 Task: Look for space in Luzern, Switzerland from 2nd June, 2023 to 9th June, 2023 for 5 adults in price range Rs.7000 to Rs.13000. Place can be shared room with 2 bedrooms having 5 beds and 2 bathrooms. Property type can be house, flat, guest house. Amenities needed are: wifi. Booking option can be shelf check-in. Required host language is English.
Action: Mouse moved to (550, 122)
Screenshot: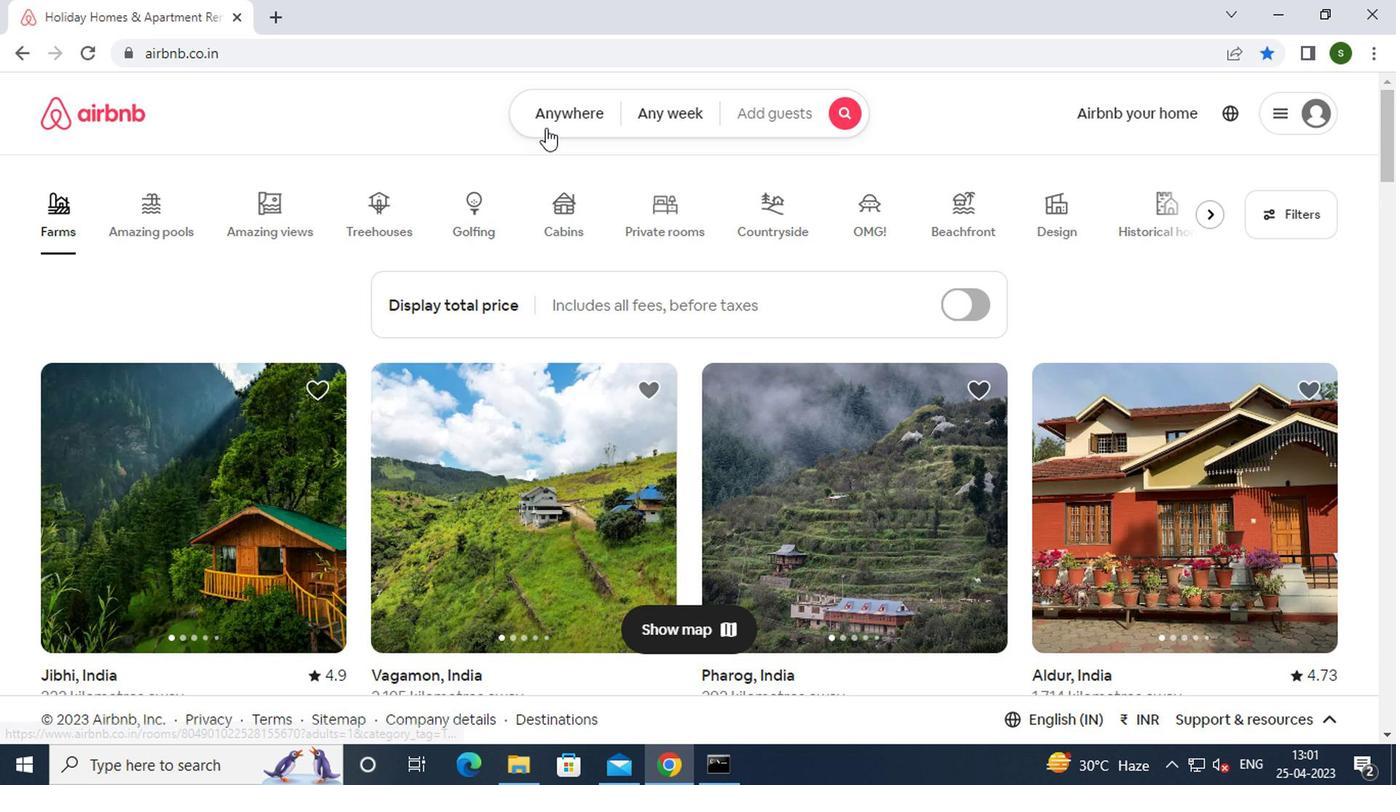 
Action: Mouse pressed left at (550, 122)
Screenshot: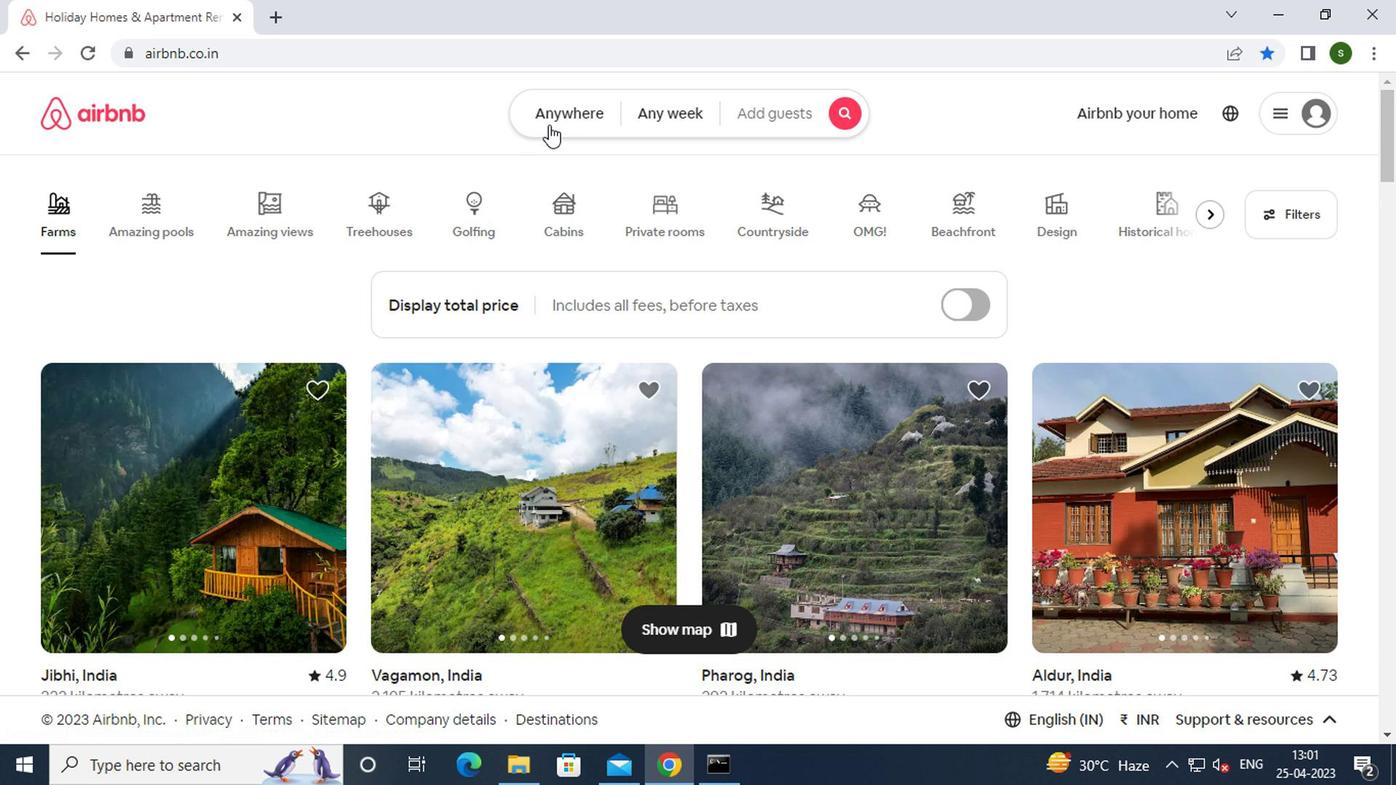 
Action: Mouse moved to (401, 205)
Screenshot: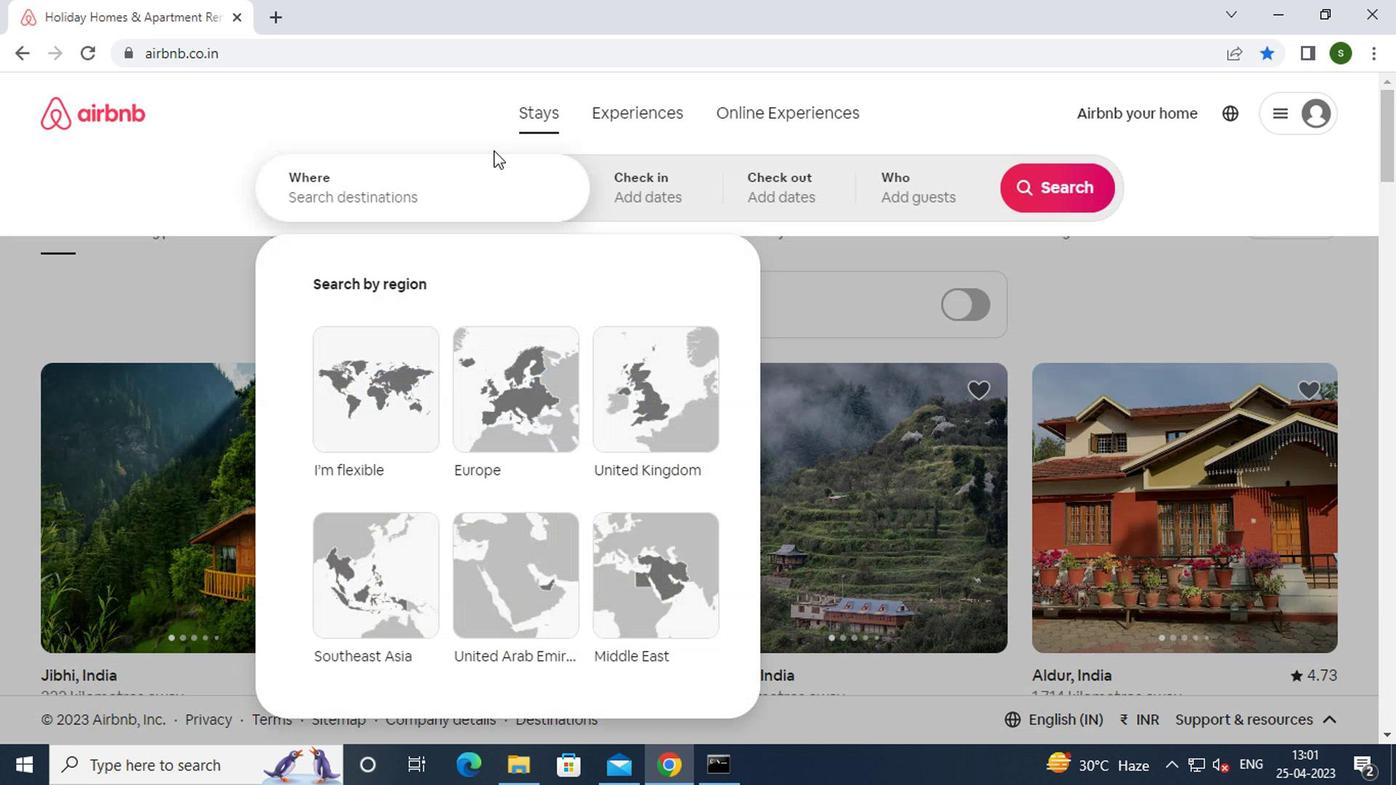 
Action: Mouse pressed left at (401, 205)
Screenshot: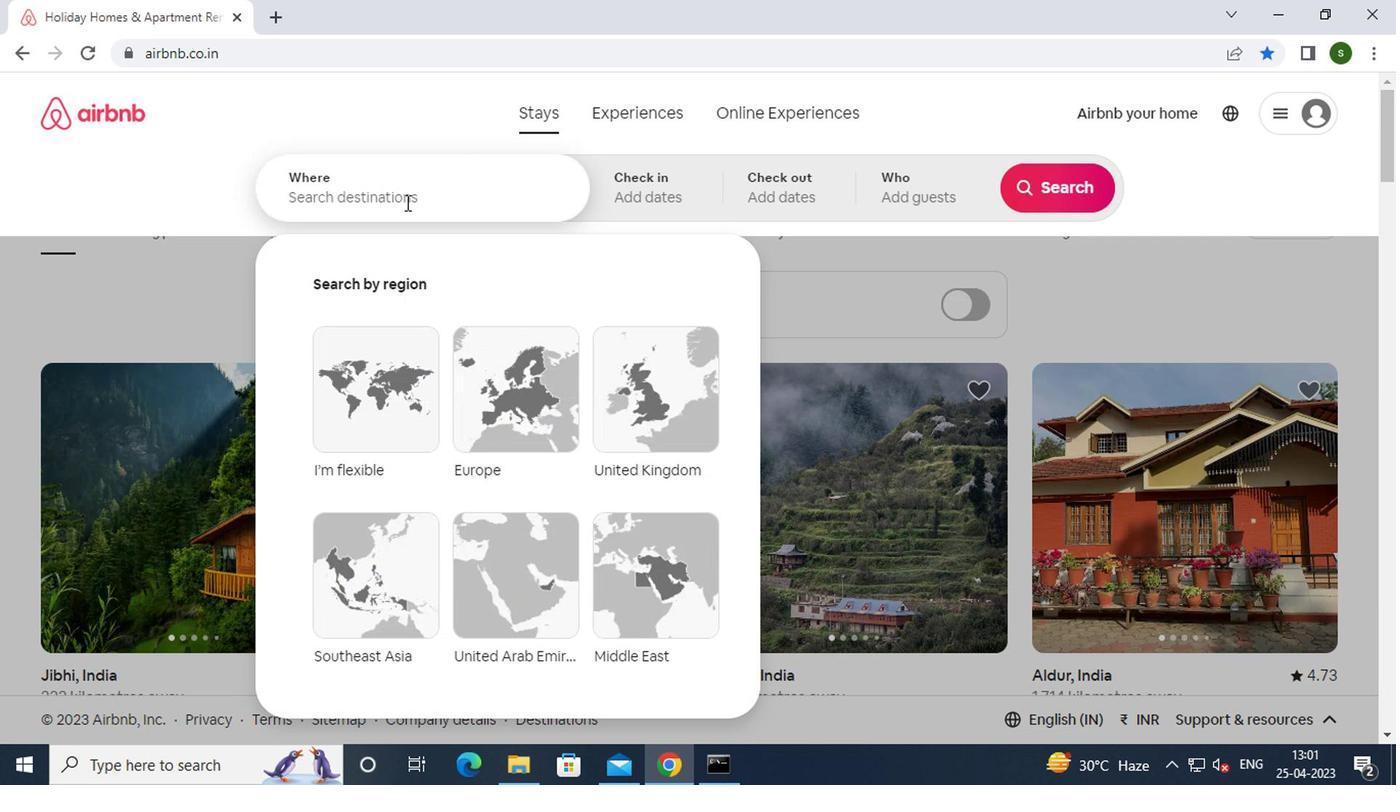
Action: Key pressed l<Key.caps_lock>uzern
Screenshot: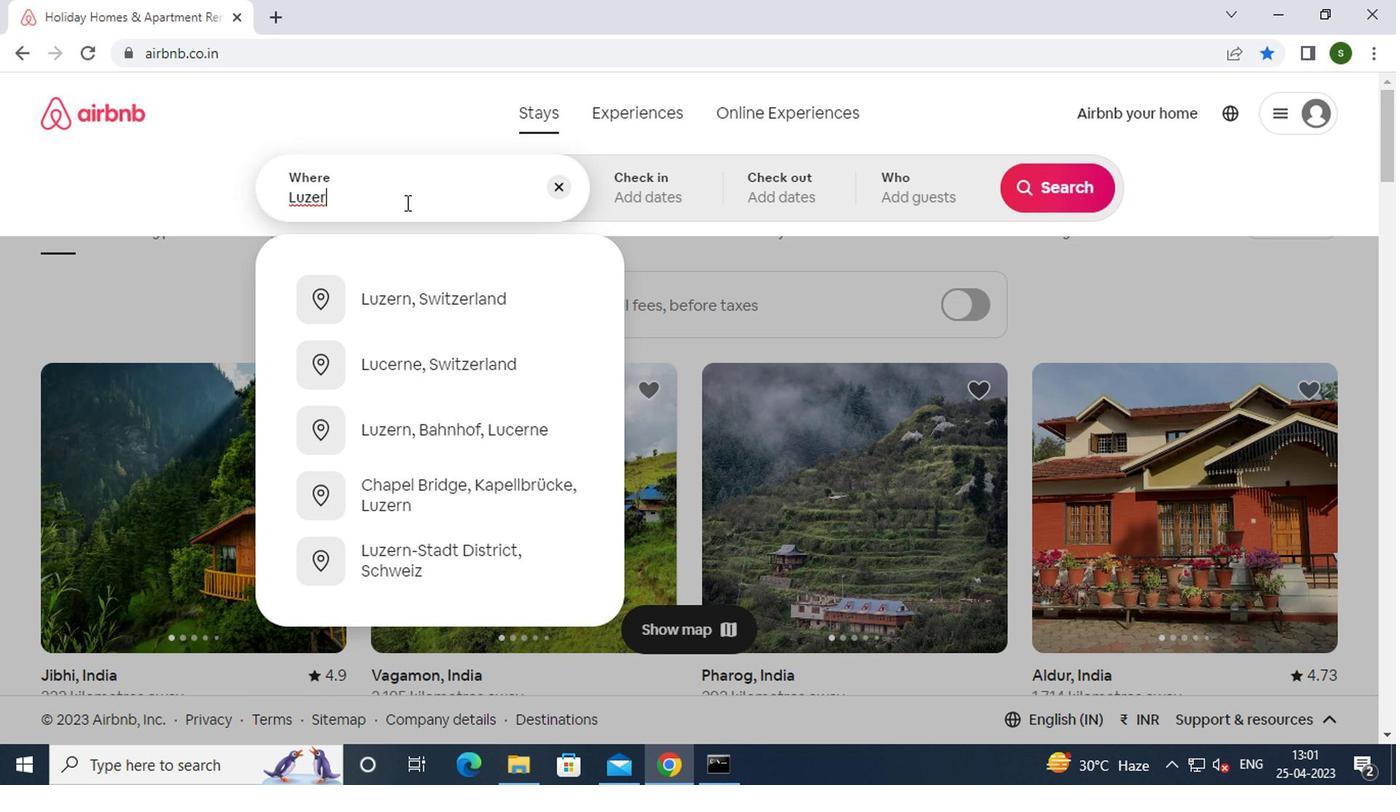 
Action: Mouse moved to (423, 290)
Screenshot: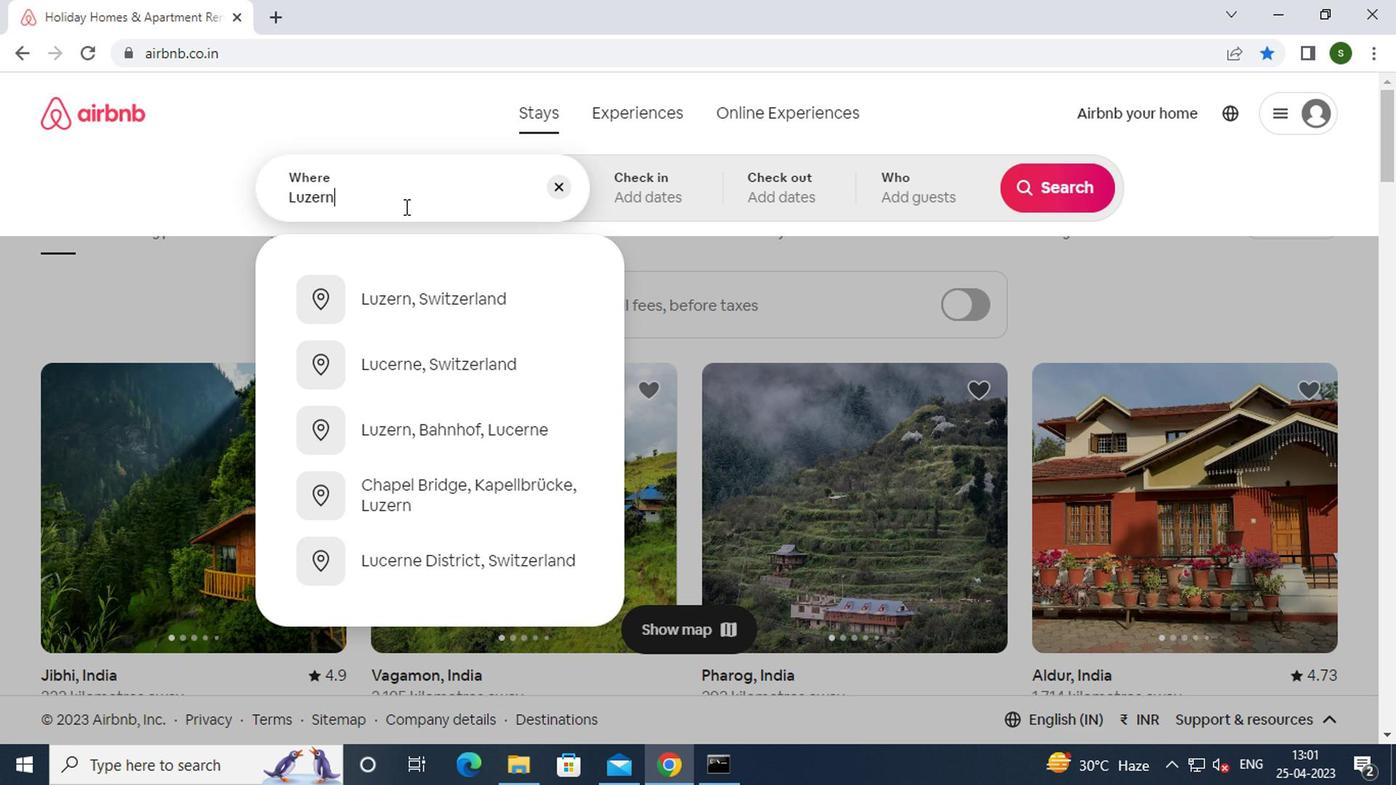 
Action: Mouse pressed left at (423, 290)
Screenshot: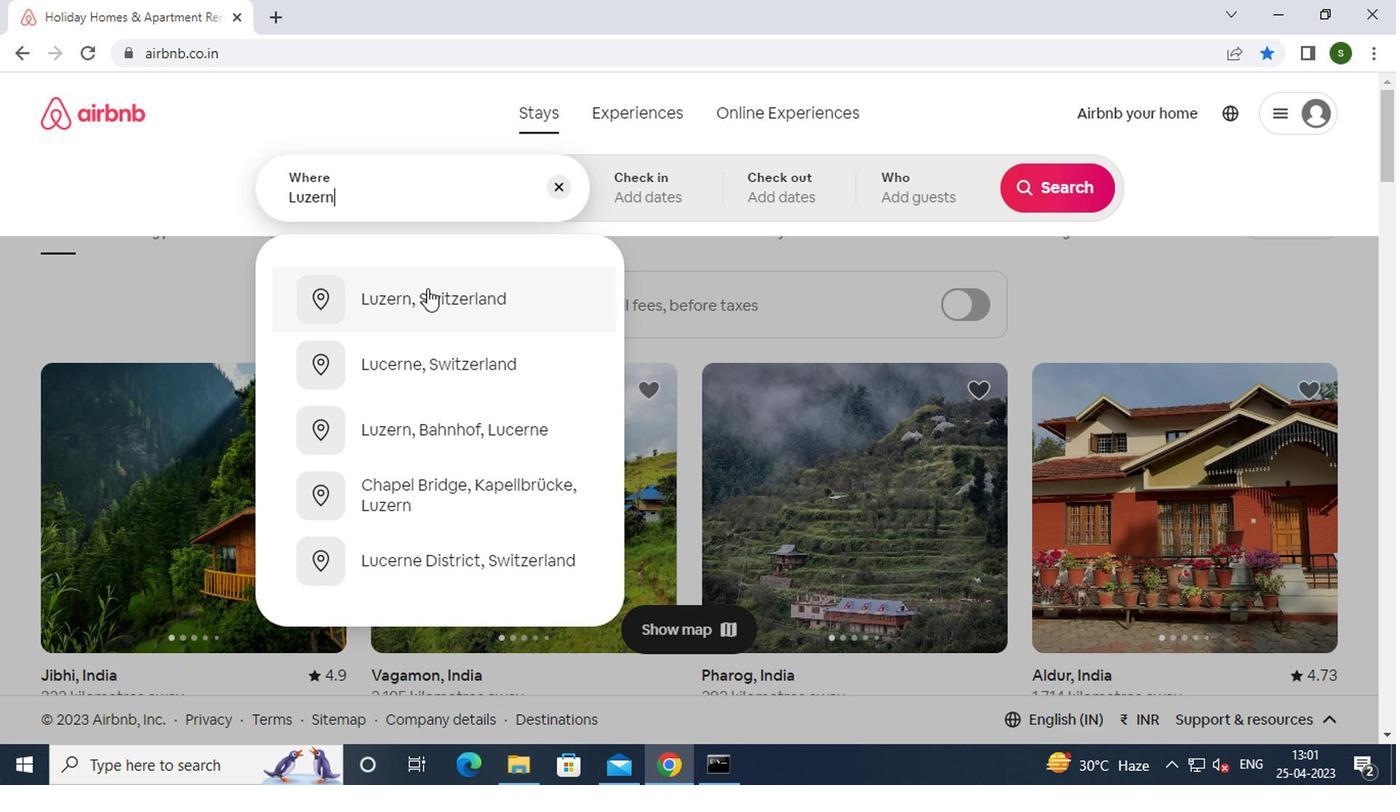 
Action: Mouse moved to (1037, 349)
Screenshot: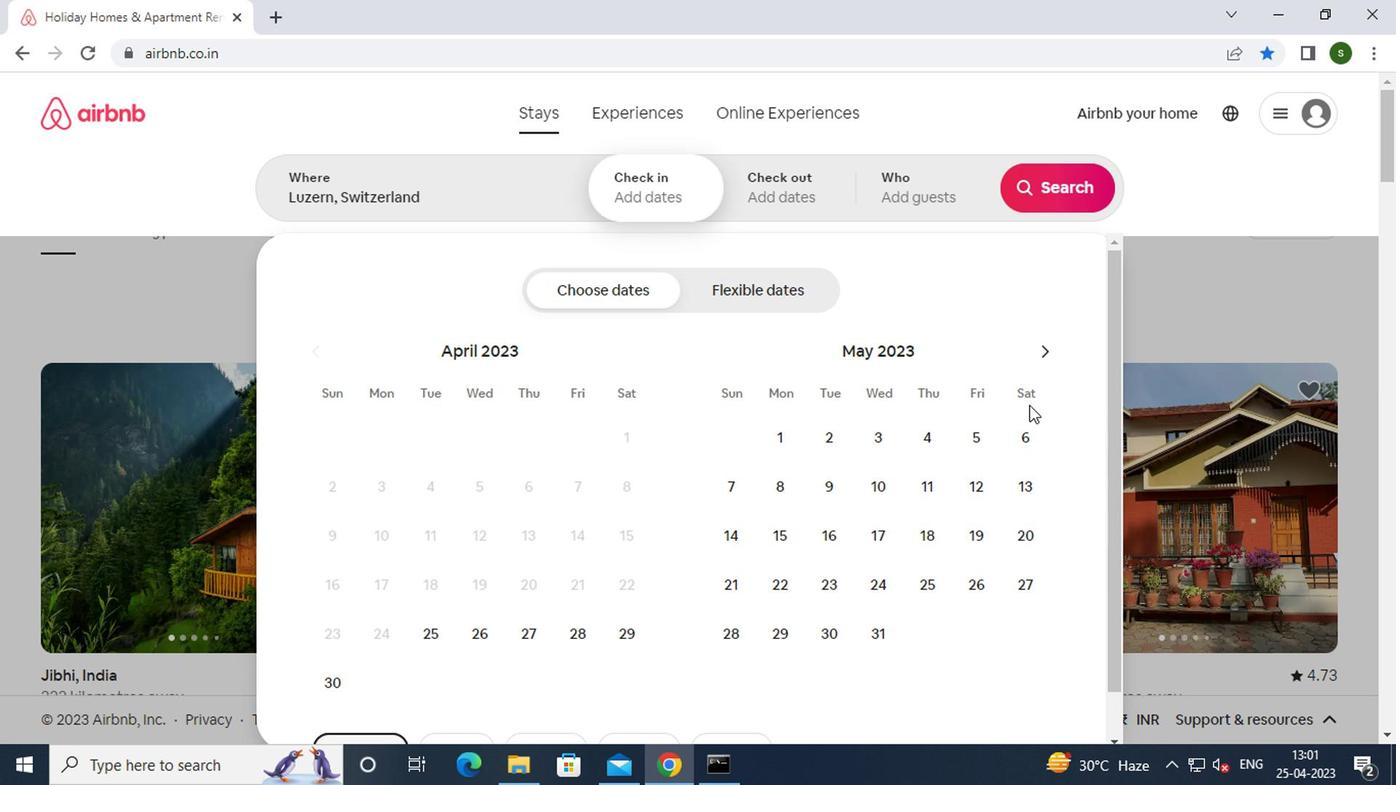 
Action: Mouse pressed left at (1037, 349)
Screenshot: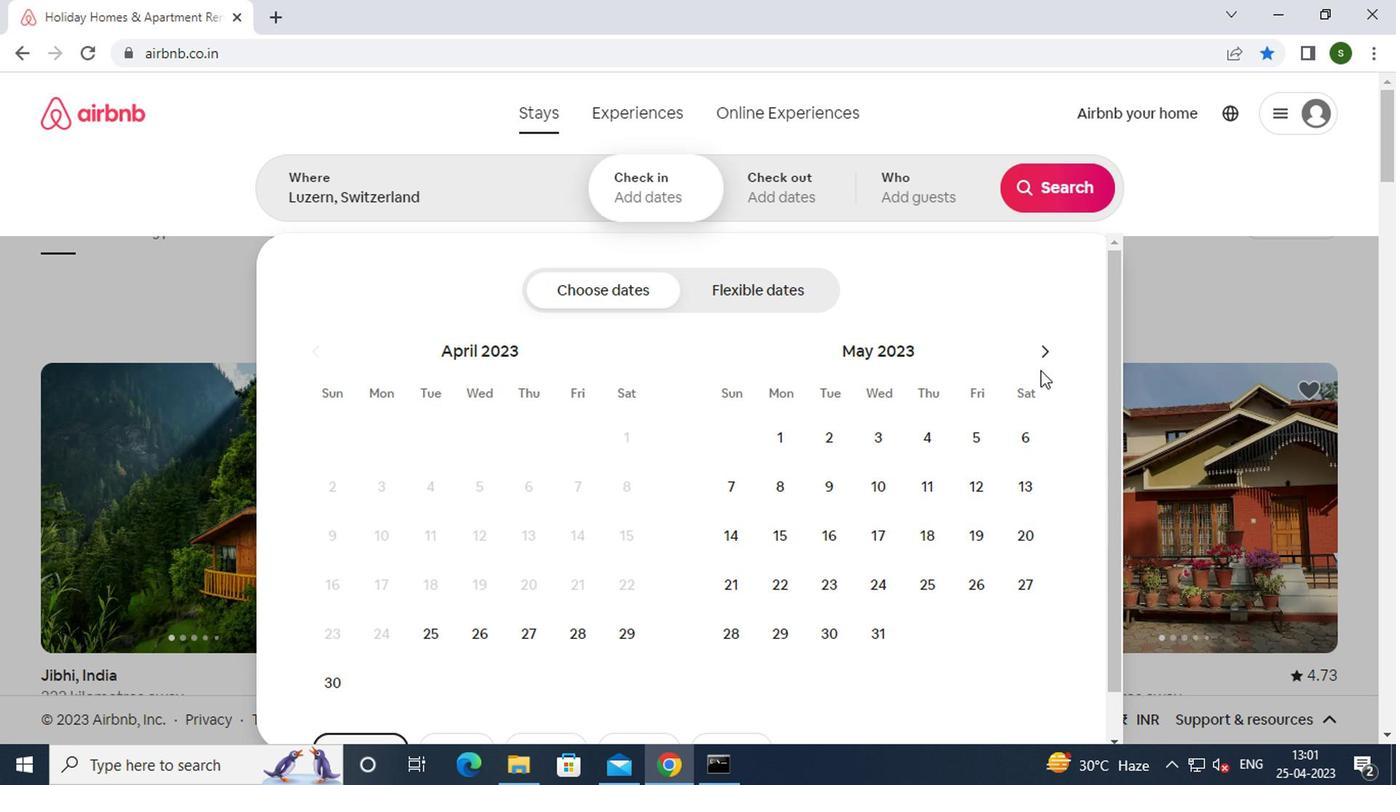 
Action: Mouse moved to (980, 430)
Screenshot: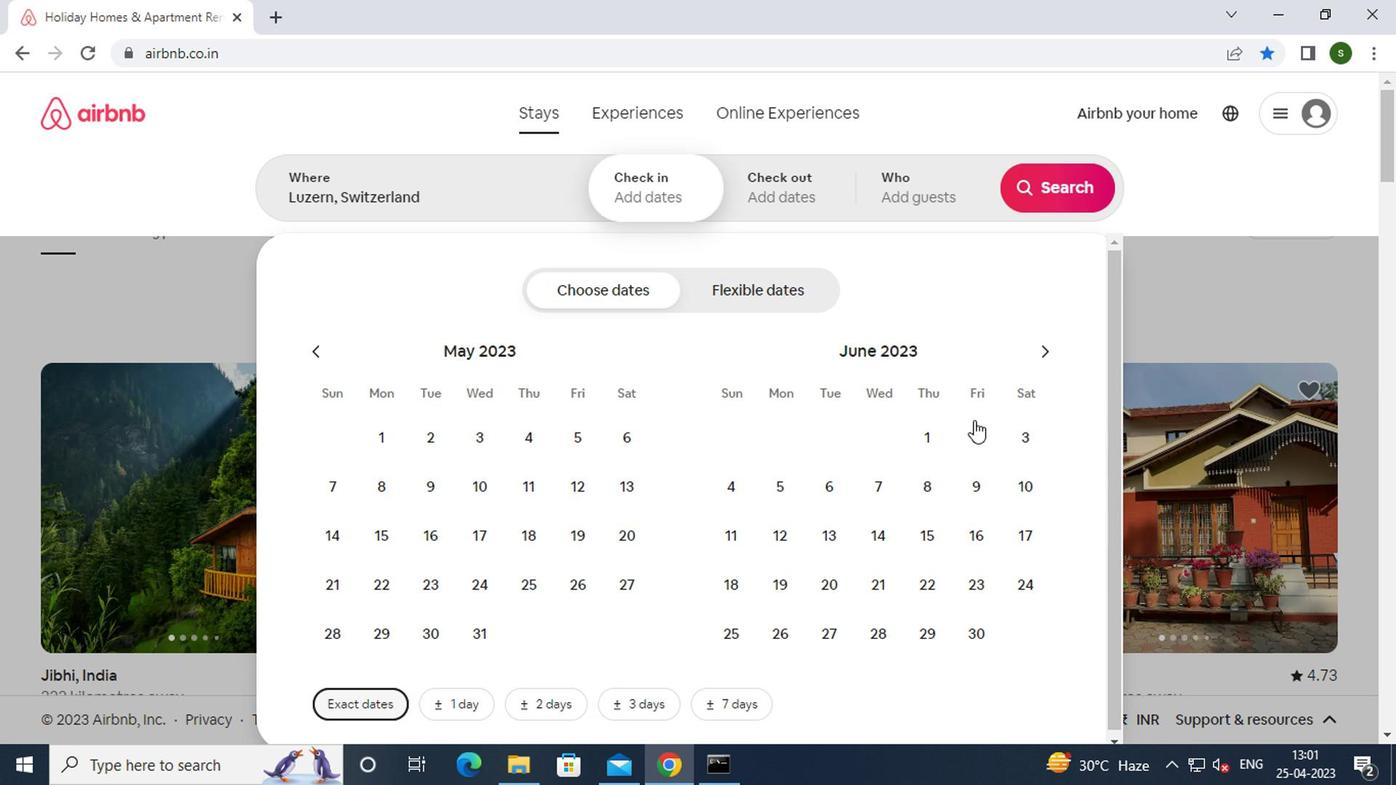
Action: Mouse pressed left at (980, 430)
Screenshot: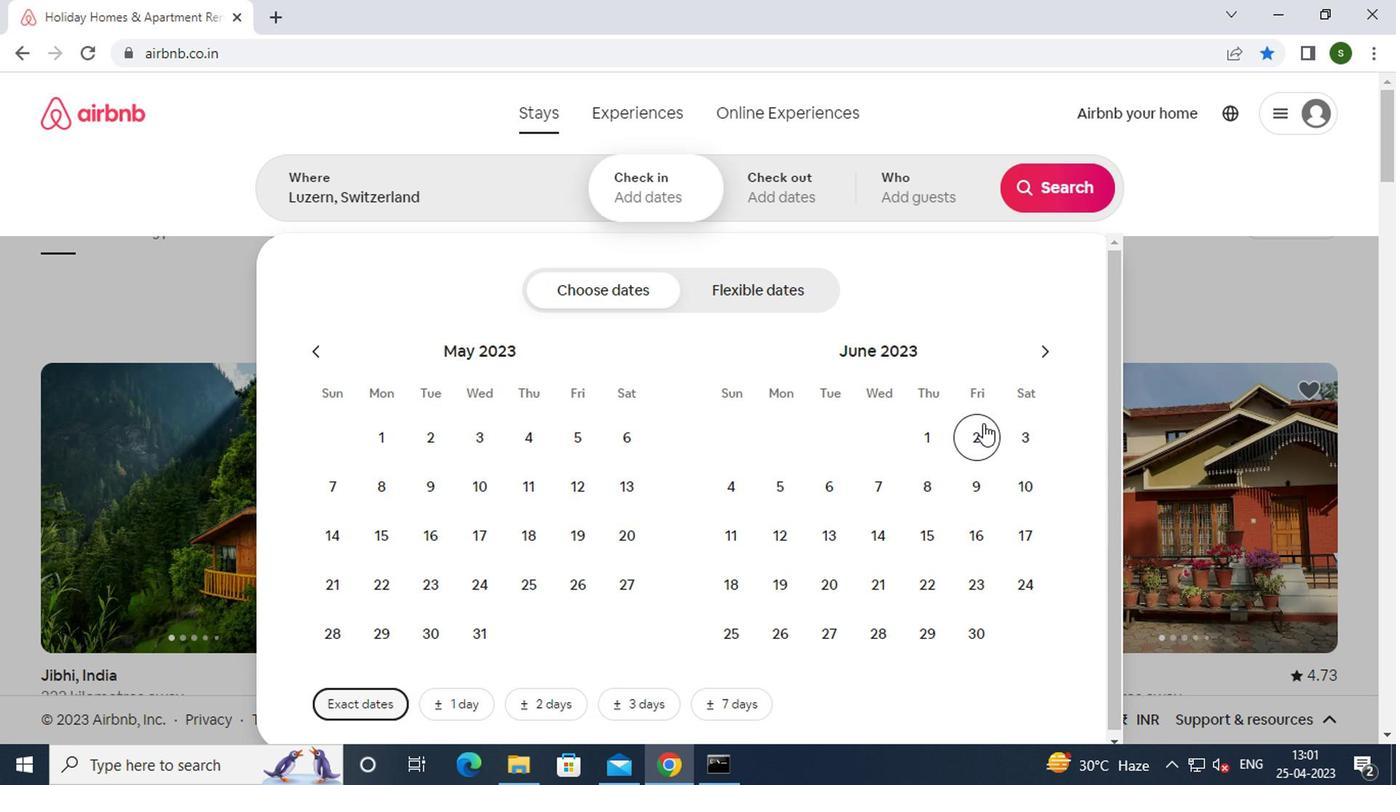 
Action: Mouse moved to (974, 490)
Screenshot: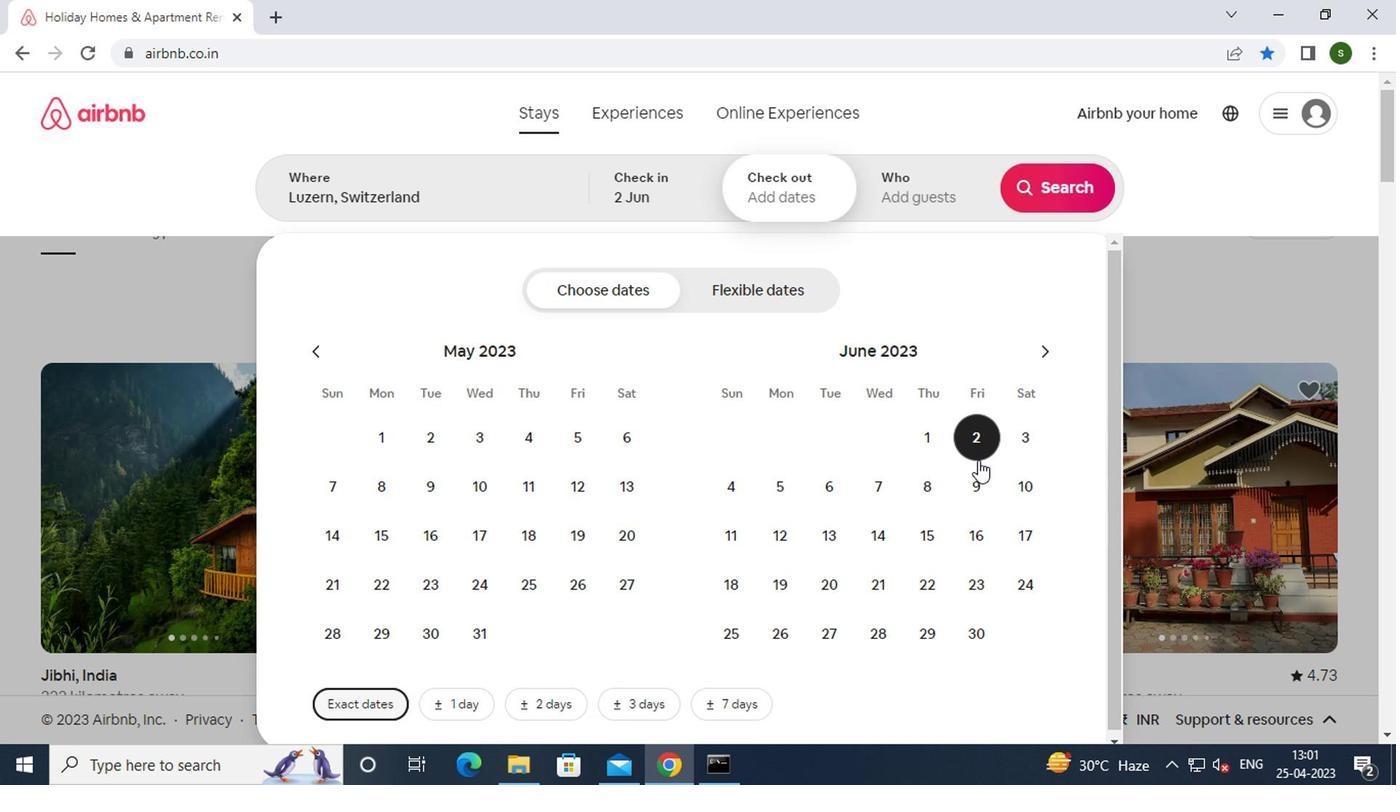 
Action: Mouse pressed left at (974, 490)
Screenshot: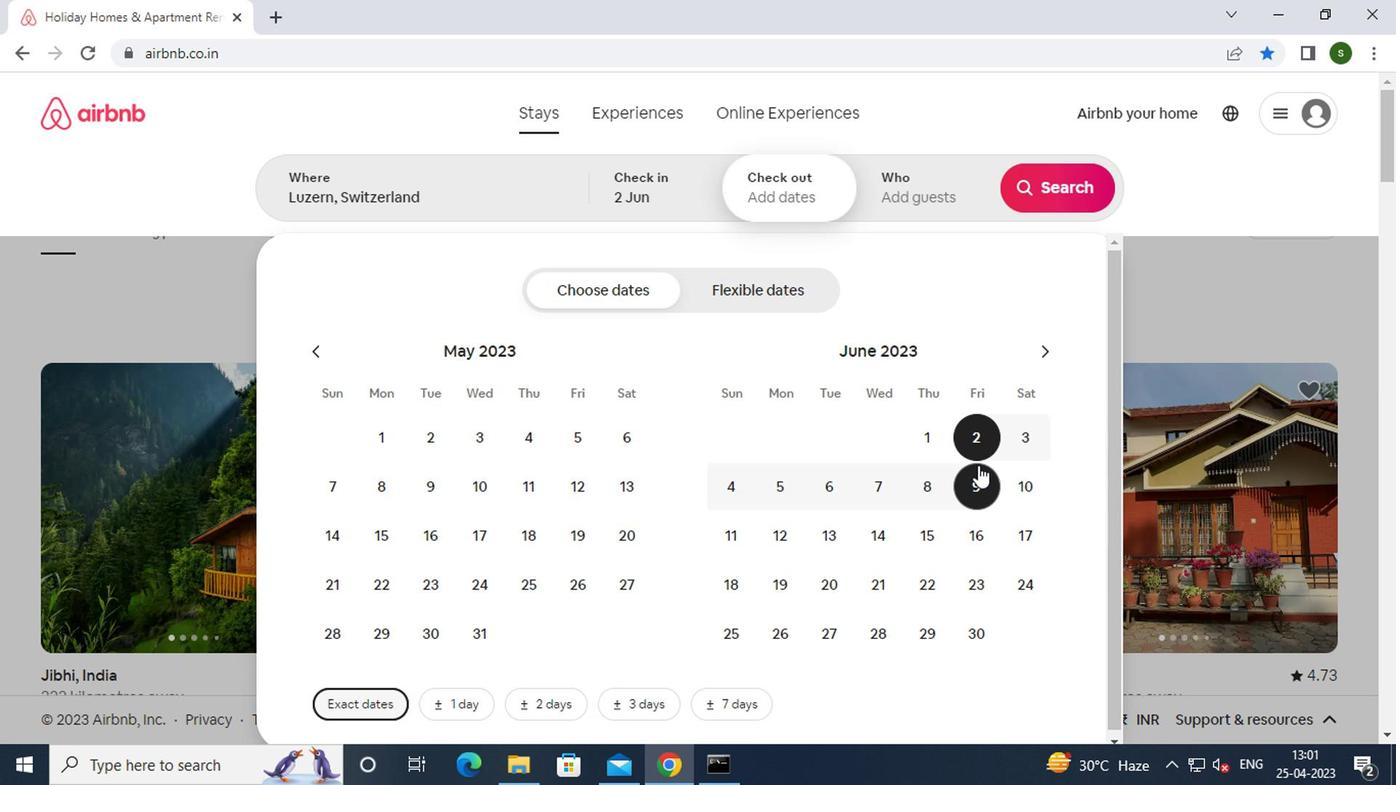 
Action: Mouse moved to (934, 198)
Screenshot: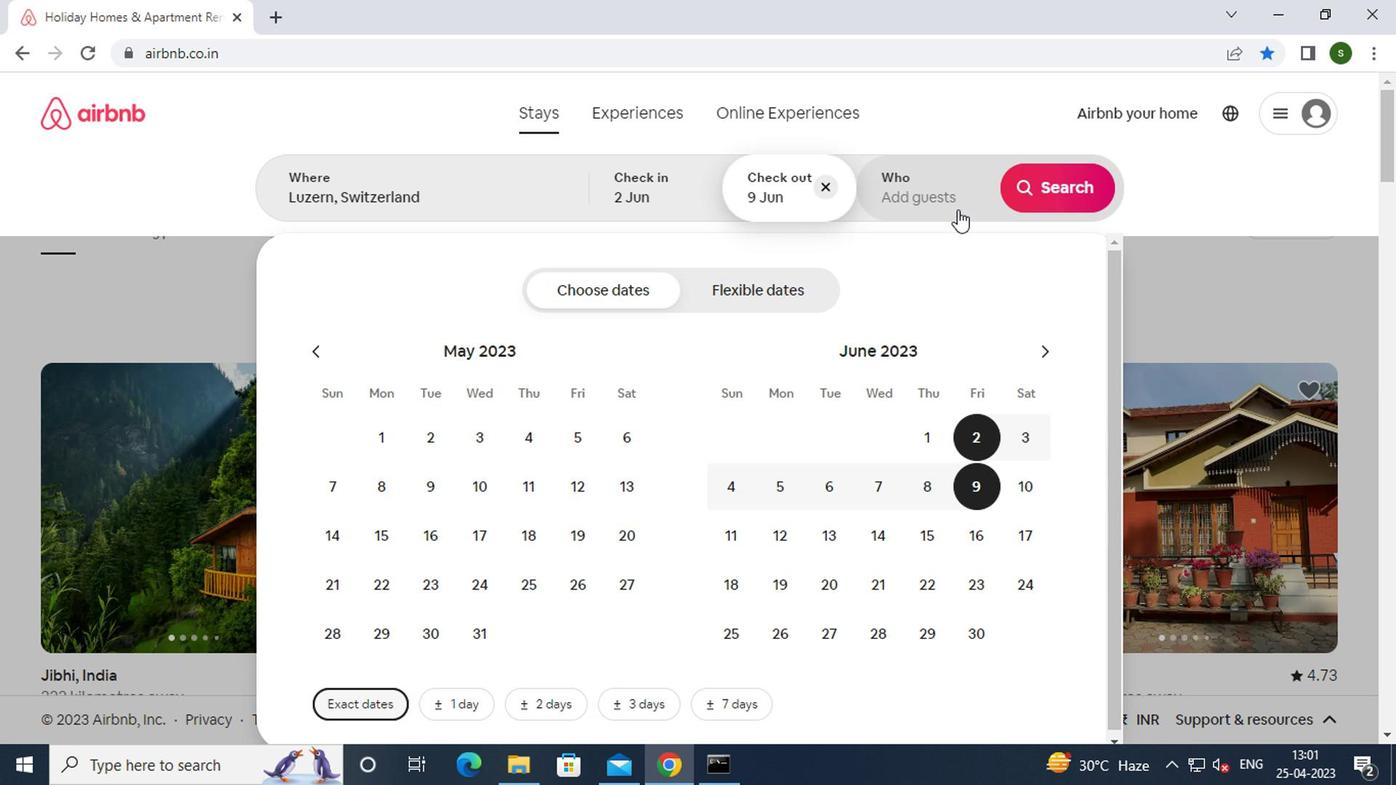 
Action: Mouse pressed left at (934, 198)
Screenshot: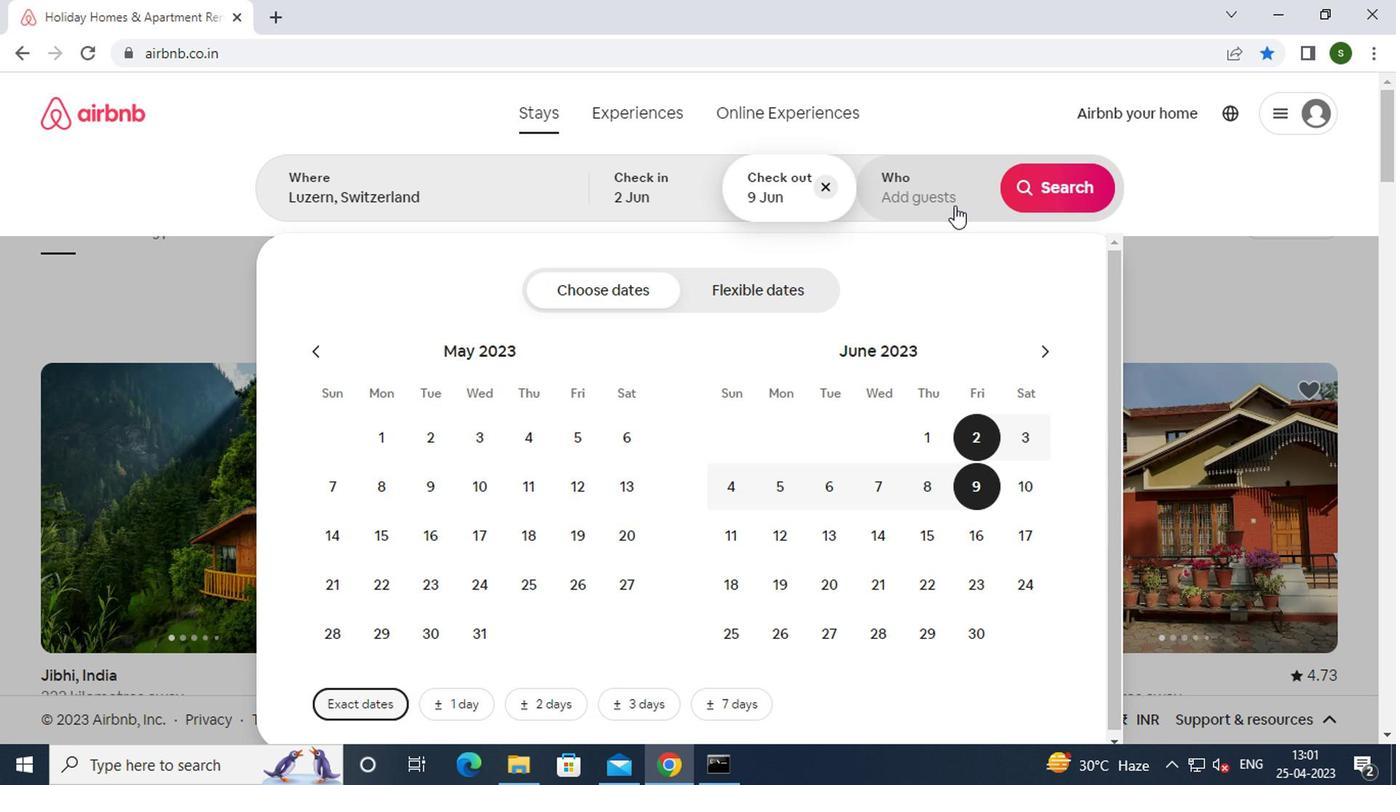 
Action: Mouse moved to (1060, 297)
Screenshot: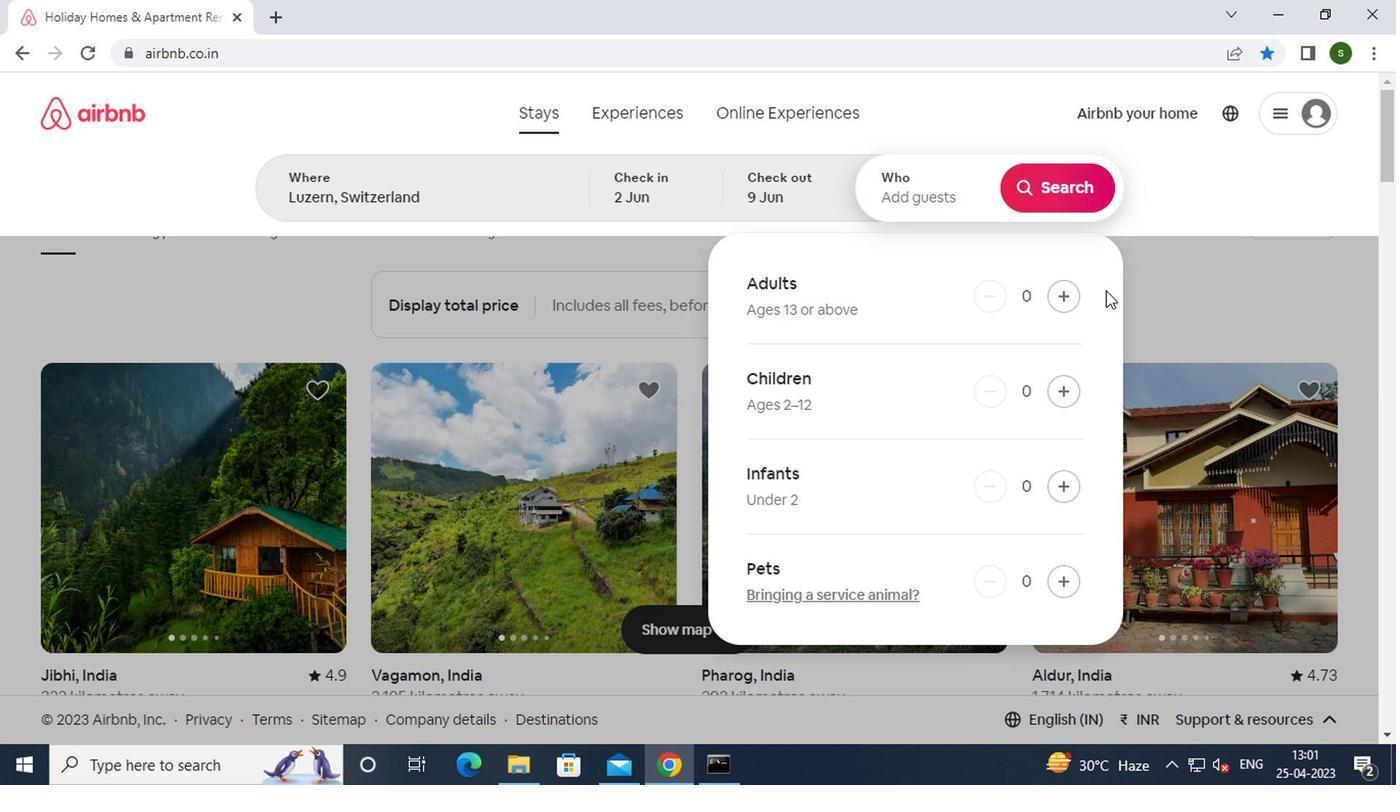 
Action: Mouse pressed left at (1060, 297)
Screenshot: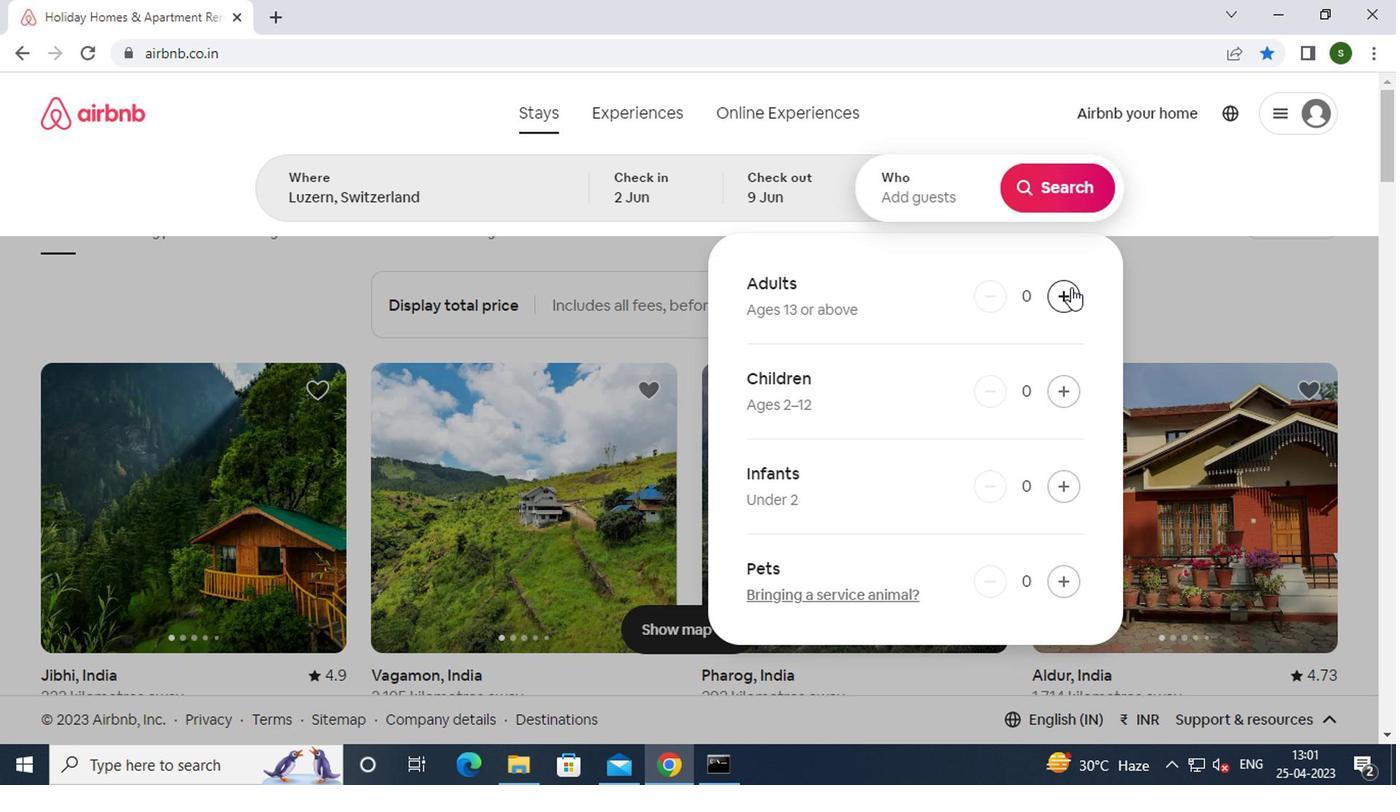 
Action: Mouse pressed left at (1060, 297)
Screenshot: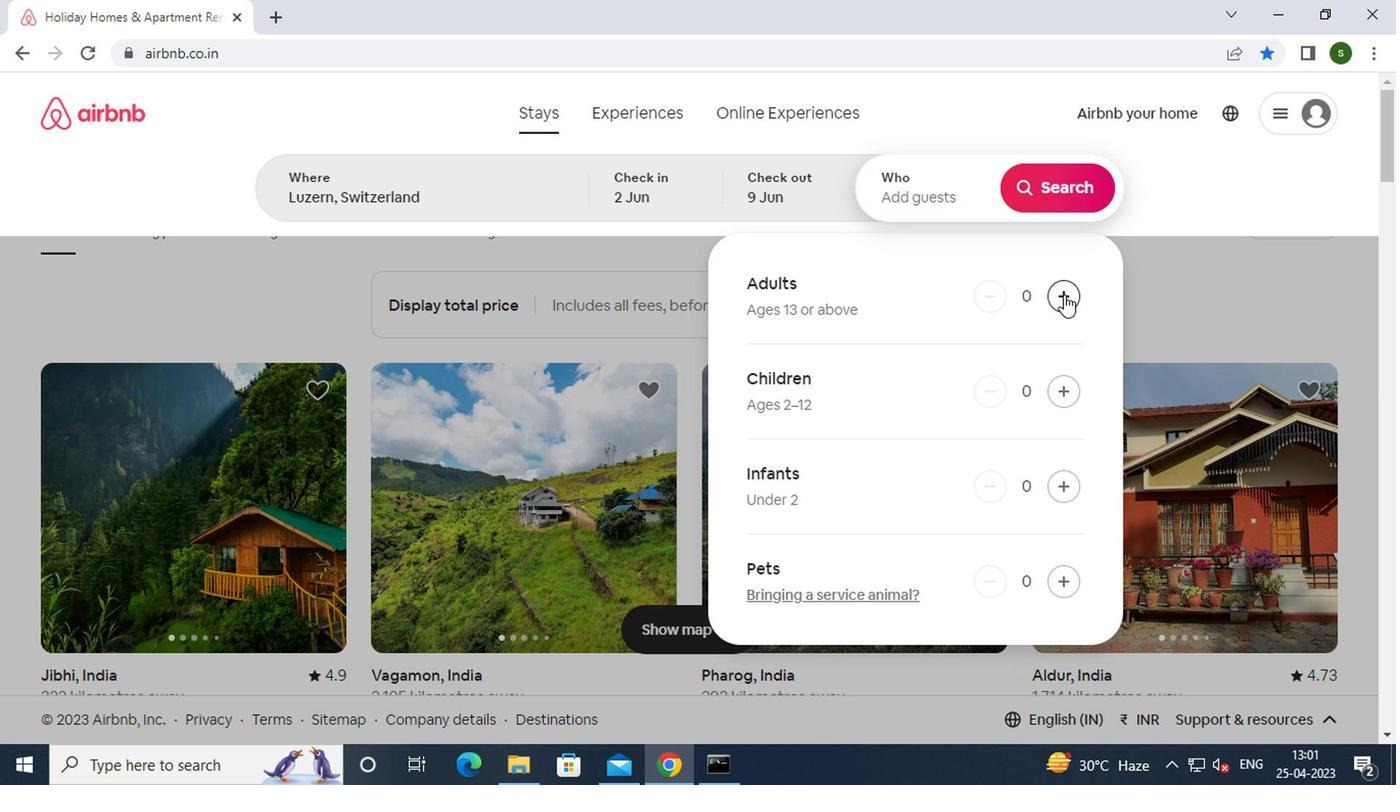 
Action: Mouse pressed left at (1060, 297)
Screenshot: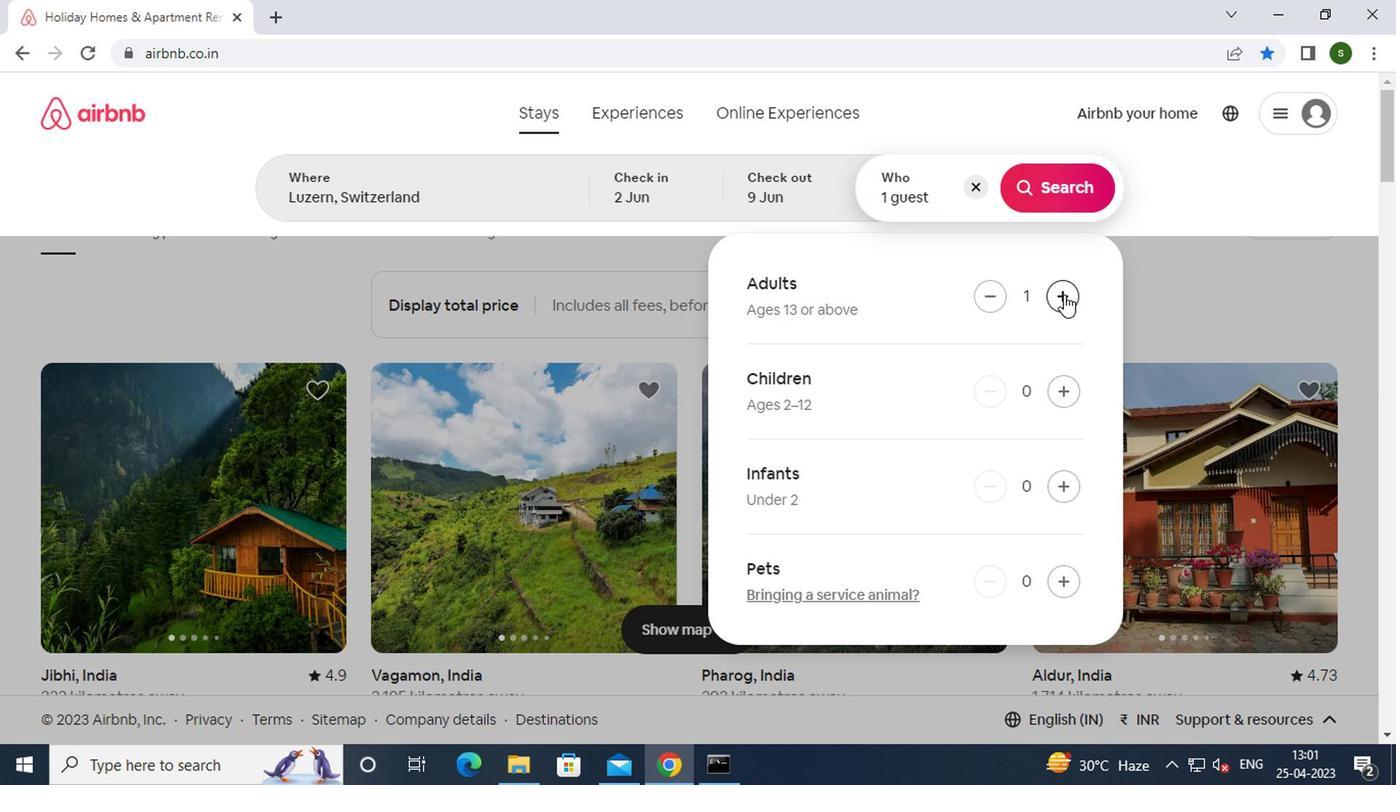 
Action: Mouse pressed left at (1060, 297)
Screenshot: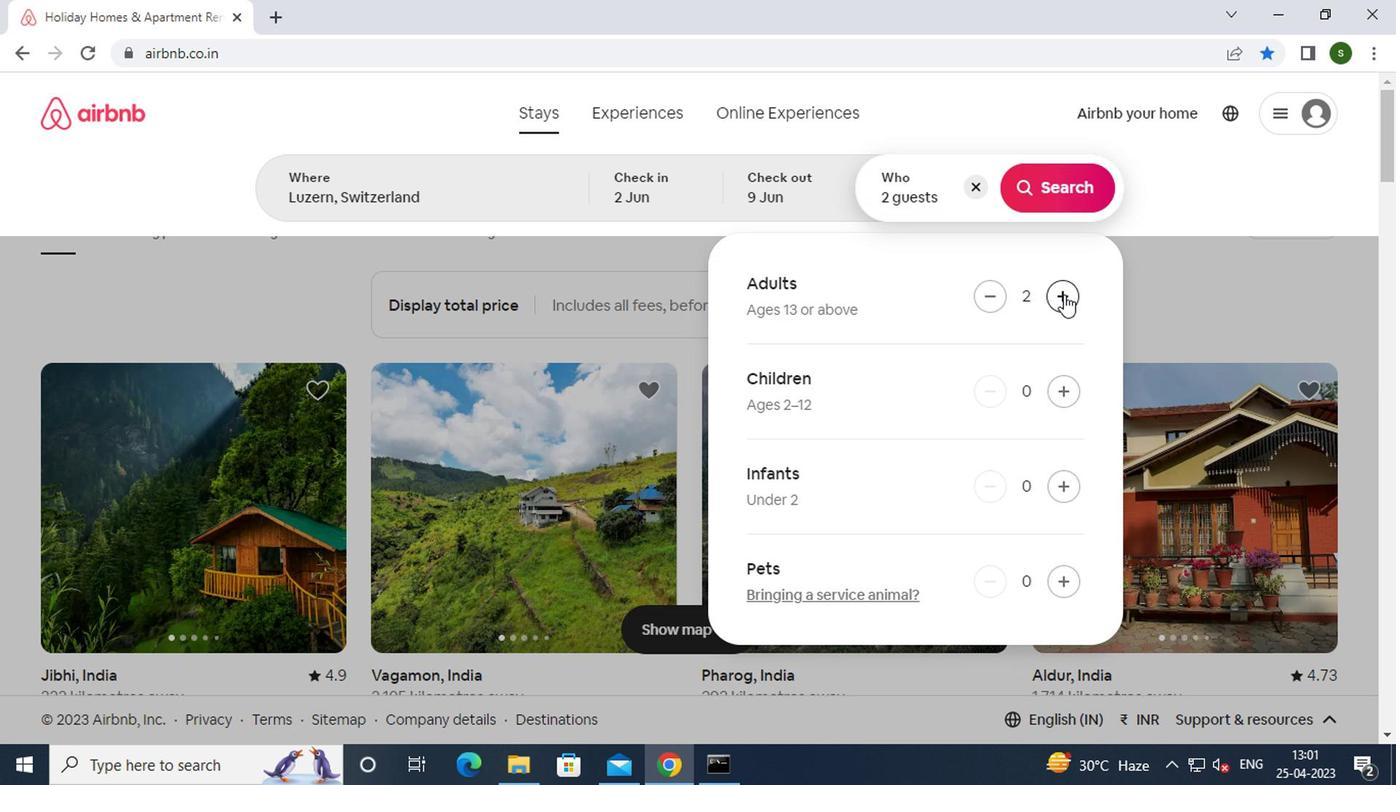 
Action: Mouse pressed left at (1060, 297)
Screenshot: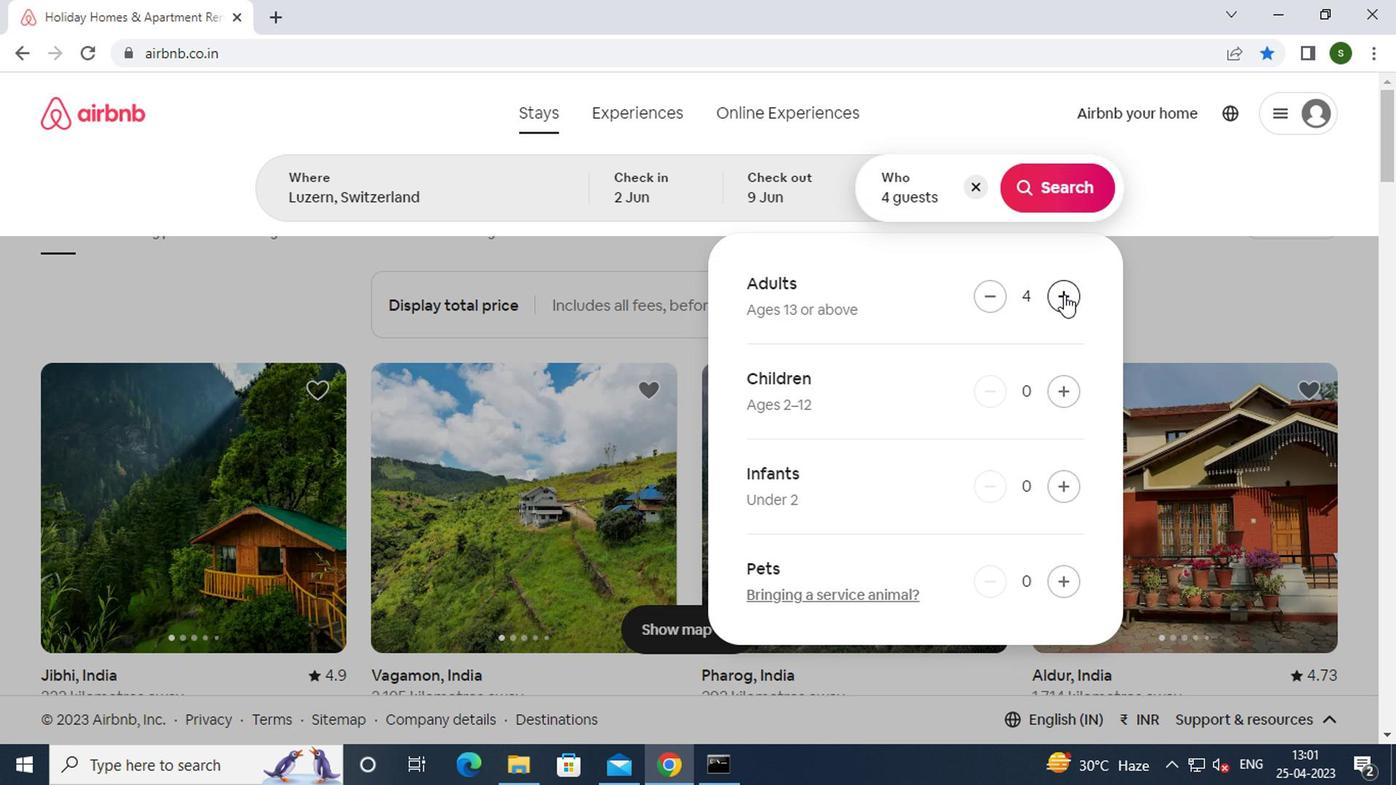 
Action: Mouse moved to (1050, 172)
Screenshot: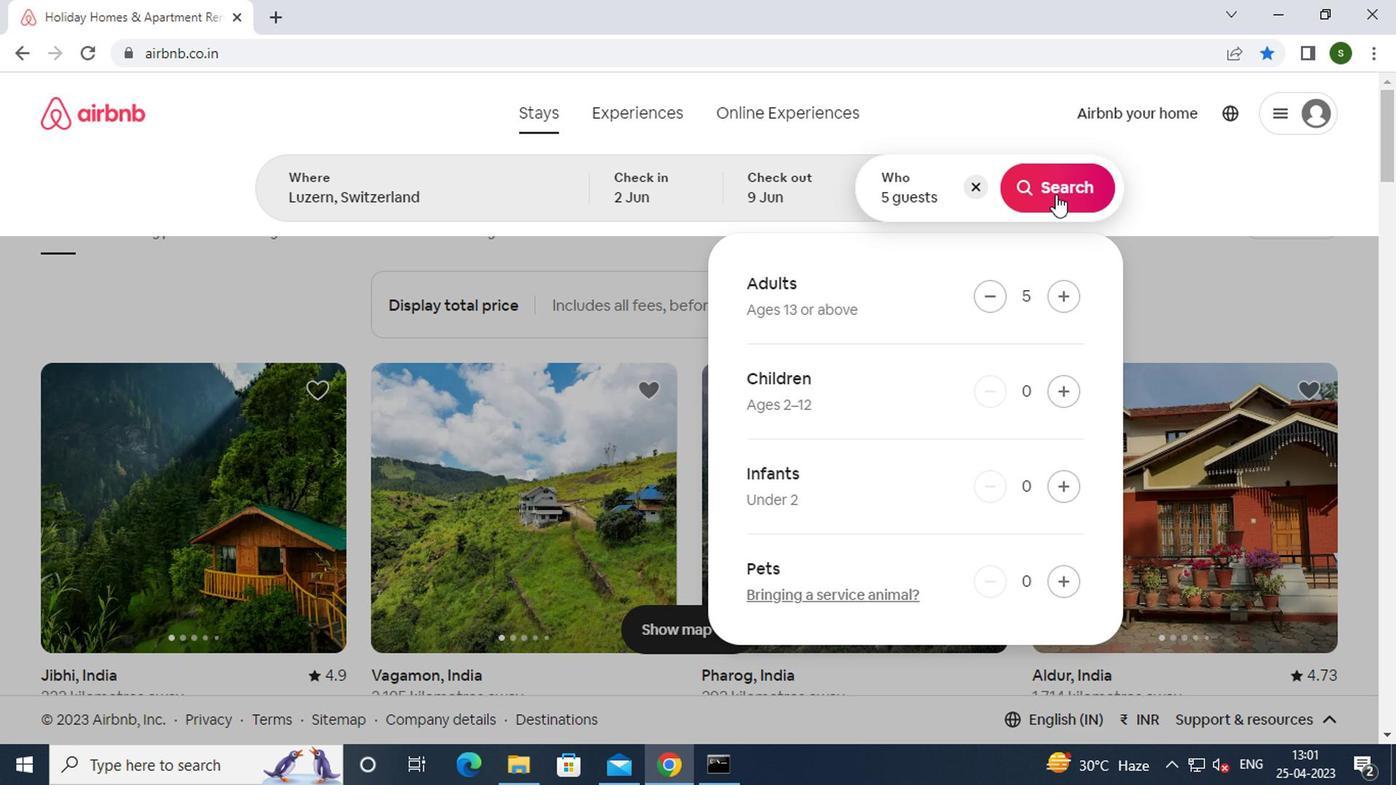 
Action: Mouse pressed left at (1050, 172)
Screenshot: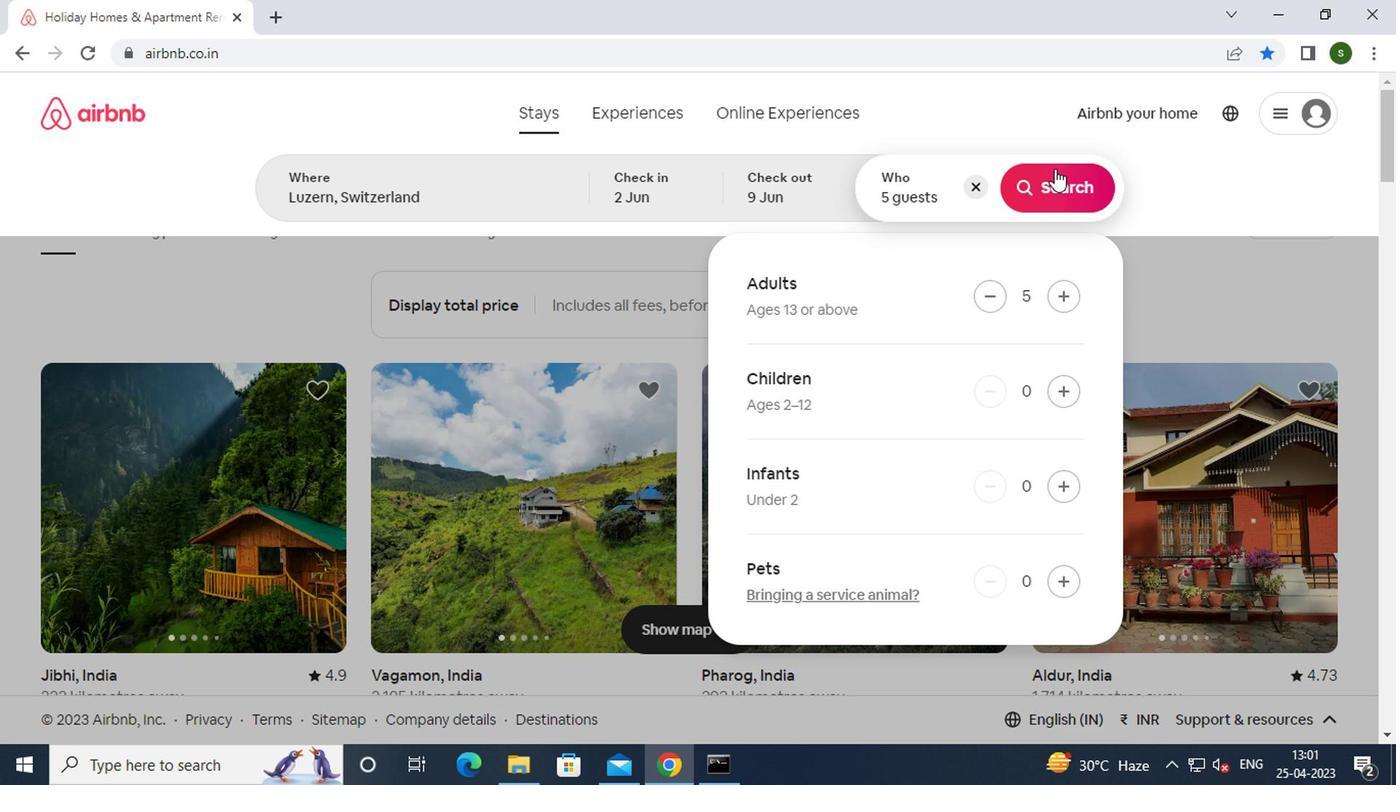 
Action: Mouse moved to (1288, 204)
Screenshot: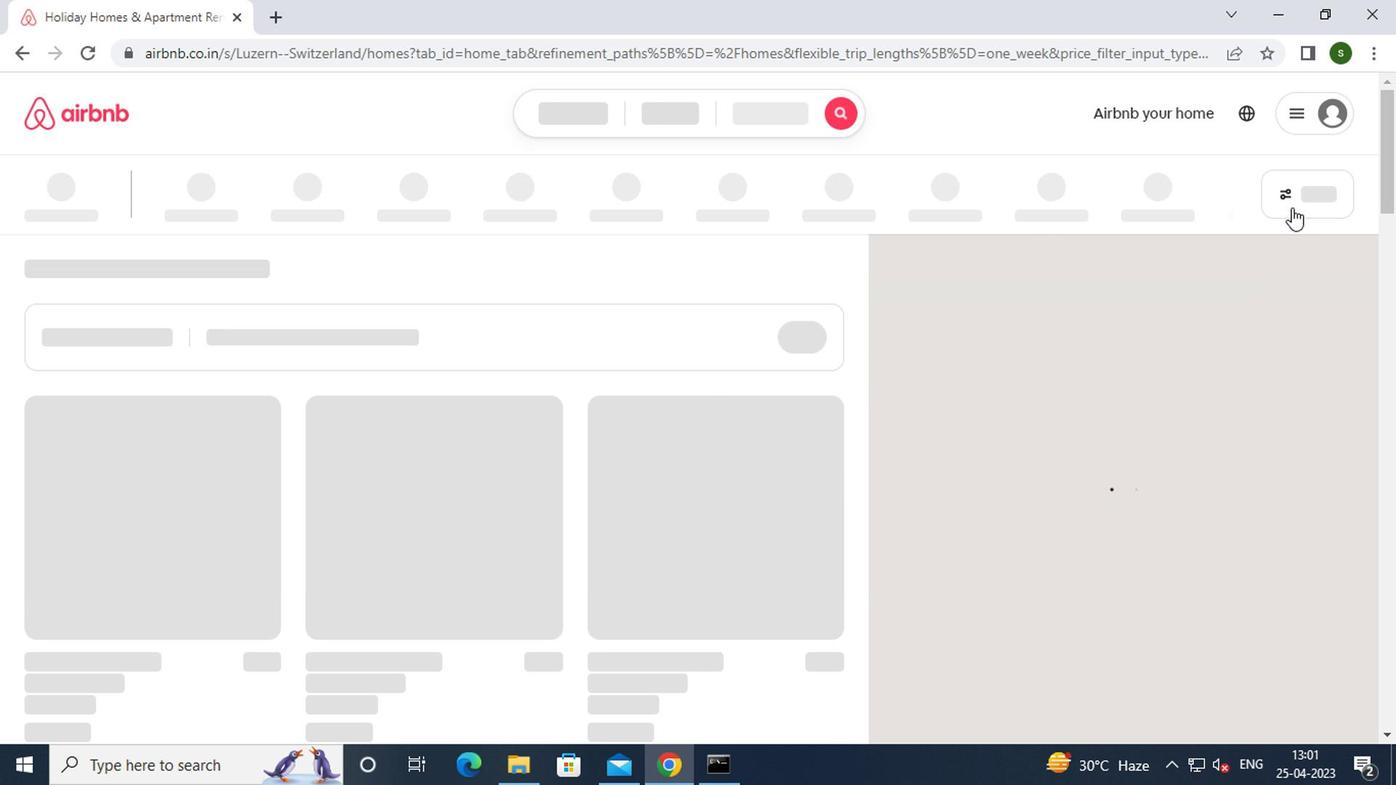 
Action: Mouse pressed left at (1288, 204)
Screenshot: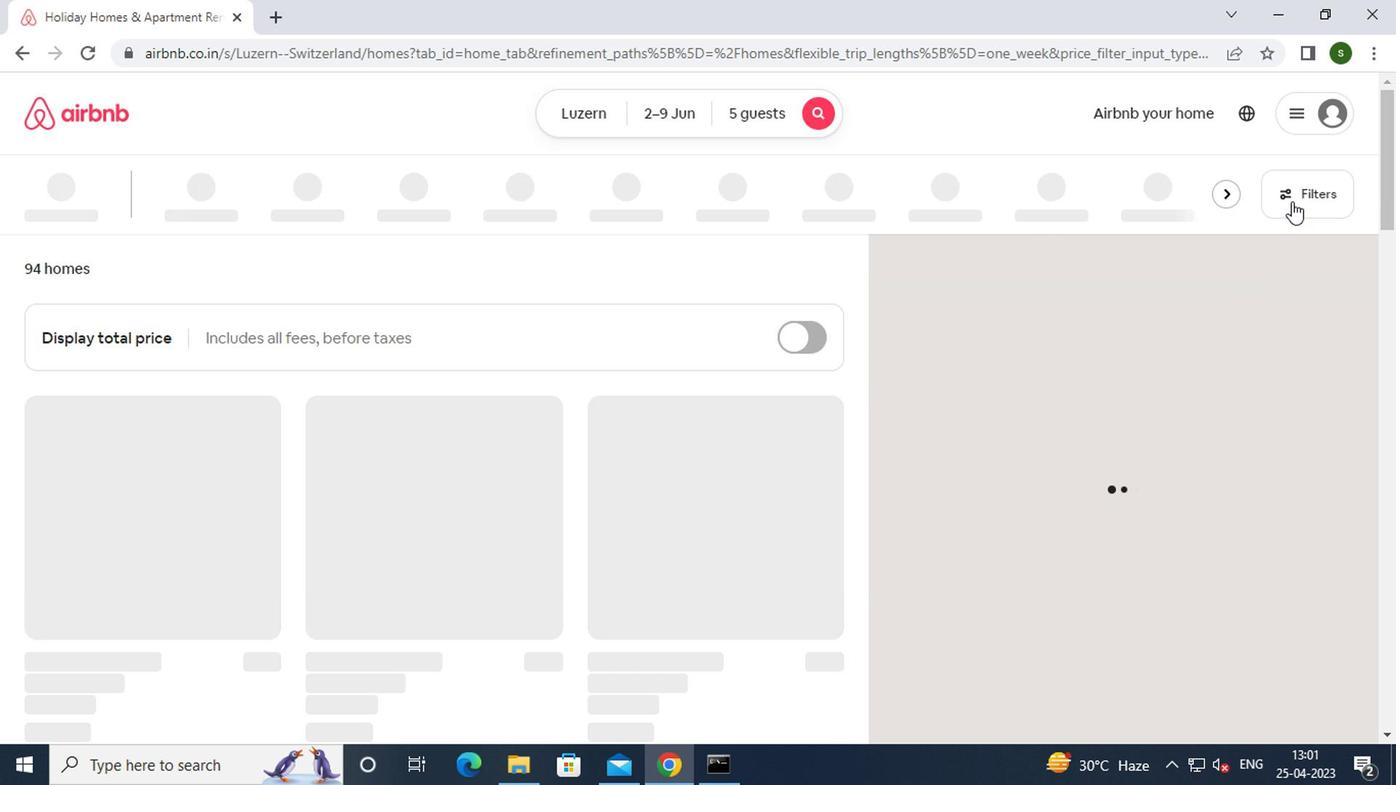 
Action: Mouse moved to (511, 460)
Screenshot: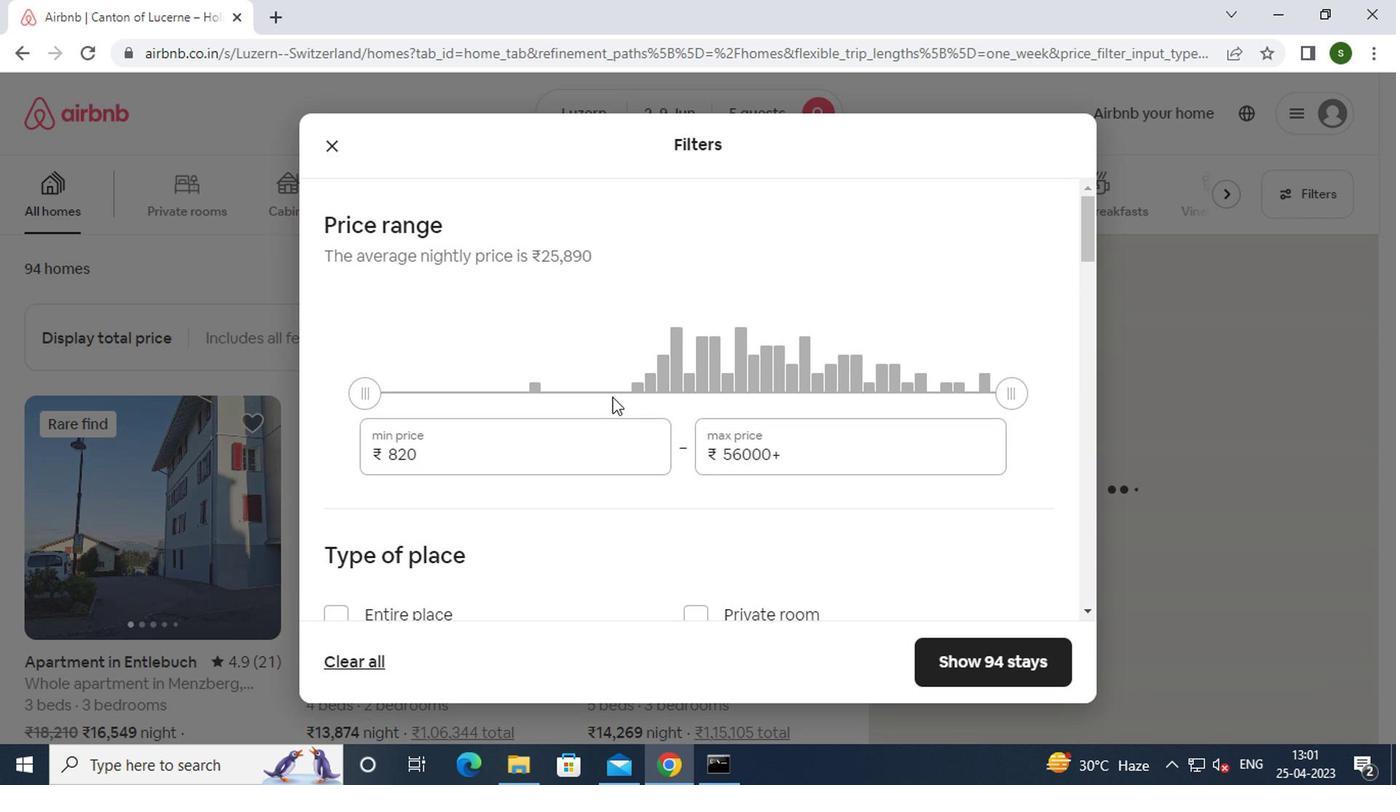 
Action: Mouse pressed left at (511, 460)
Screenshot: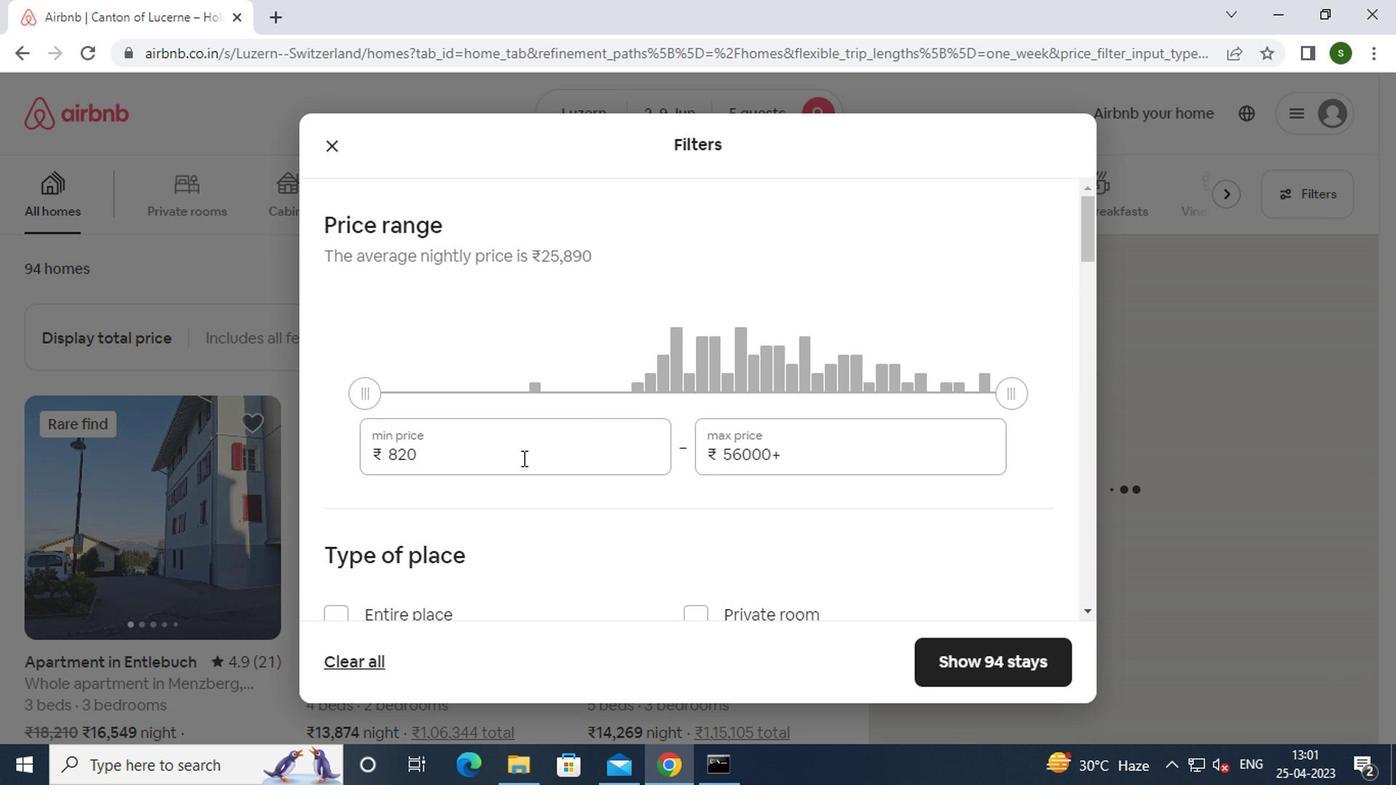 
Action: Mouse moved to (498, 450)
Screenshot: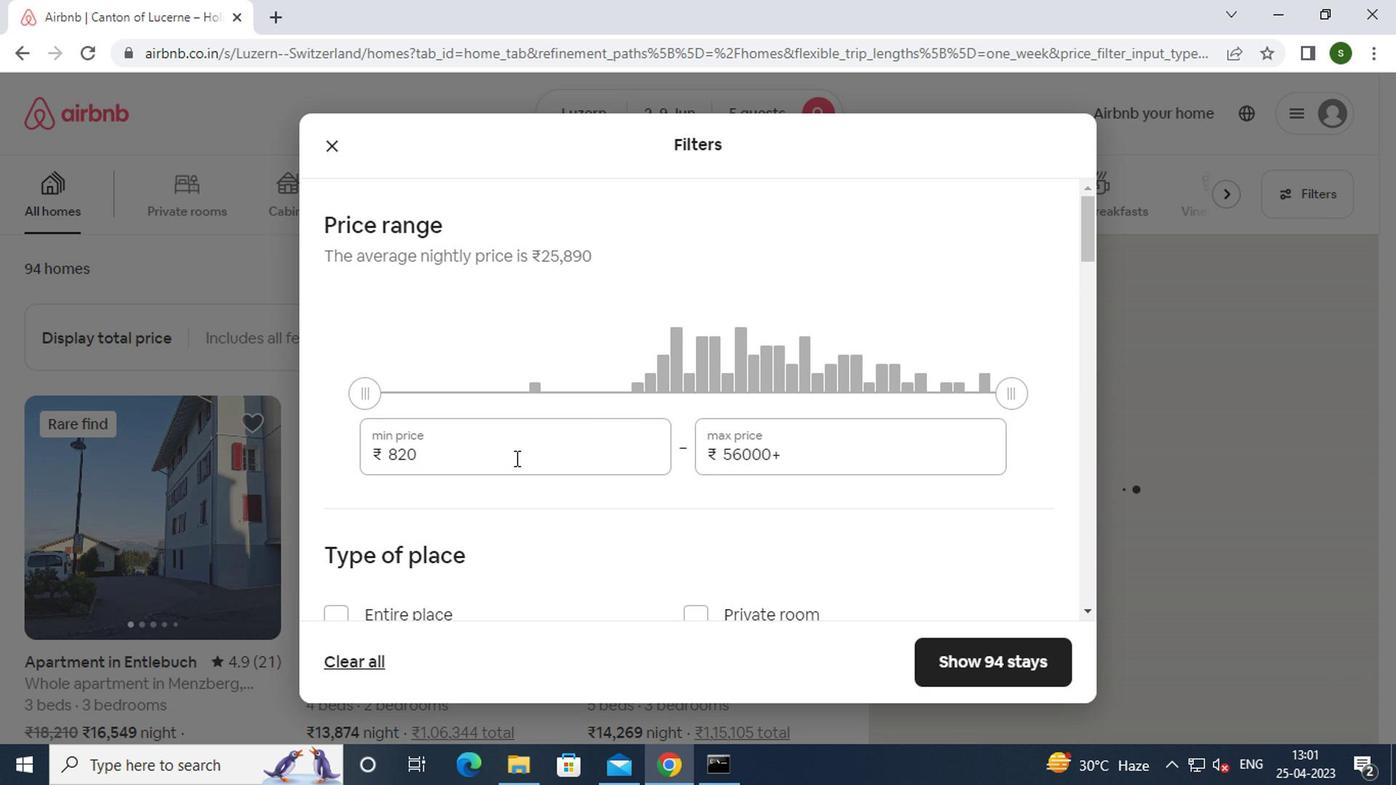 
Action: Key pressed <Key.backspace><Key.backspace><Key.backspace><Key.backspace><Key.backspace><Key.backspace><Key.backspace><Key.backspace><Key.backspace><Key.backspace><Key.backspace>7000
Screenshot: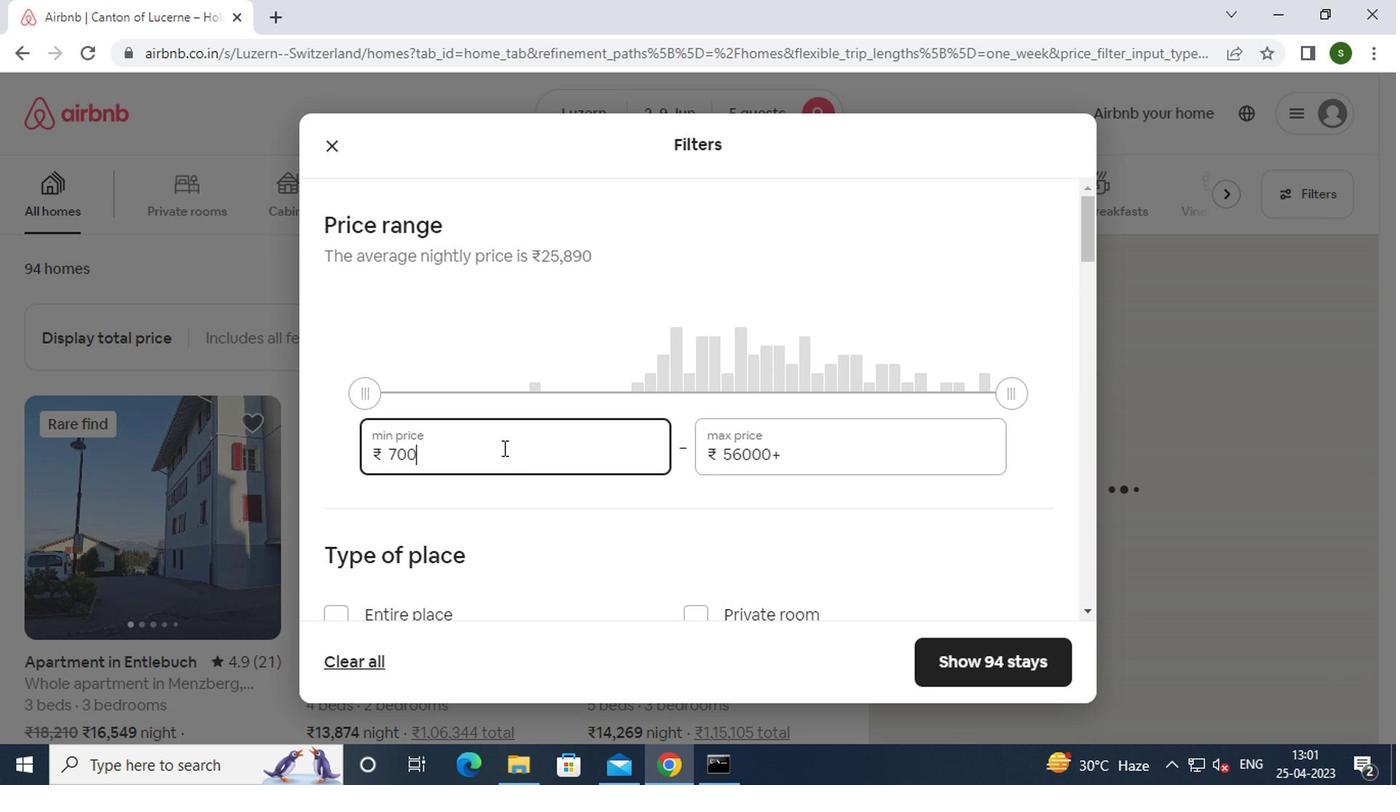
Action: Mouse moved to (808, 458)
Screenshot: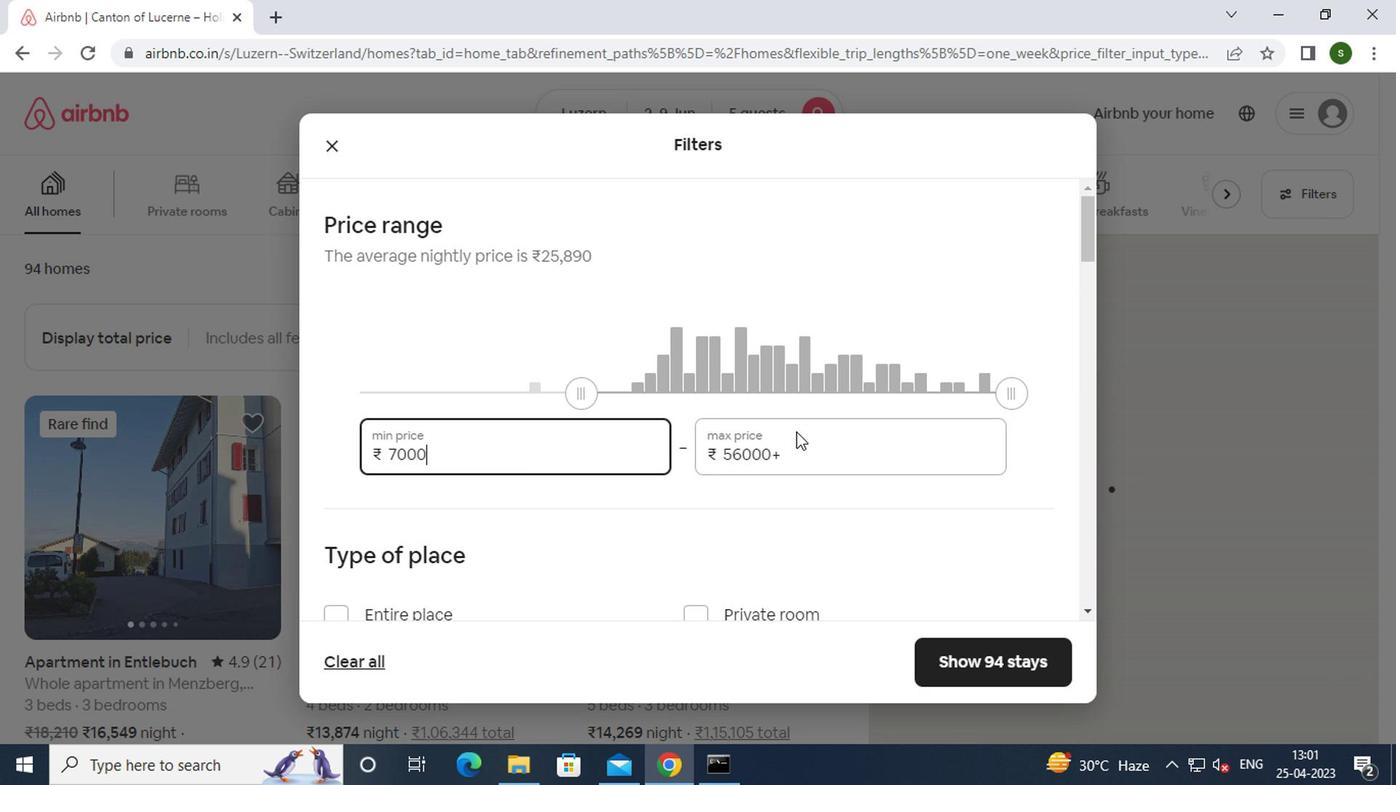 
Action: Mouse pressed left at (808, 458)
Screenshot: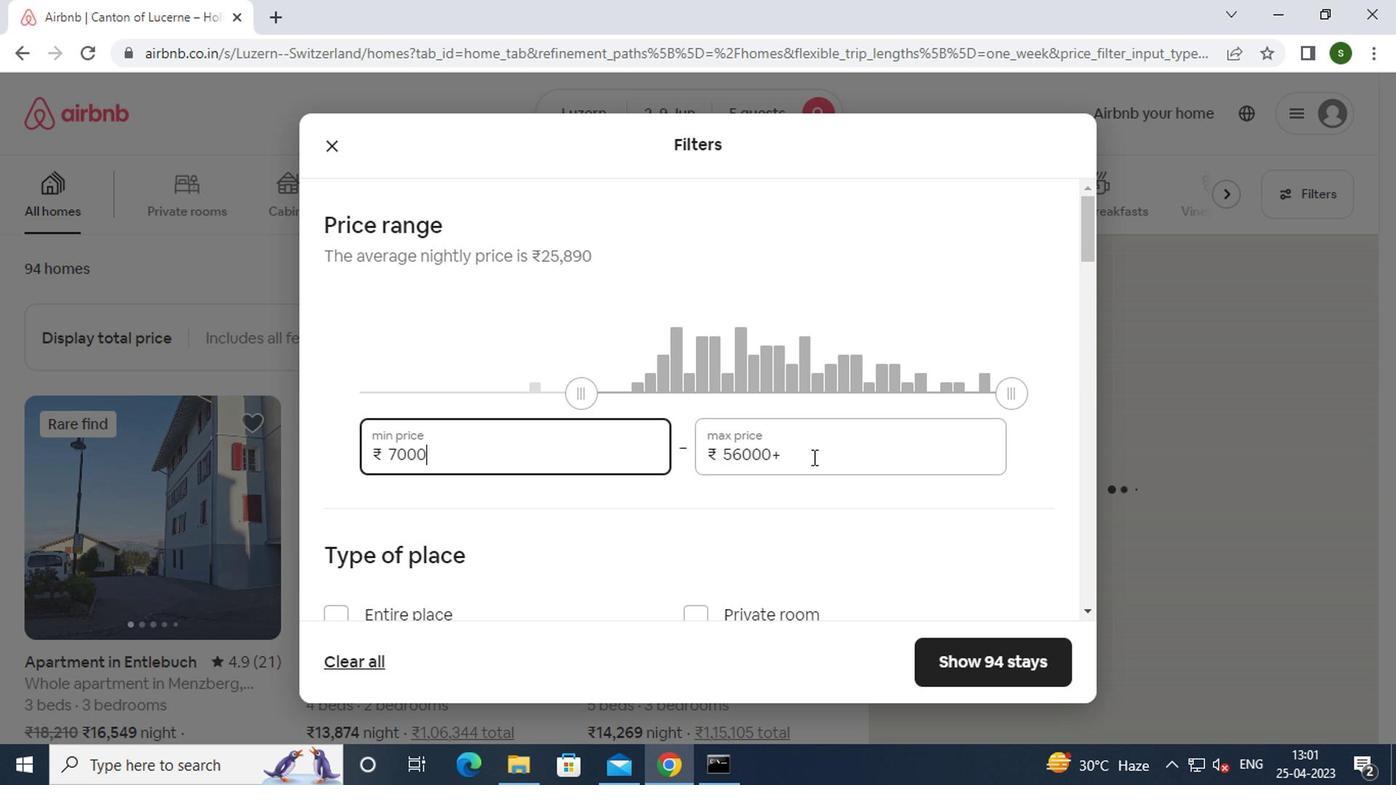 
Action: Key pressed <Key.backspace><Key.backspace><Key.backspace><Key.backspace><Key.backspace><Key.backspace><Key.backspace><Key.backspace><Key.backspace><Key.backspace><Key.backspace>13000
Screenshot: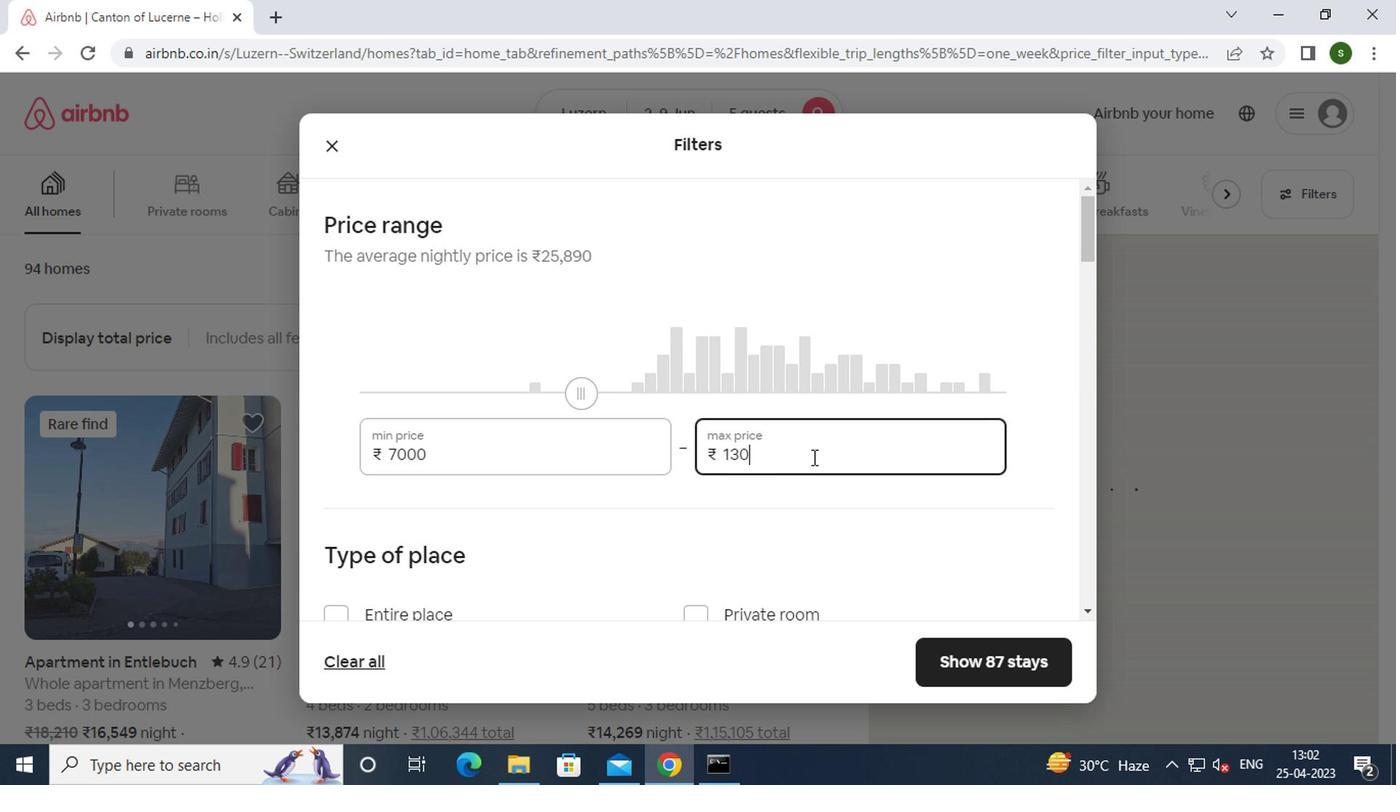 
Action: Mouse moved to (672, 468)
Screenshot: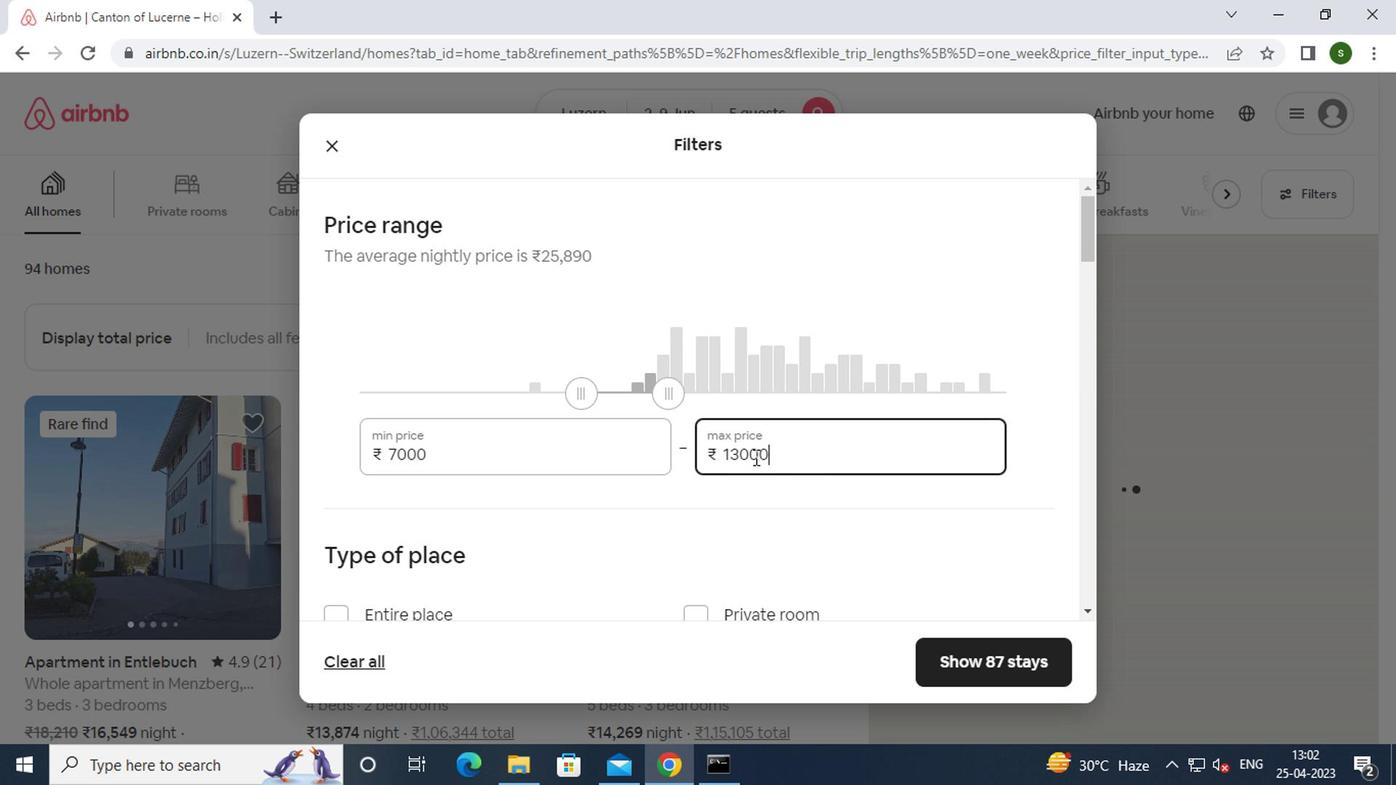 
Action: Mouse scrolled (672, 467) with delta (0, 0)
Screenshot: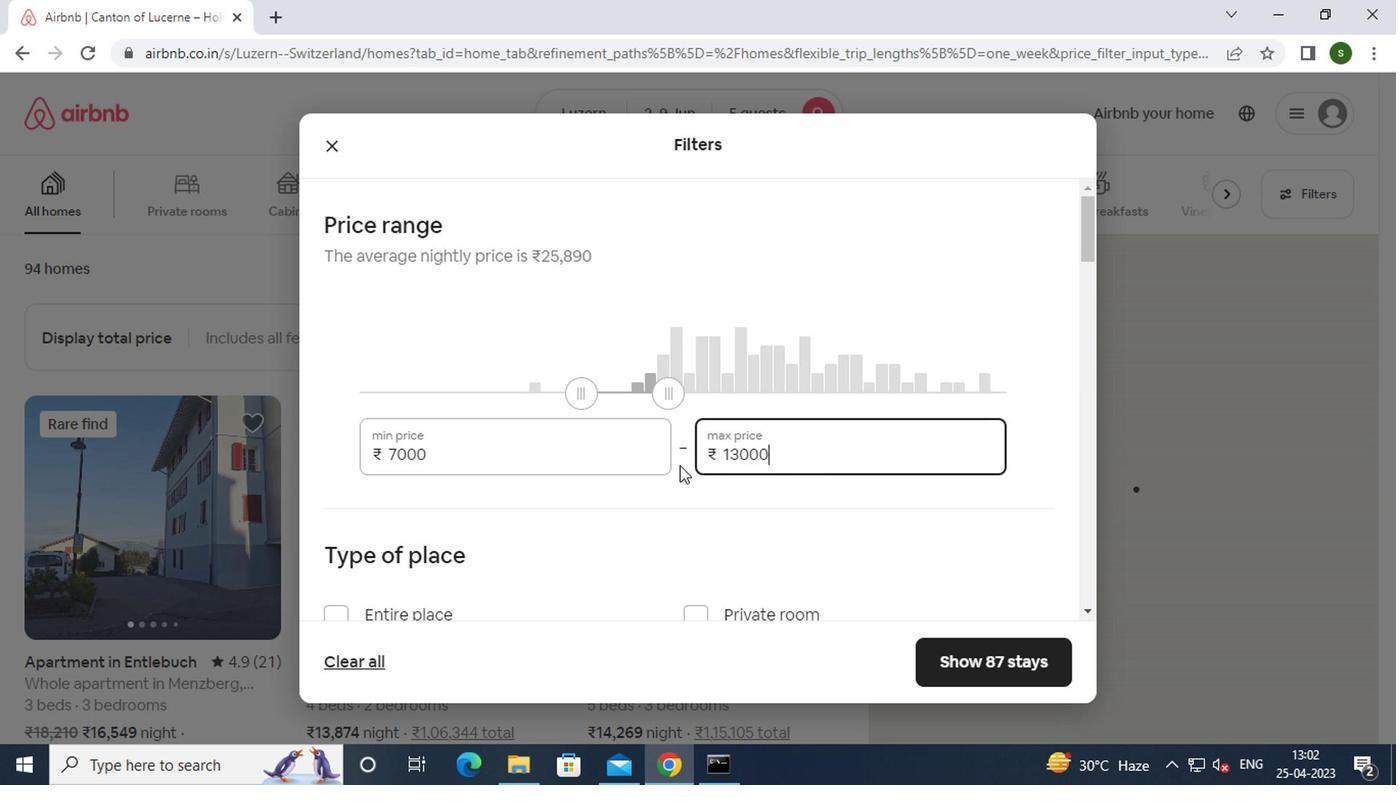 
Action: Mouse scrolled (672, 467) with delta (0, 0)
Screenshot: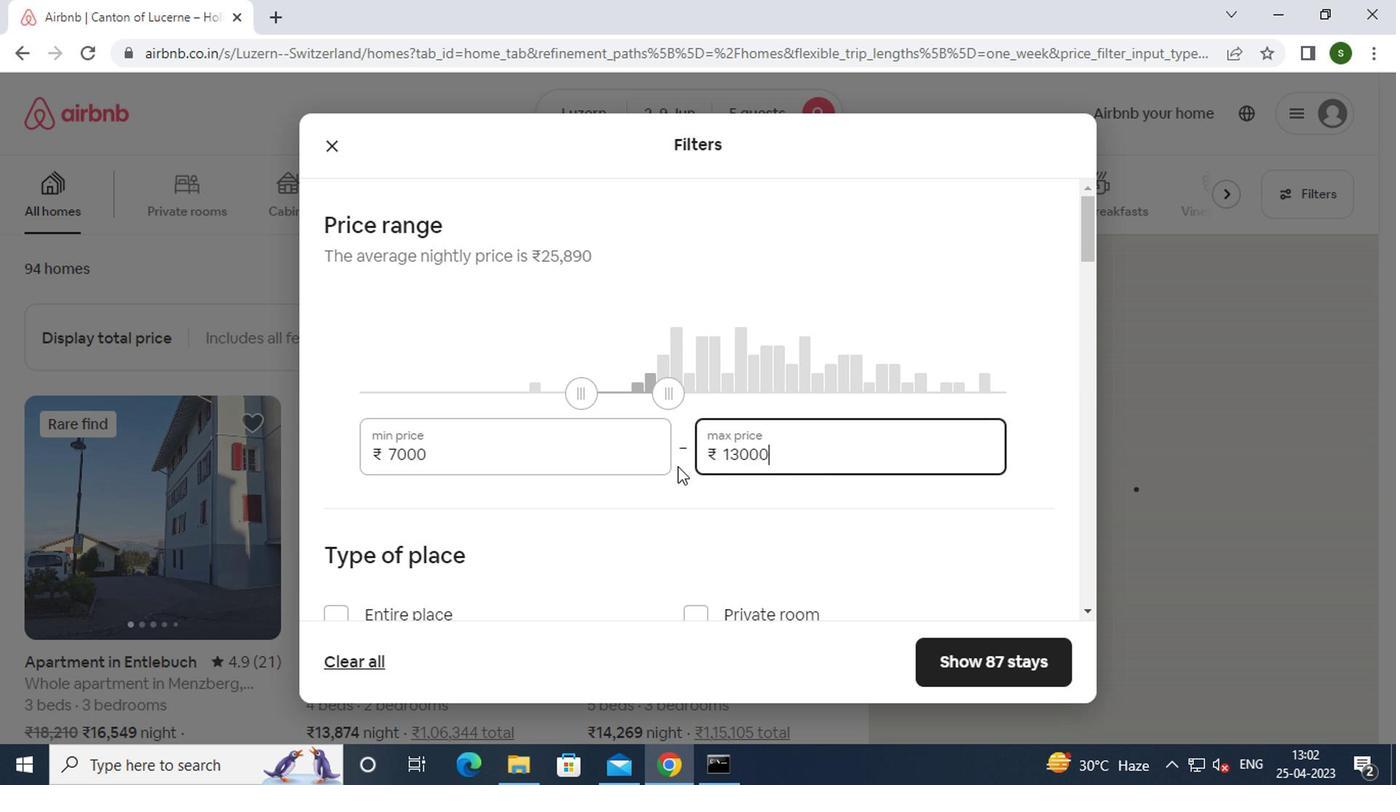 
Action: Mouse moved to (436, 499)
Screenshot: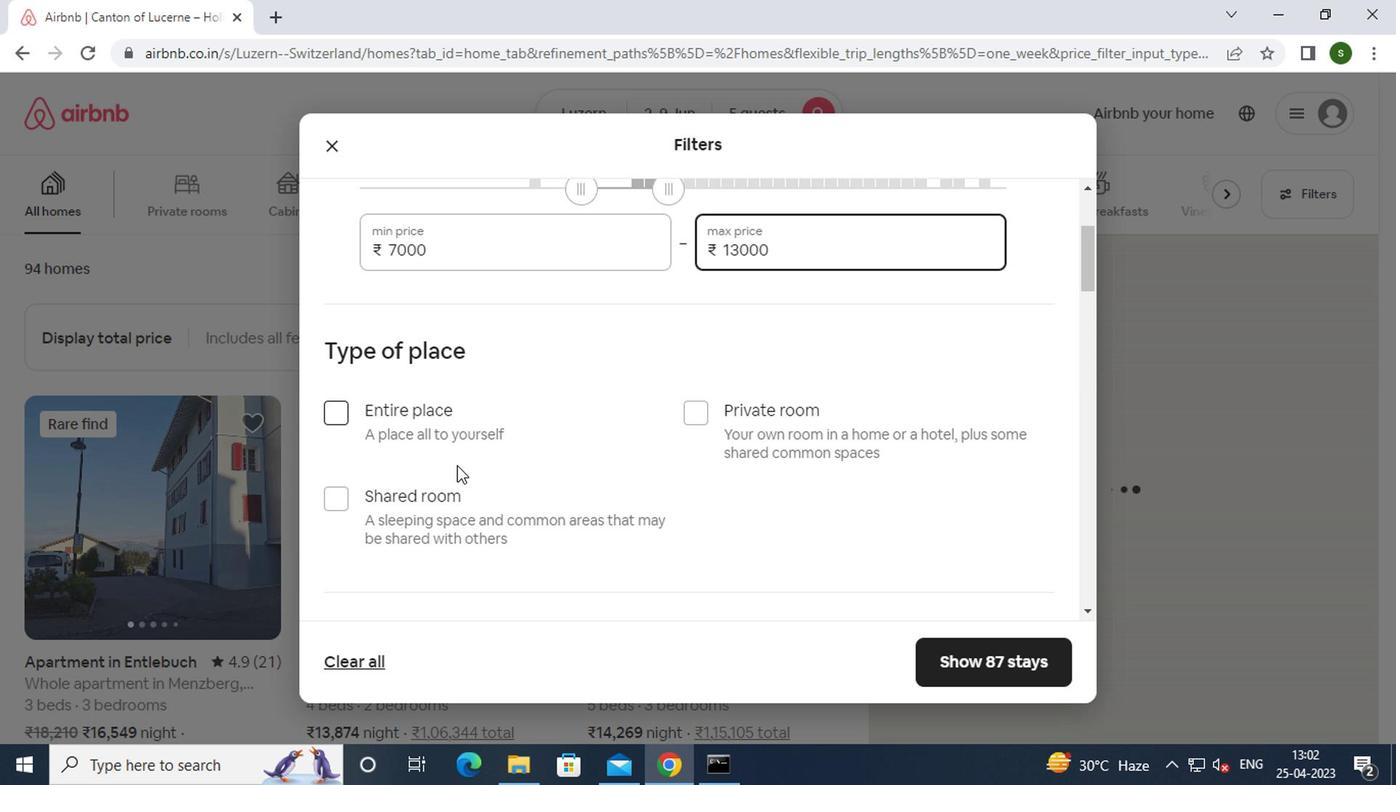 
Action: Mouse pressed left at (436, 499)
Screenshot: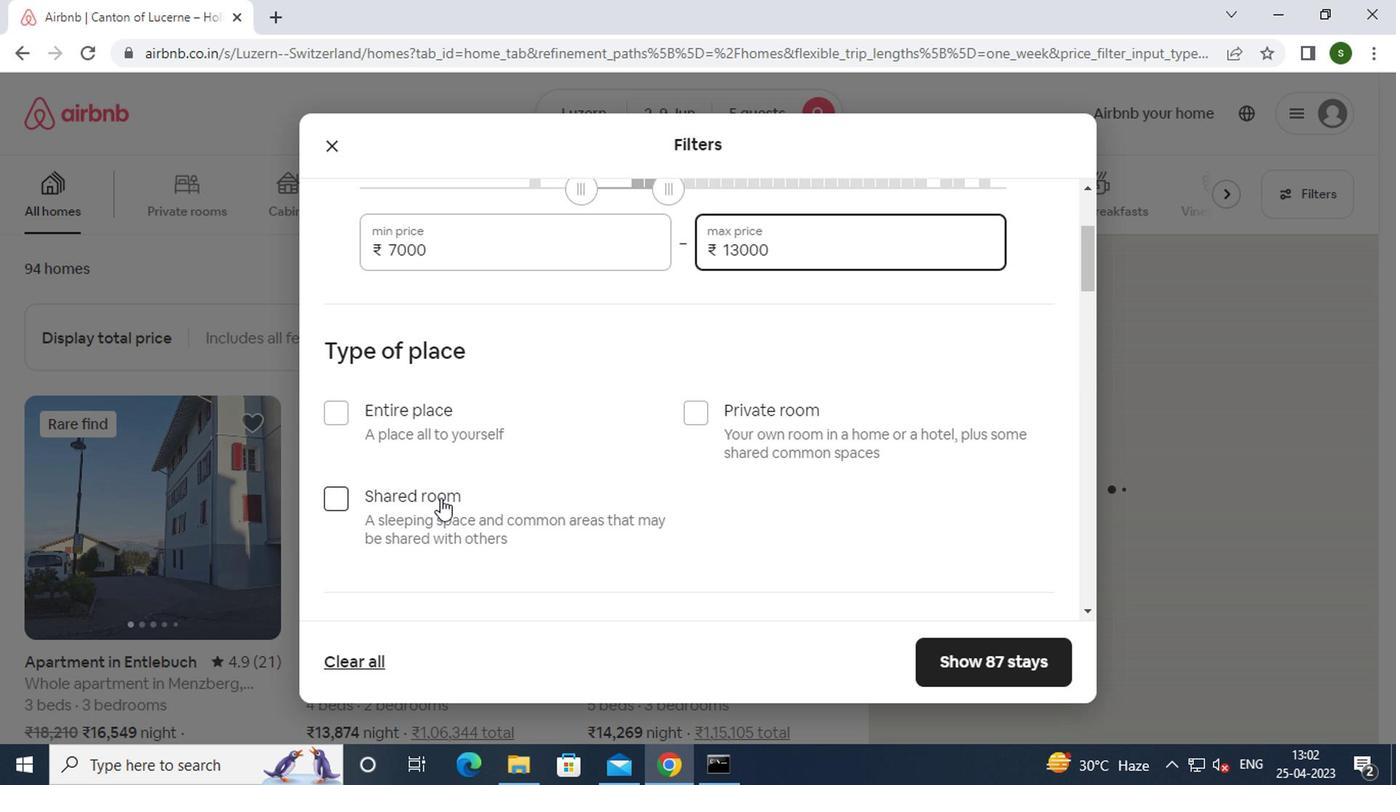 
Action: Mouse moved to (637, 442)
Screenshot: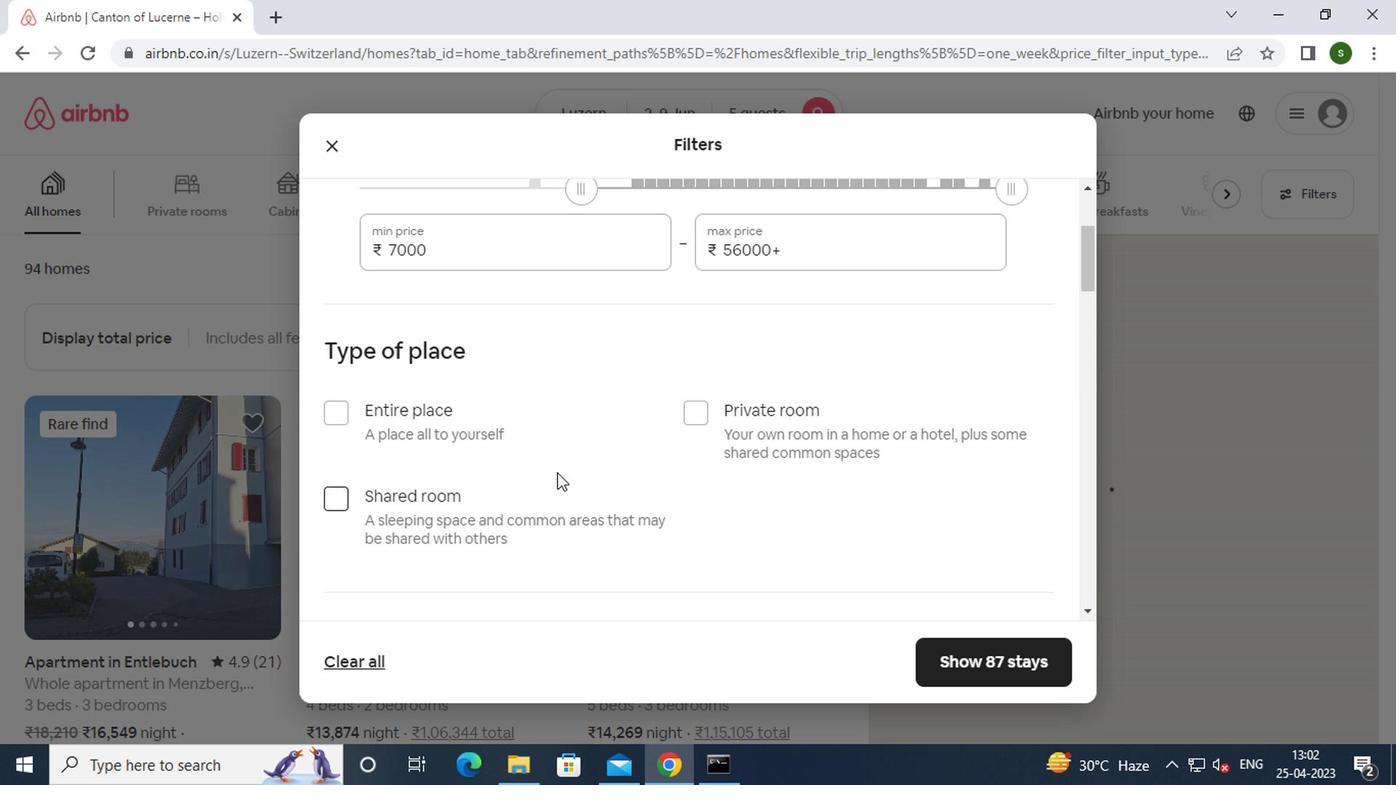 
Action: Mouse scrolled (637, 440) with delta (0, -1)
Screenshot: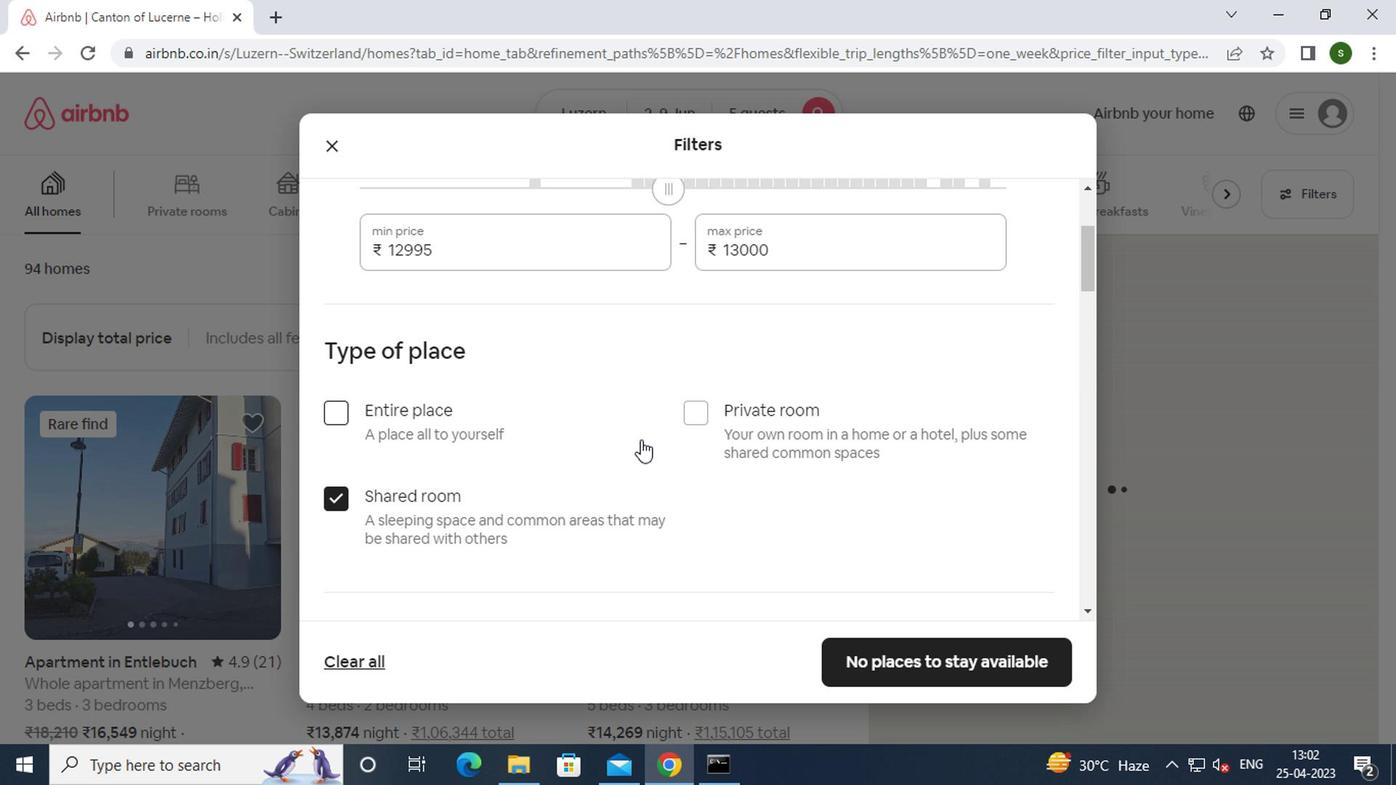 
Action: Mouse scrolled (637, 440) with delta (0, -1)
Screenshot: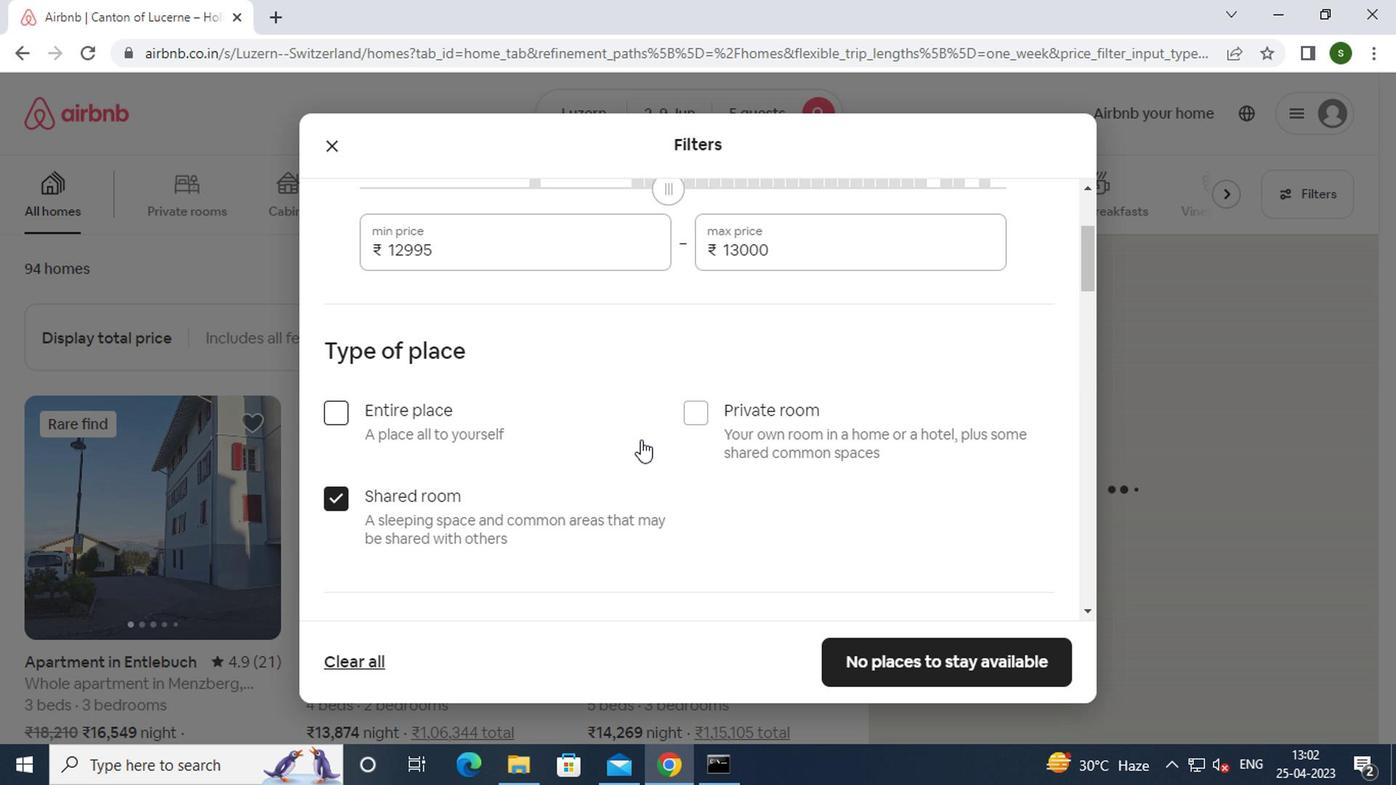 
Action: Mouse scrolled (637, 440) with delta (0, -1)
Screenshot: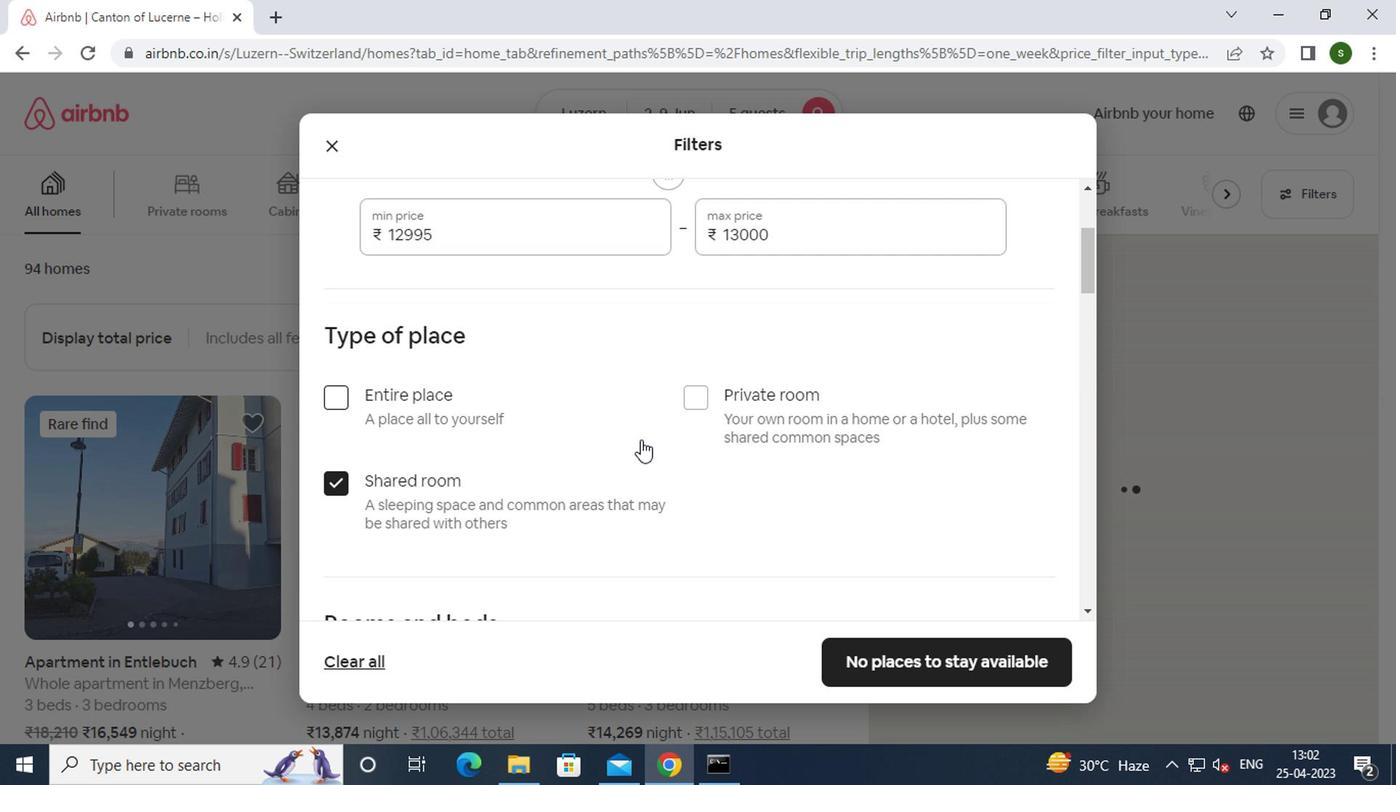 
Action: Mouse scrolled (637, 440) with delta (0, -1)
Screenshot: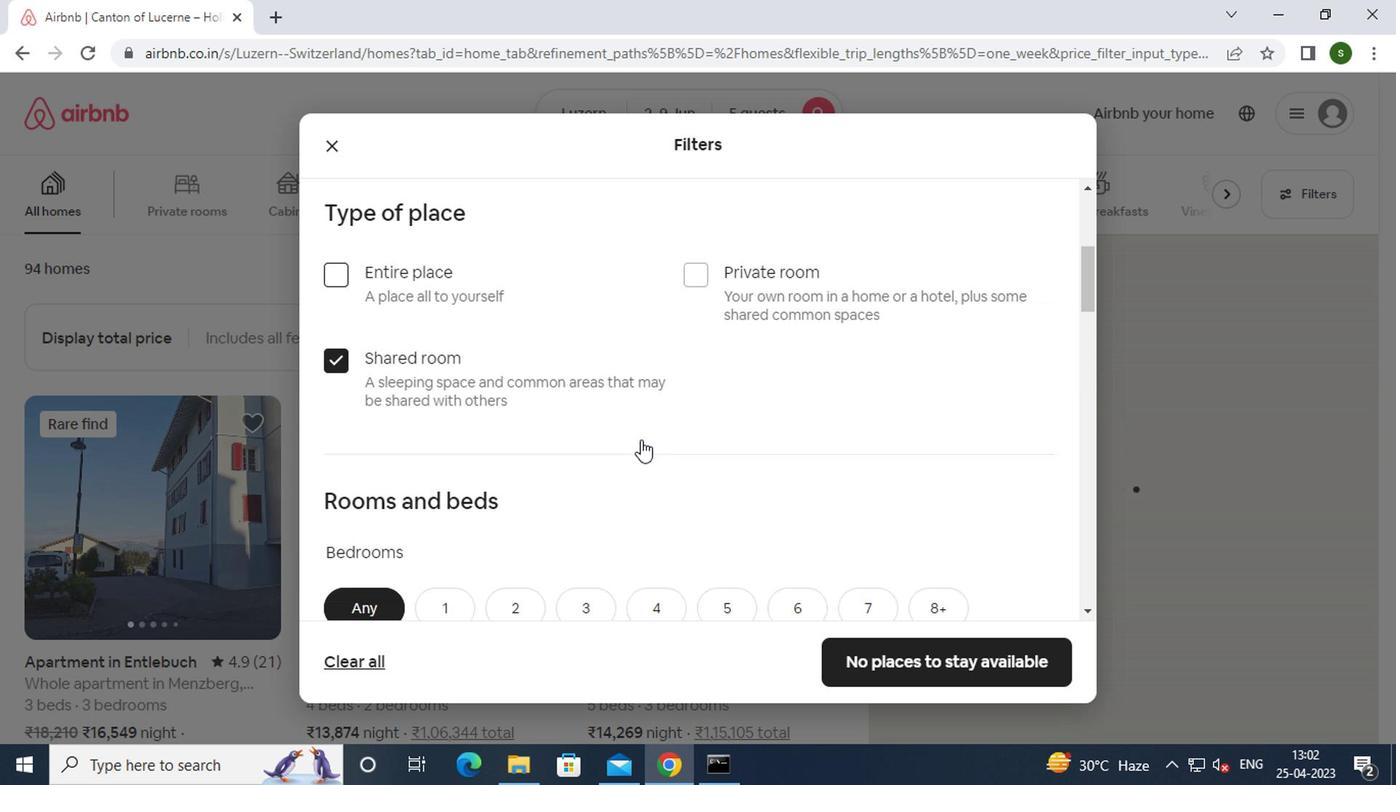 
Action: Mouse moved to (509, 343)
Screenshot: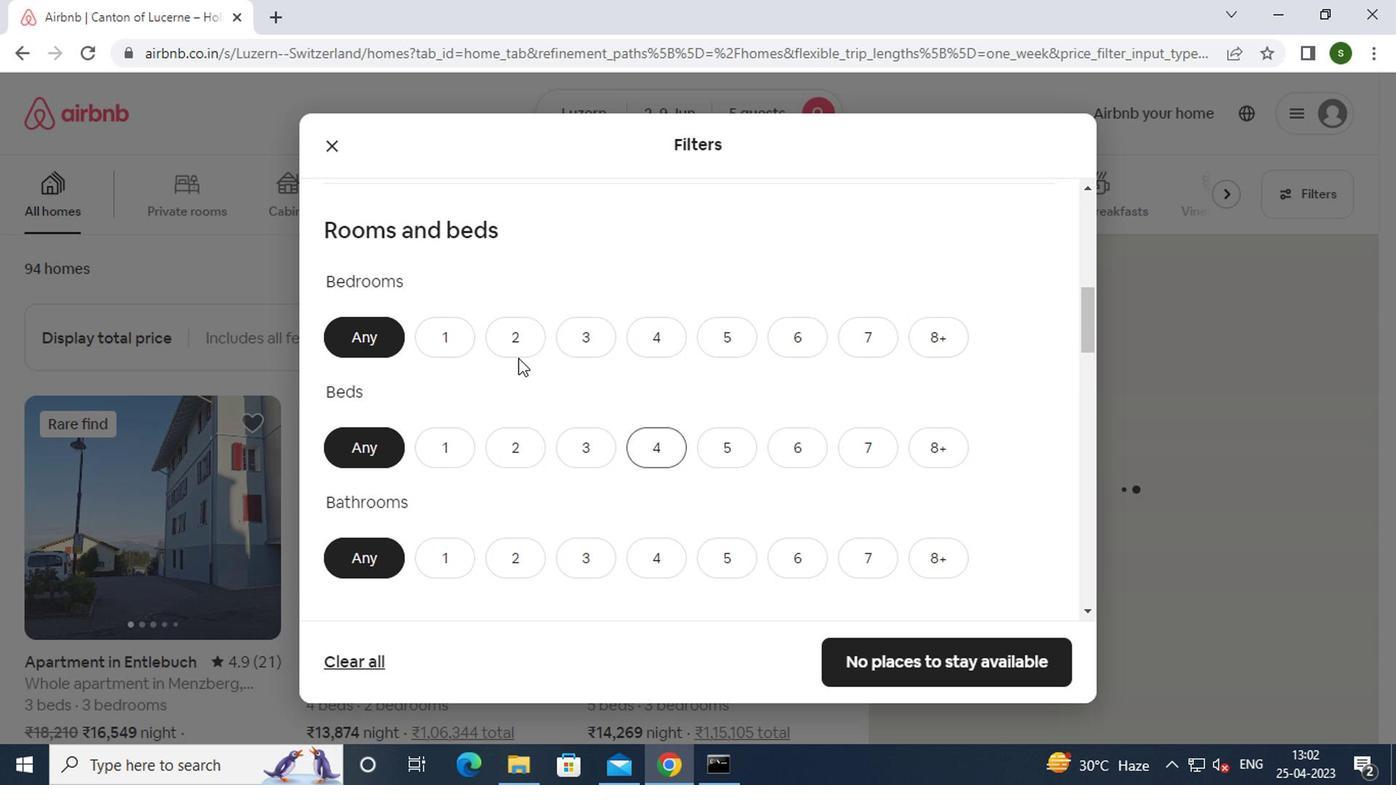 
Action: Mouse pressed left at (509, 343)
Screenshot: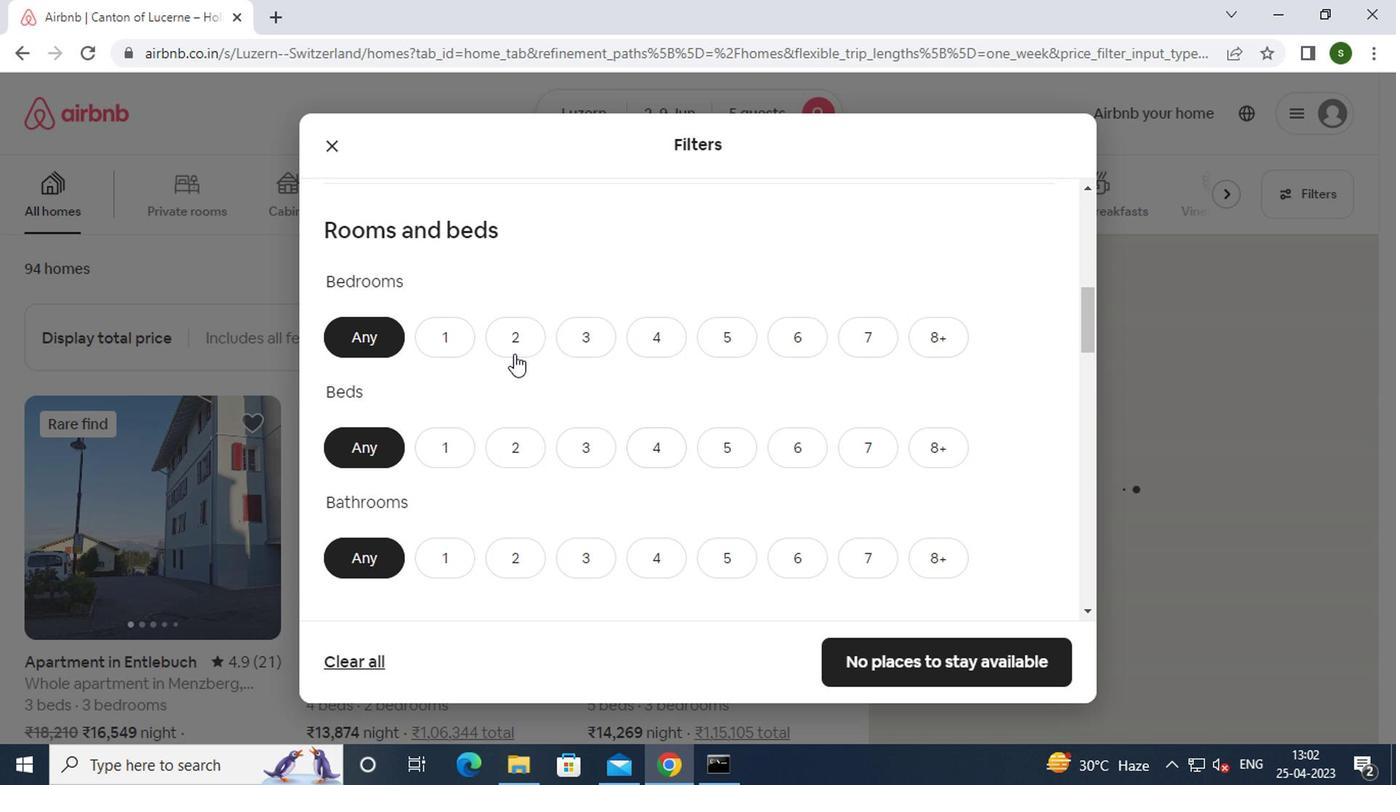 
Action: Mouse moved to (735, 450)
Screenshot: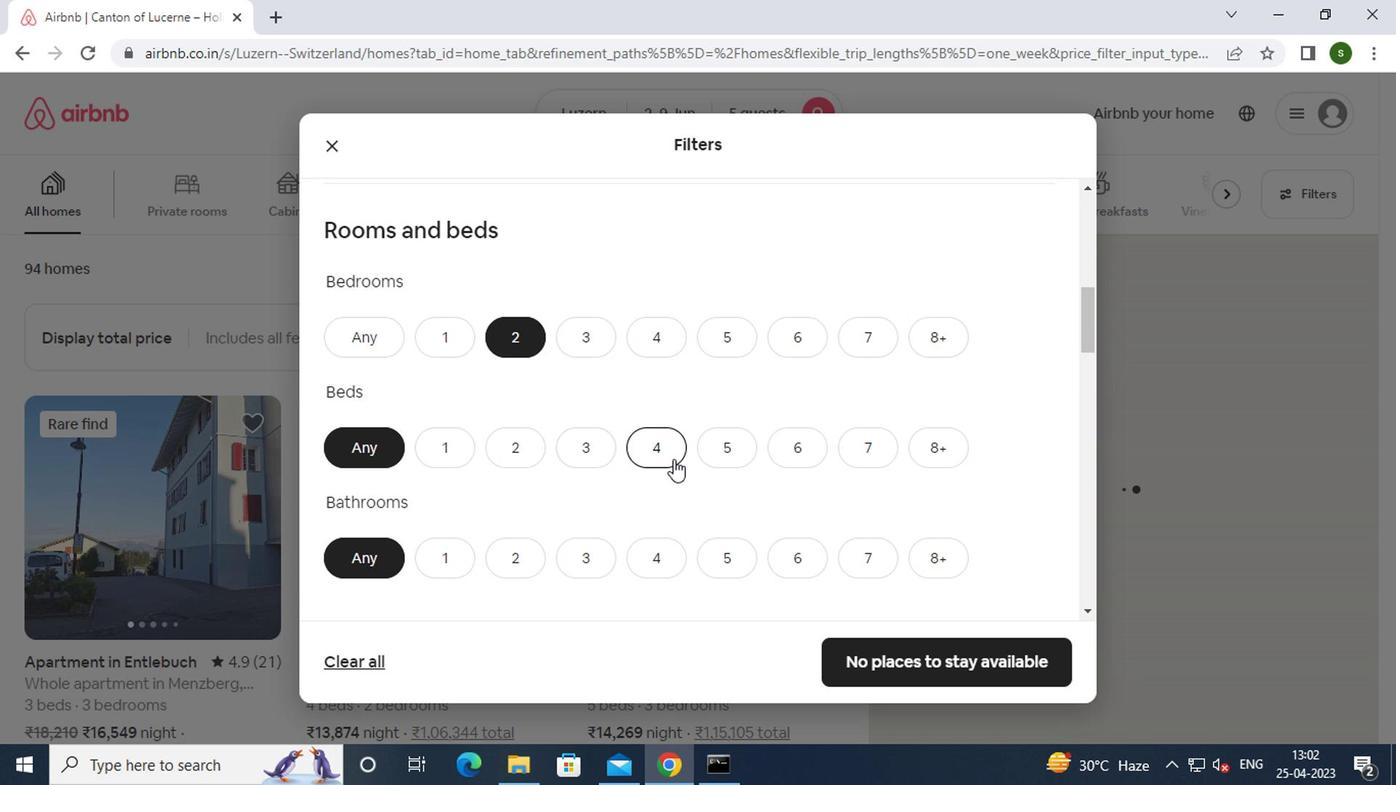 
Action: Mouse pressed left at (735, 450)
Screenshot: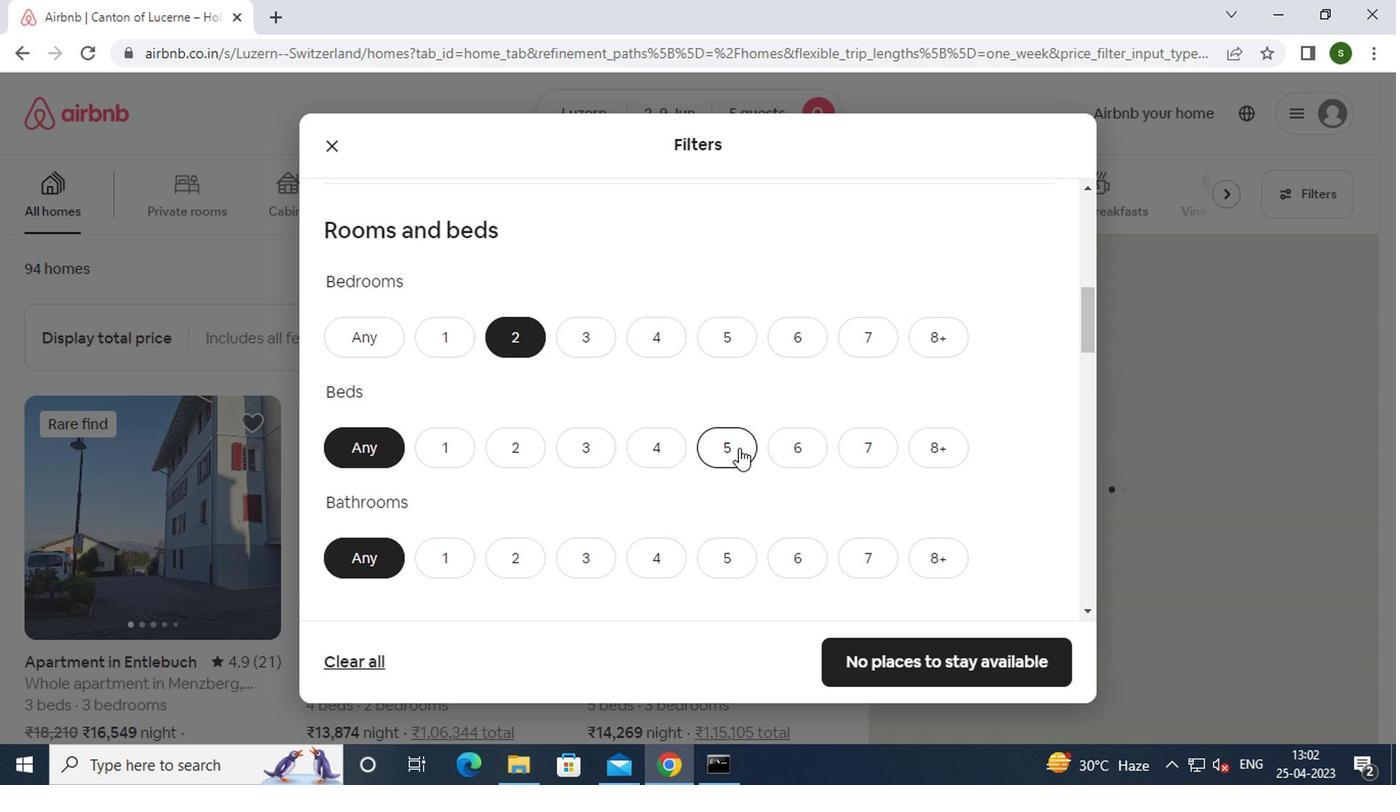 
Action: Mouse moved to (735, 450)
Screenshot: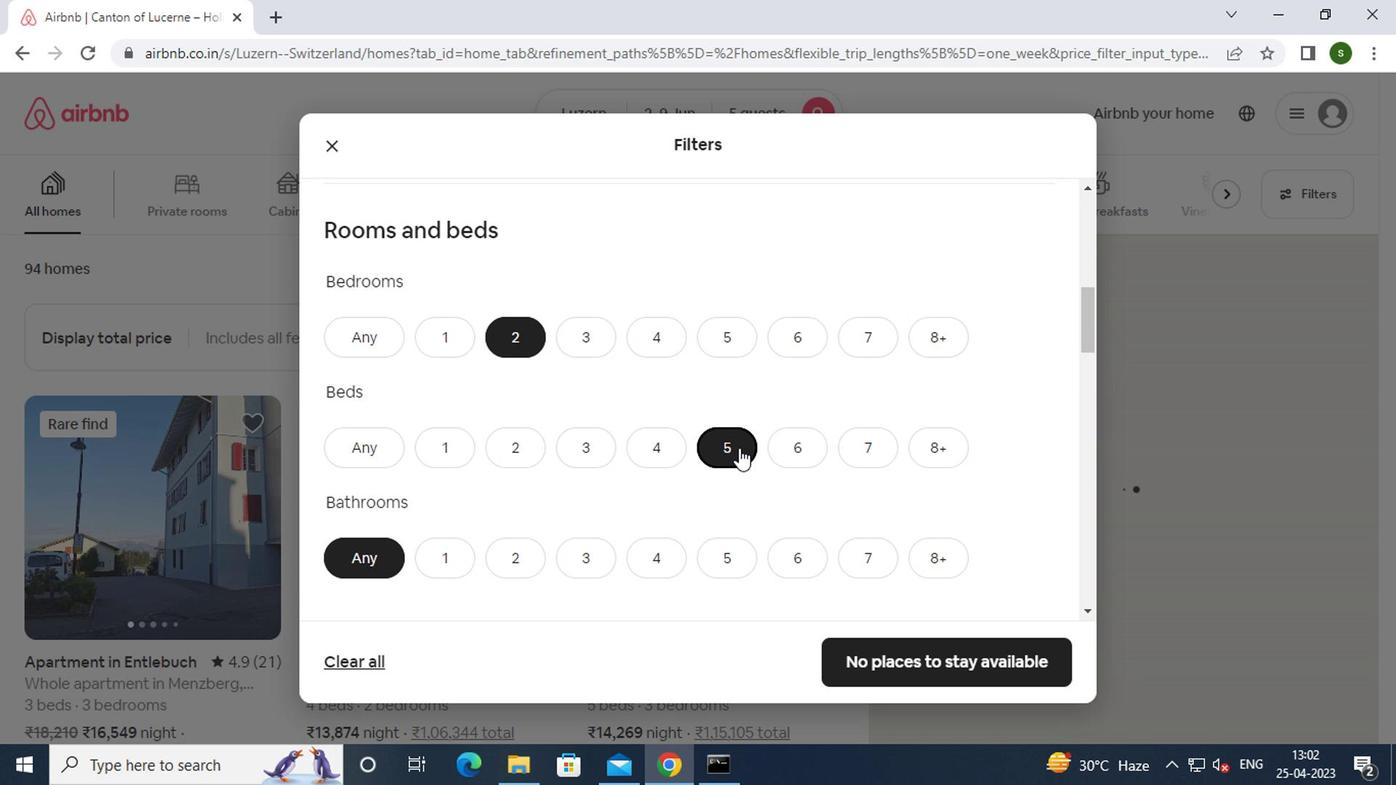 
Action: Mouse scrolled (735, 448) with delta (0, -1)
Screenshot: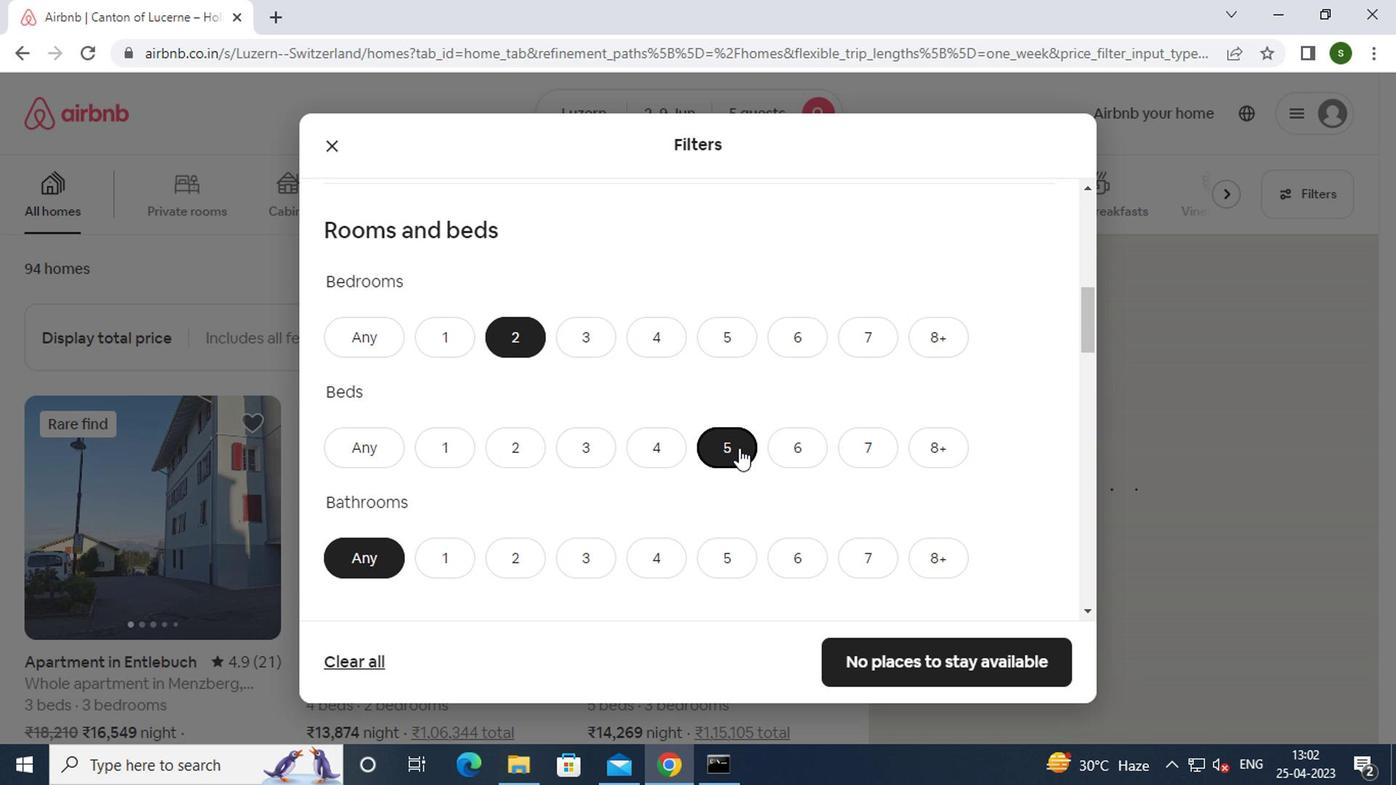 
Action: Mouse scrolled (735, 448) with delta (0, -1)
Screenshot: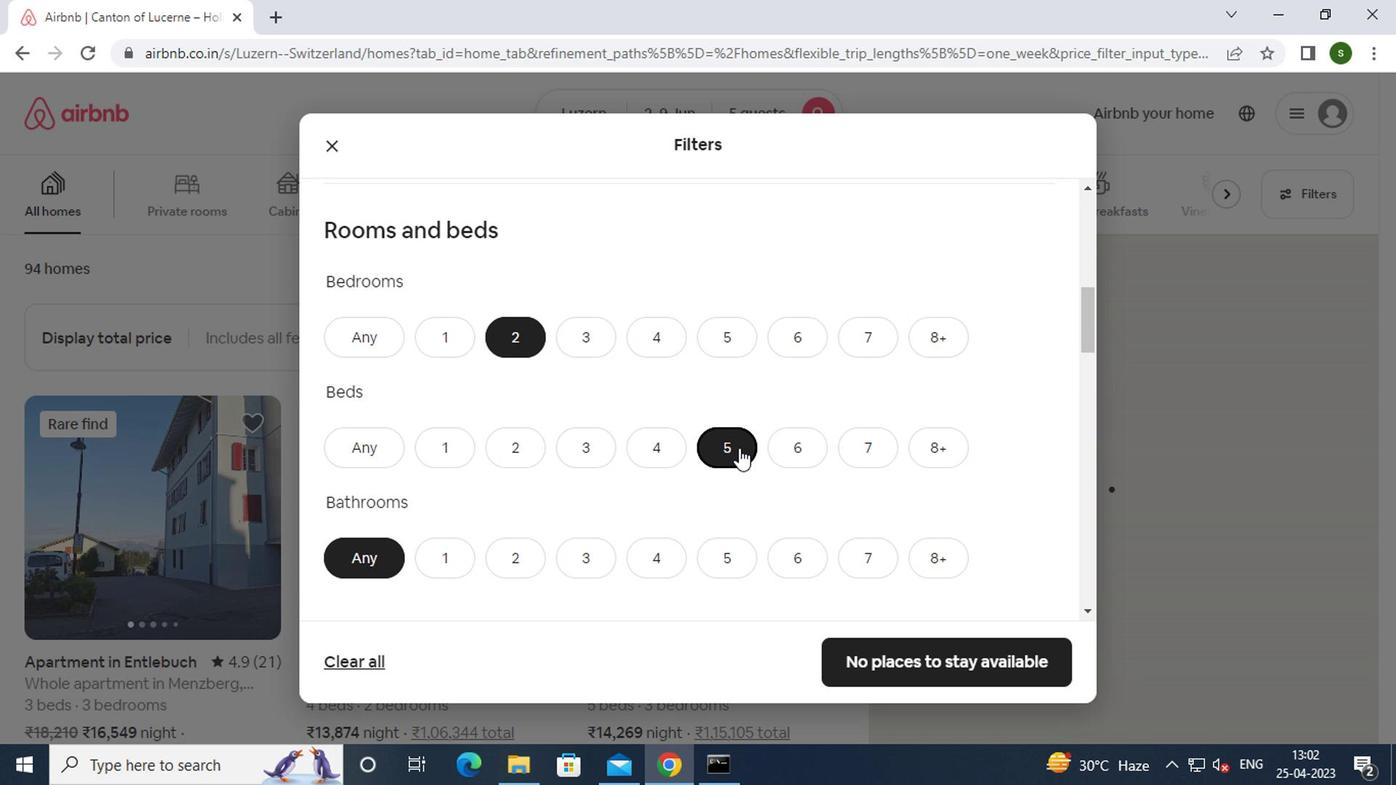 
Action: Mouse moved to (512, 361)
Screenshot: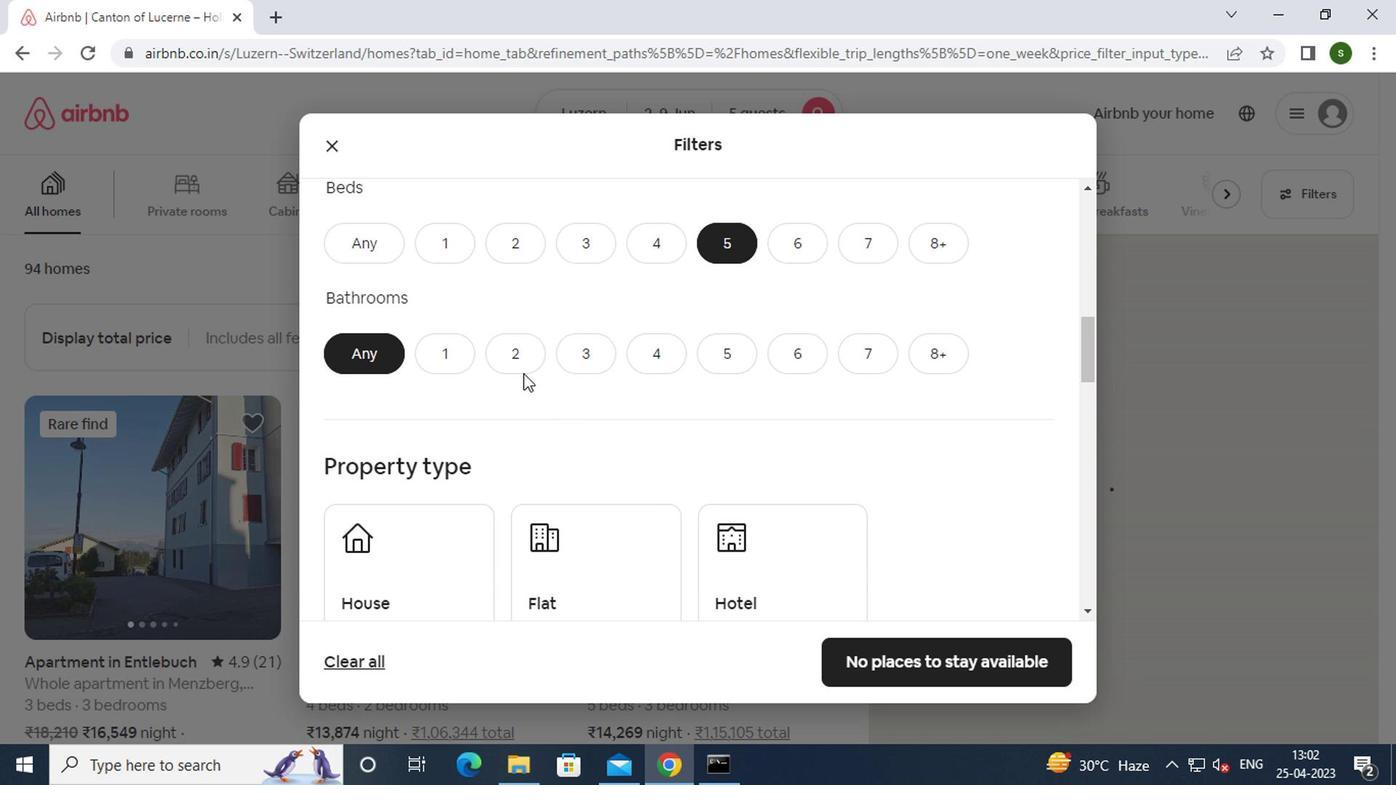 
Action: Mouse pressed left at (512, 361)
Screenshot: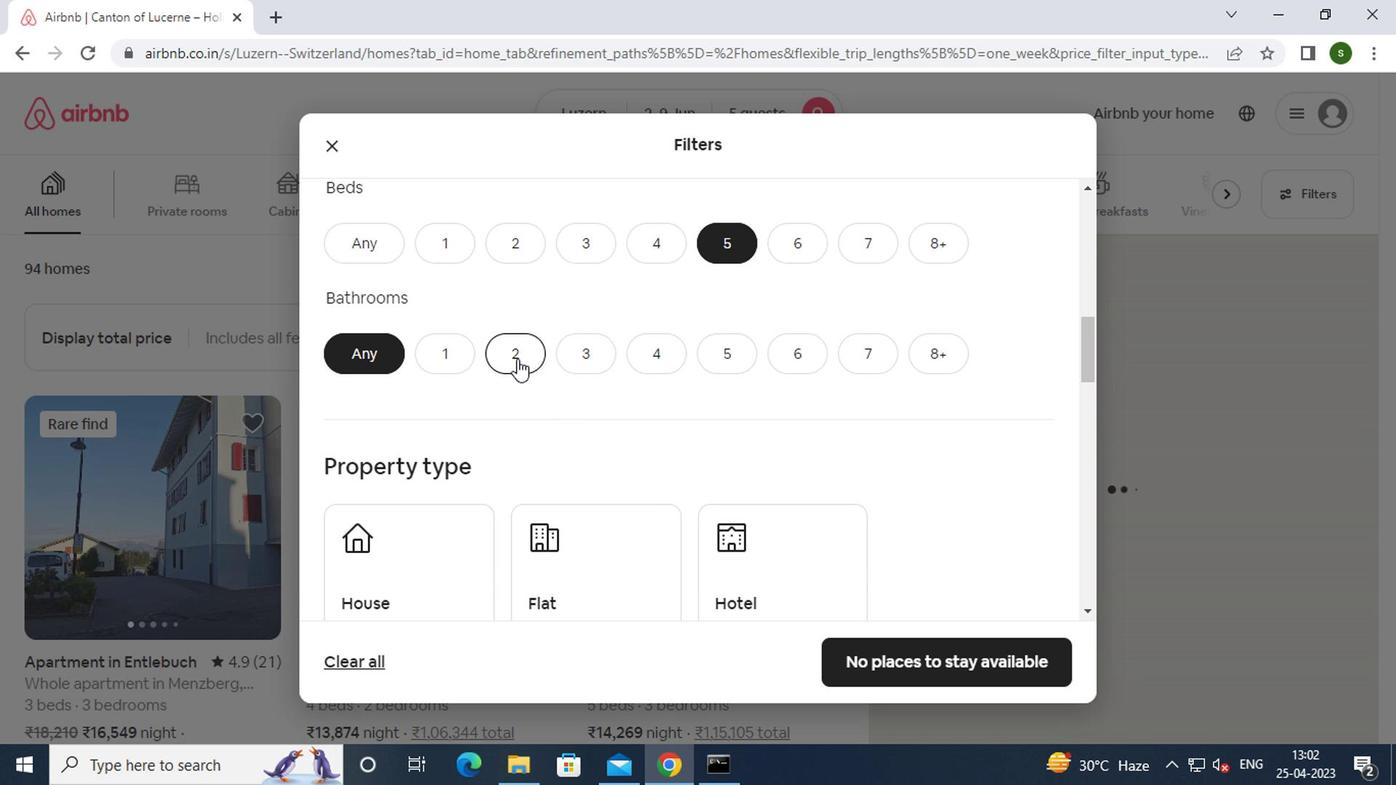 
Action: Mouse scrolled (512, 360) with delta (0, 0)
Screenshot: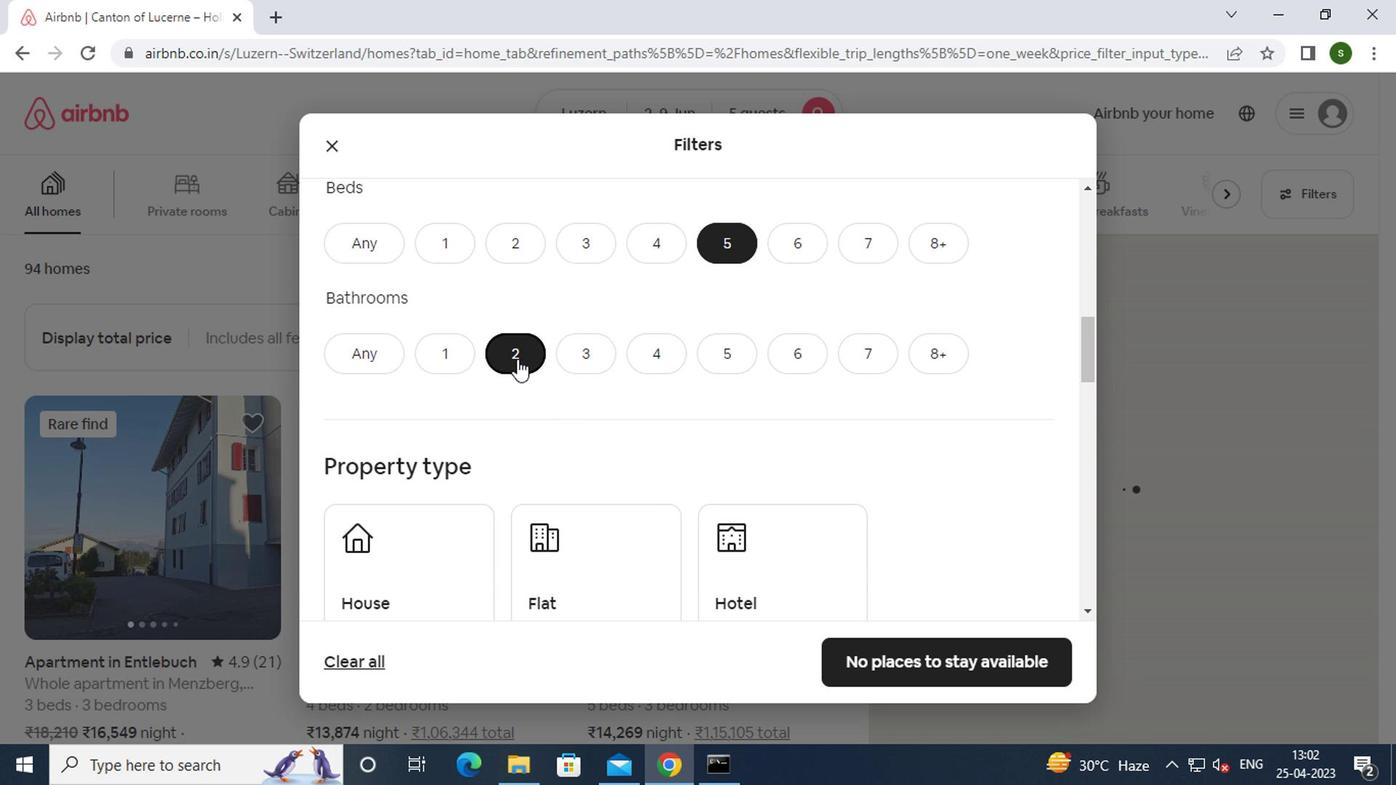 
Action: Mouse scrolled (512, 360) with delta (0, 0)
Screenshot: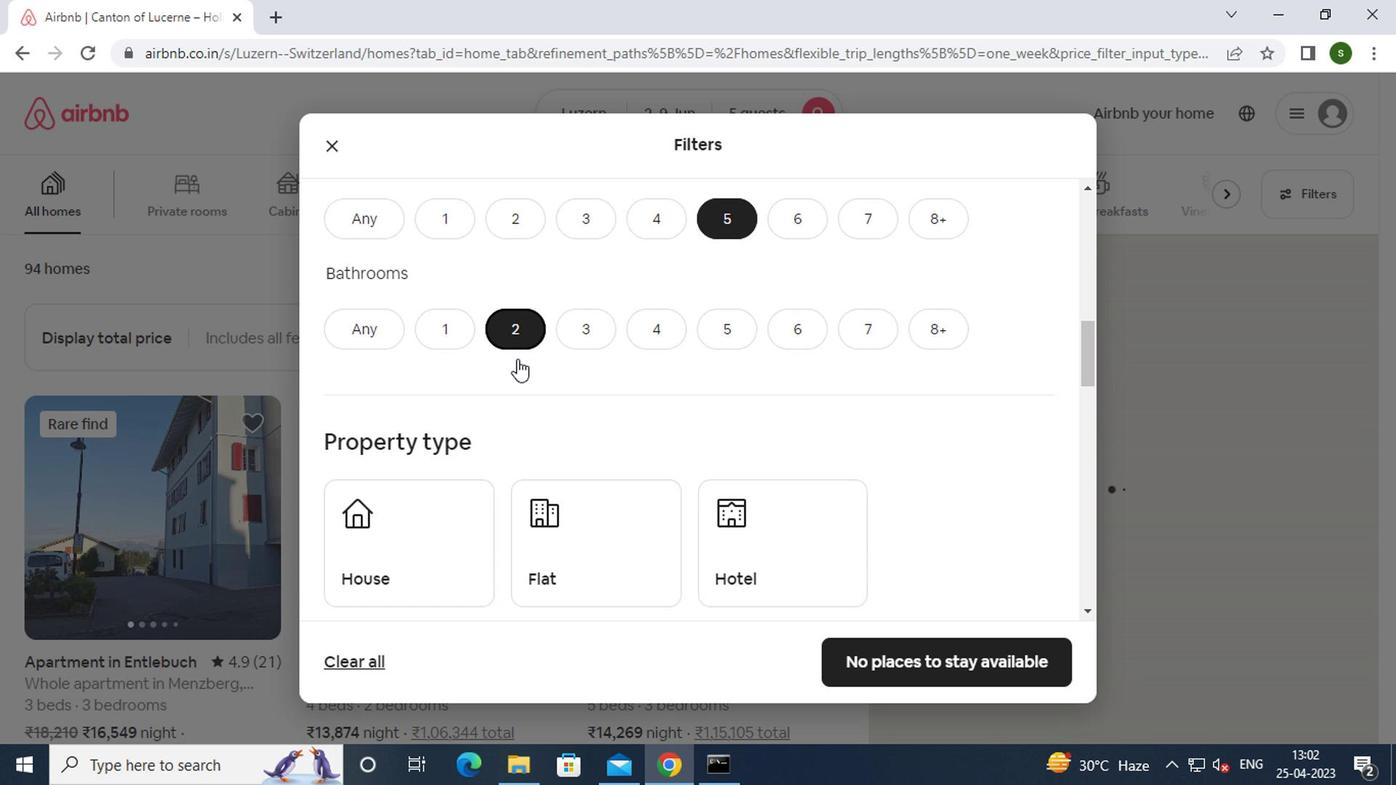 
Action: Mouse moved to (370, 365)
Screenshot: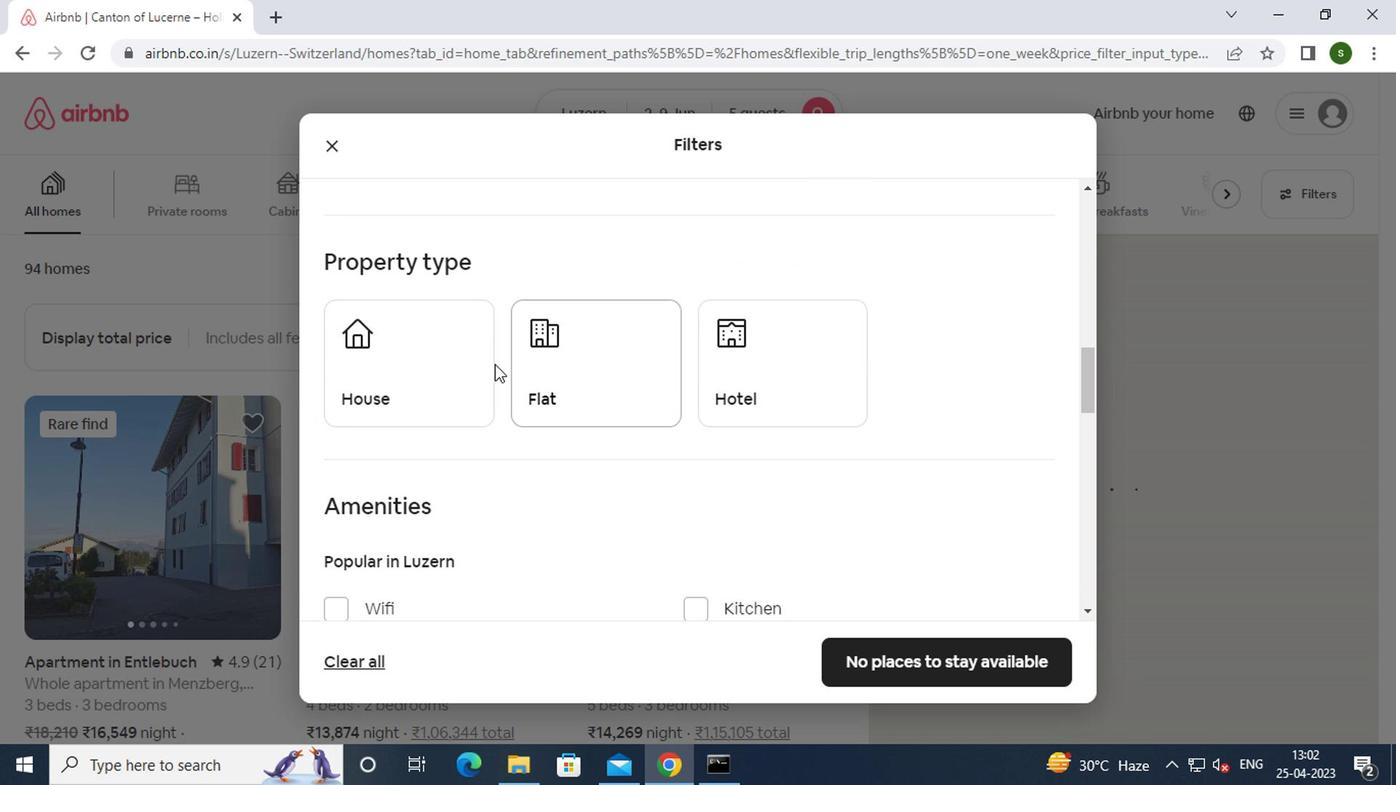 
Action: Mouse pressed left at (370, 365)
Screenshot: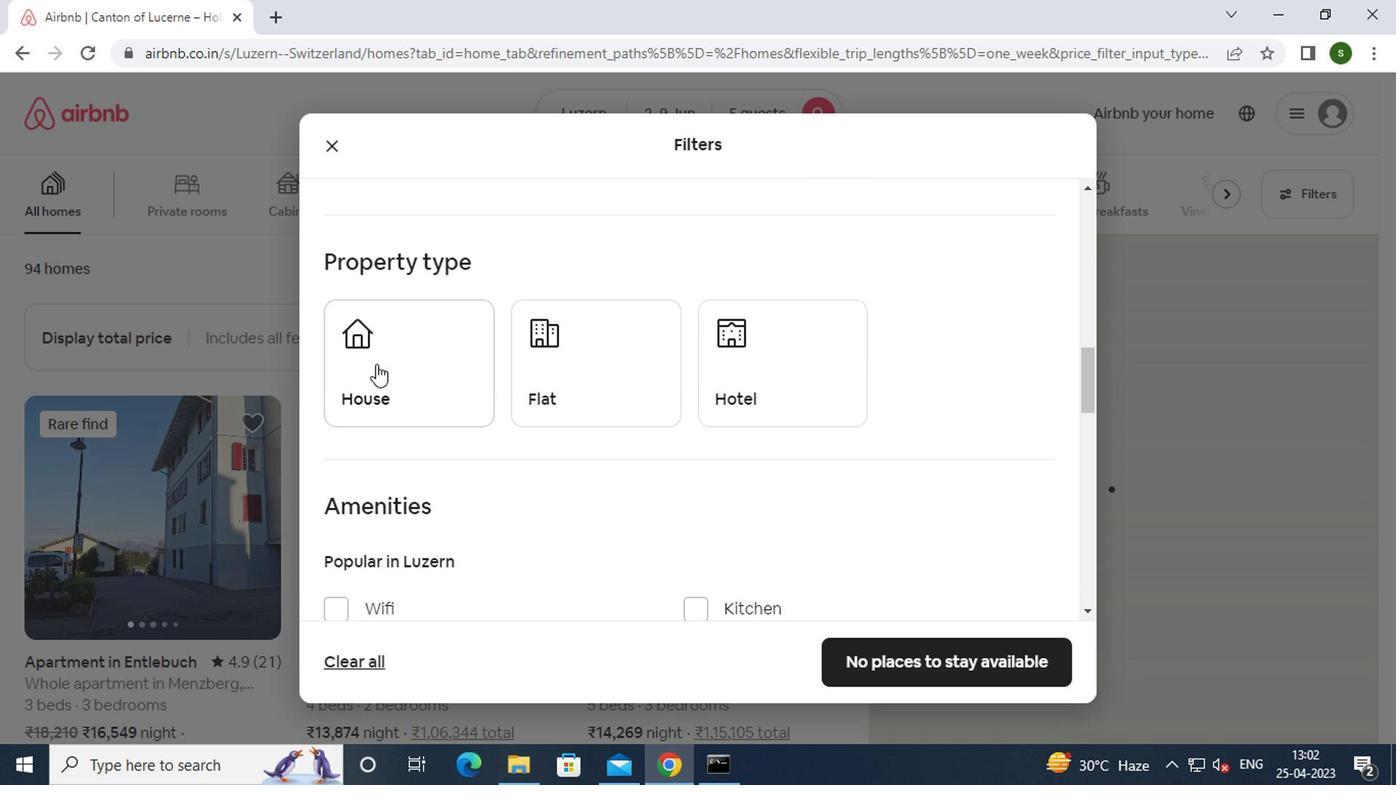 
Action: Mouse moved to (554, 384)
Screenshot: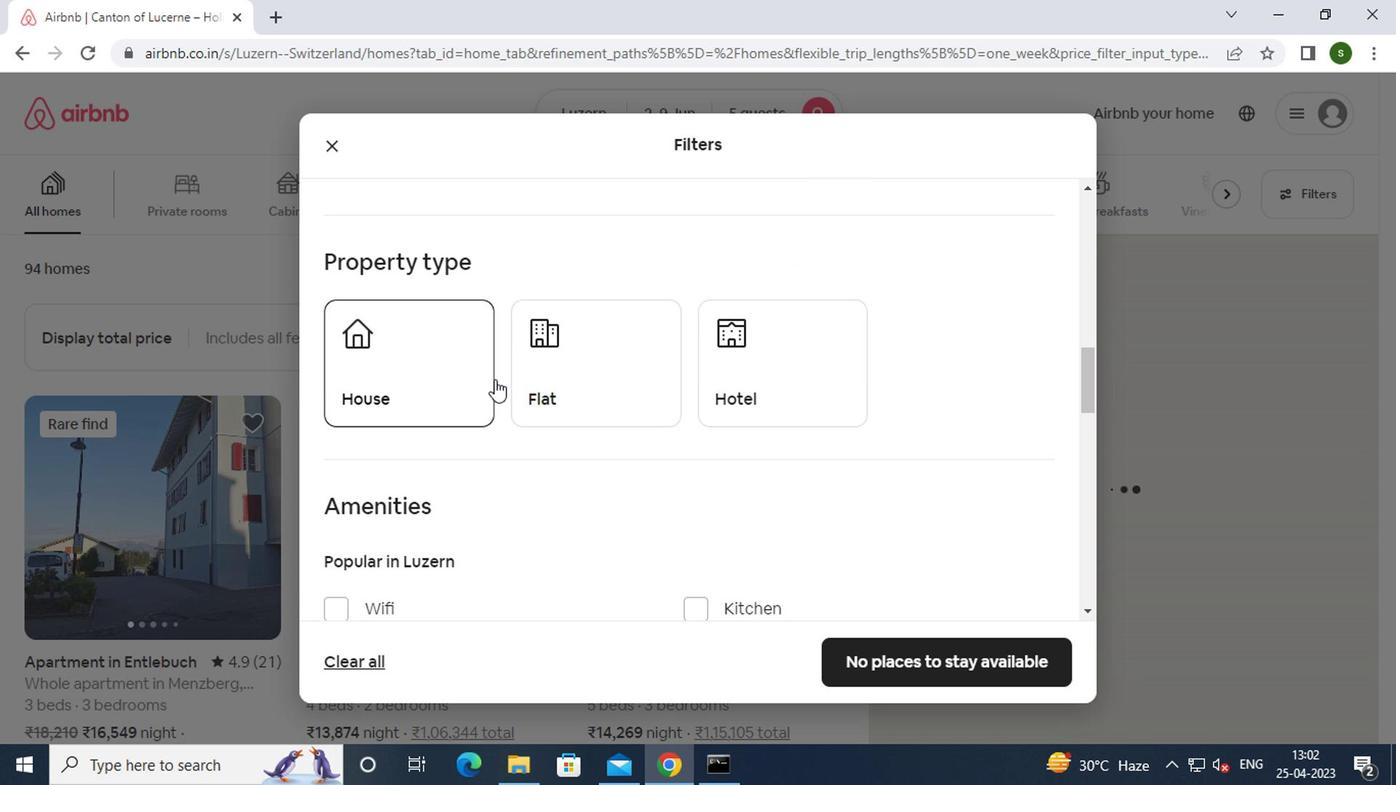 
Action: Mouse pressed left at (554, 384)
Screenshot: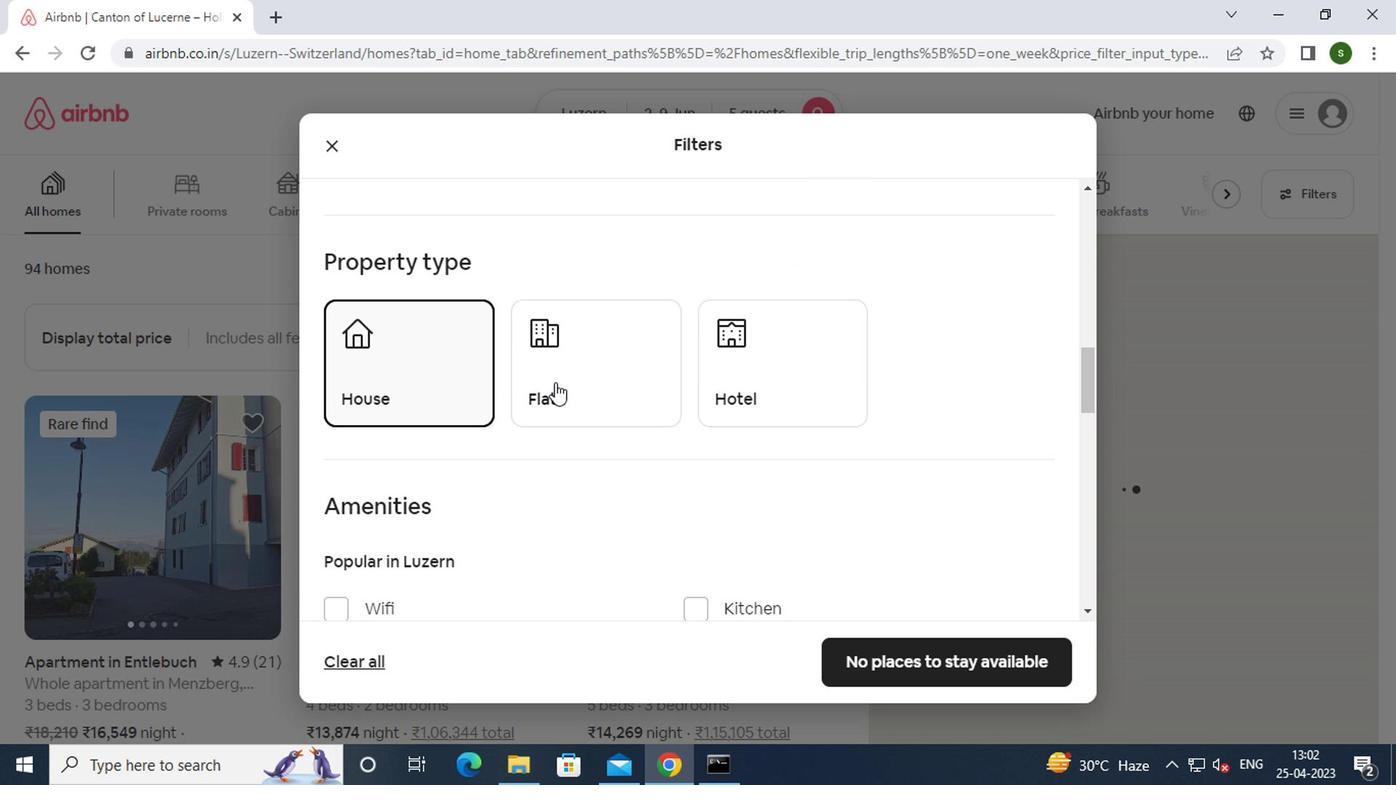 
Action: Mouse moved to (812, 394)
Screenshot: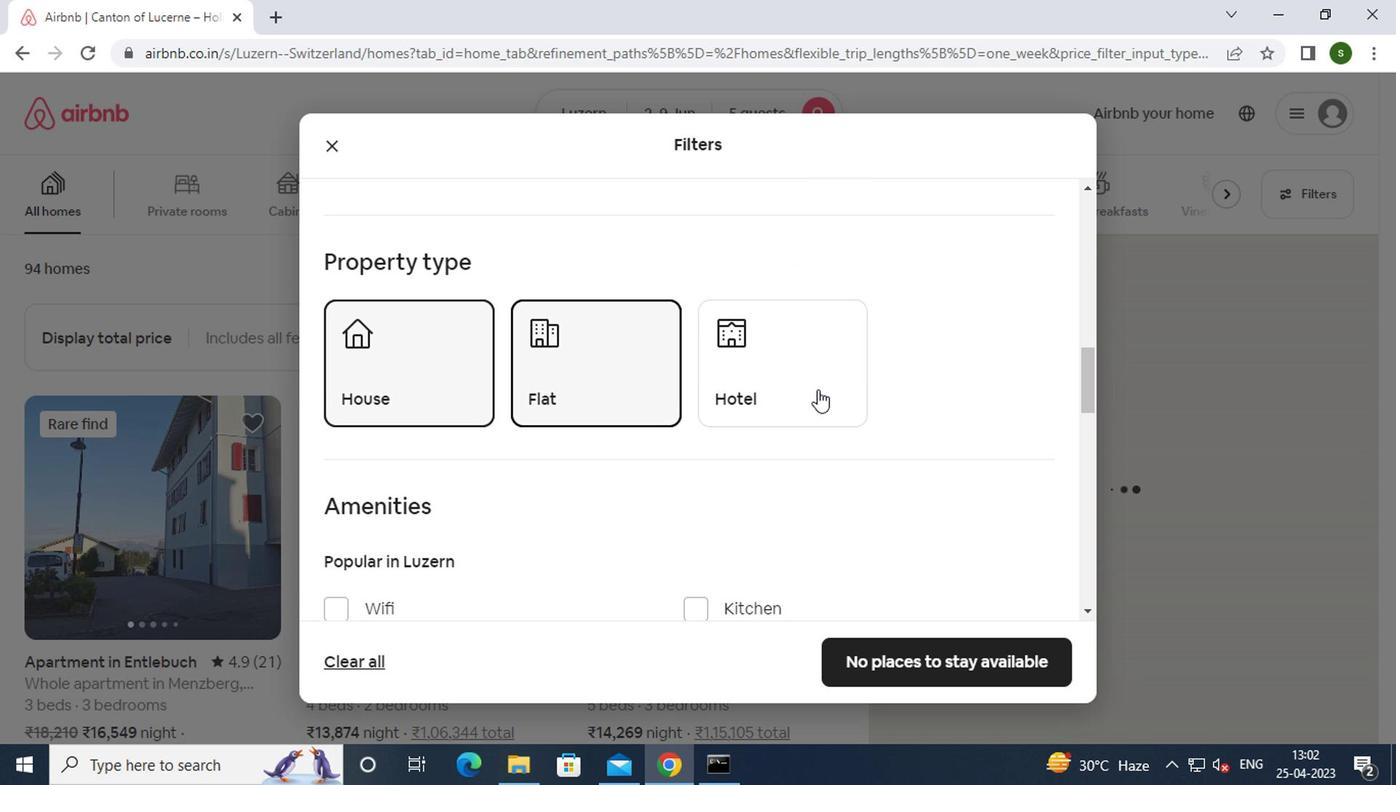 
Action: Mouse scrolled (812, 392) with delta (0, -1)
Screenshot: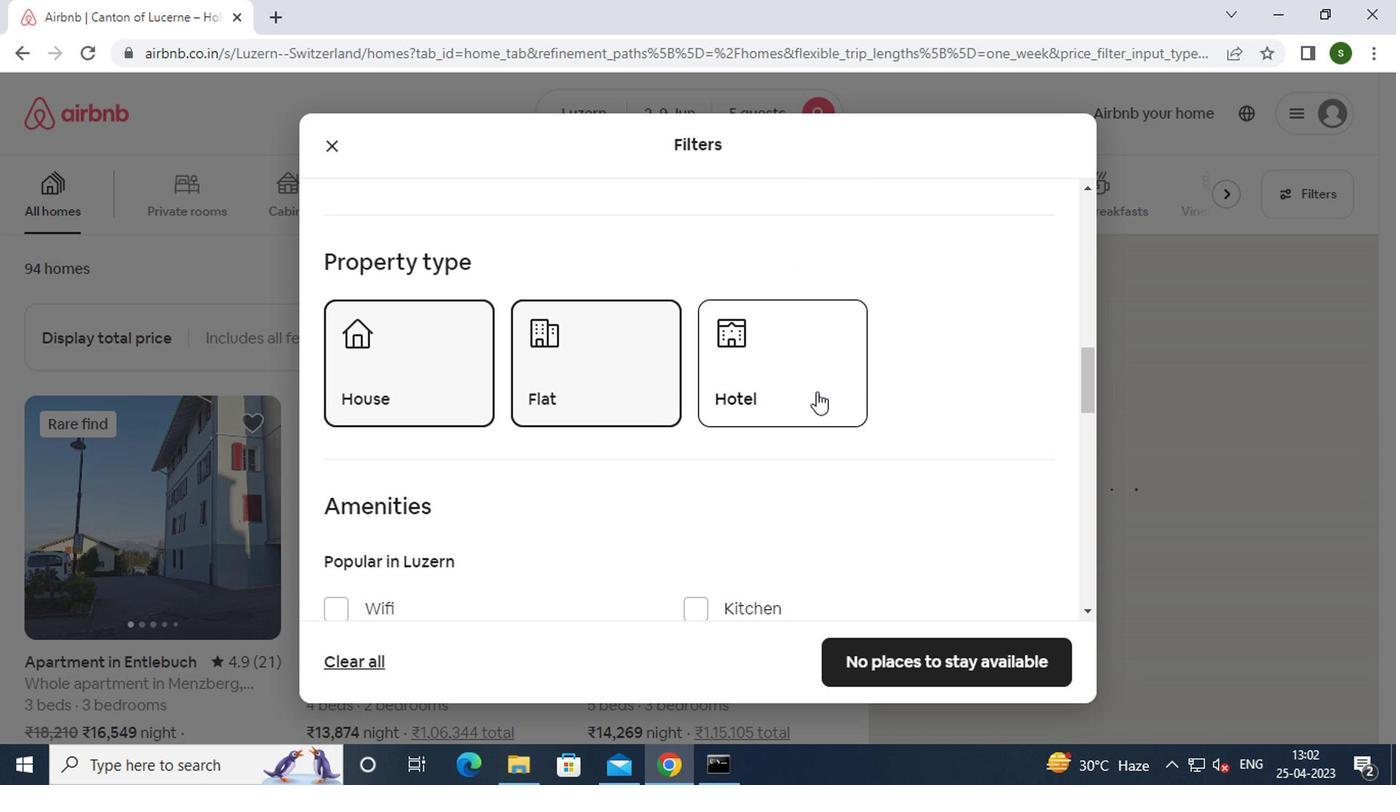 
Action: Mouse scrolled (812, 392) with delta (0, -1)
Screenshot: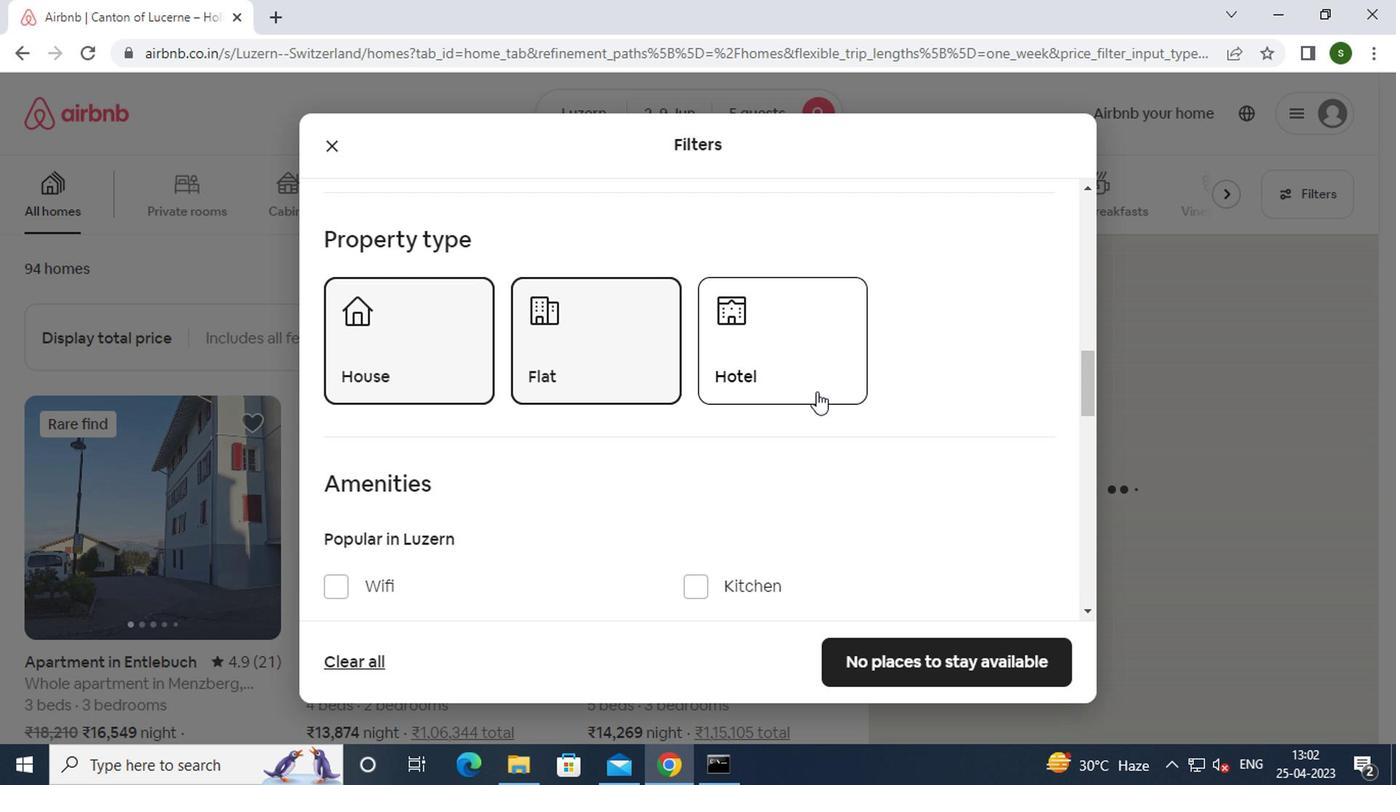 
Action: Mouse moved to (362, 402)
Screenshot: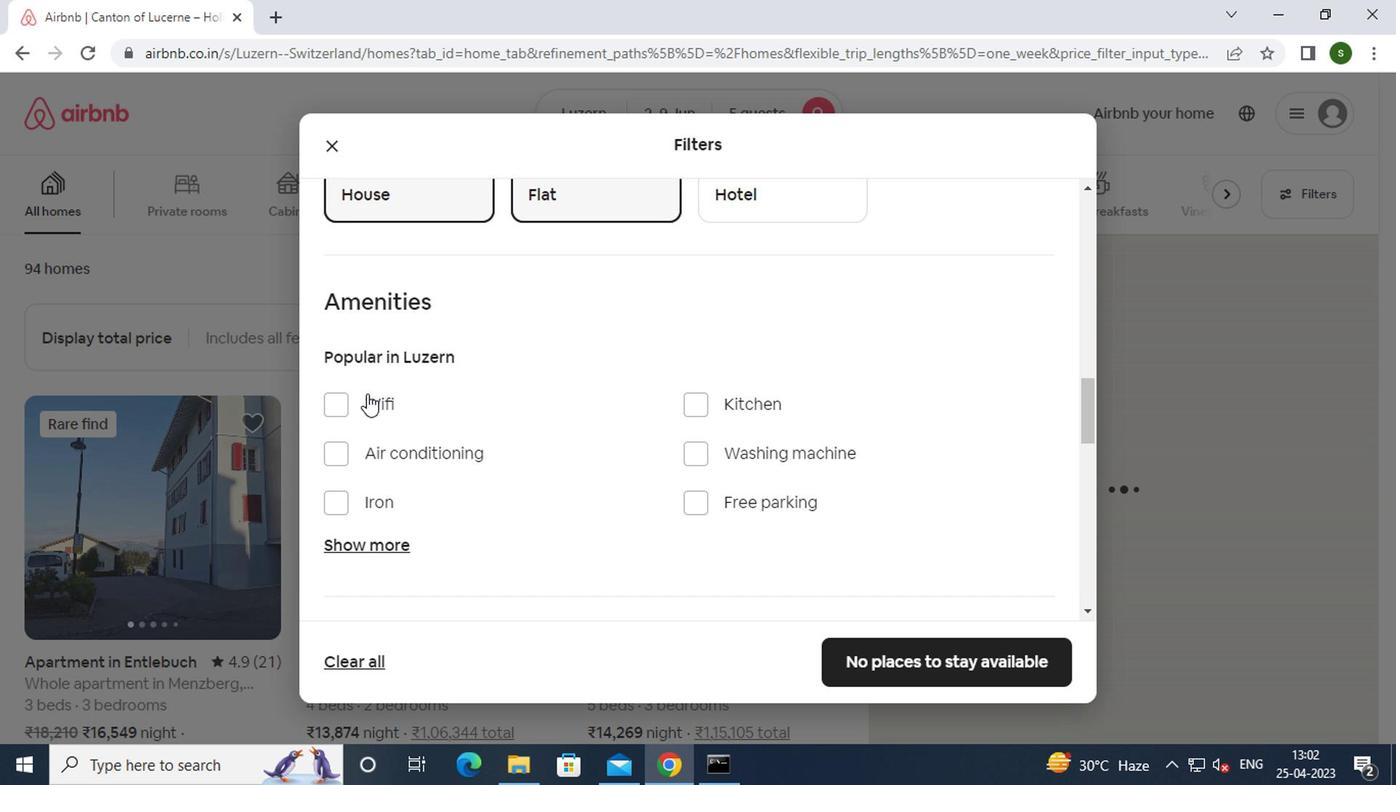 
Action: Mouse pressed left at (362, 402)
Screenshot: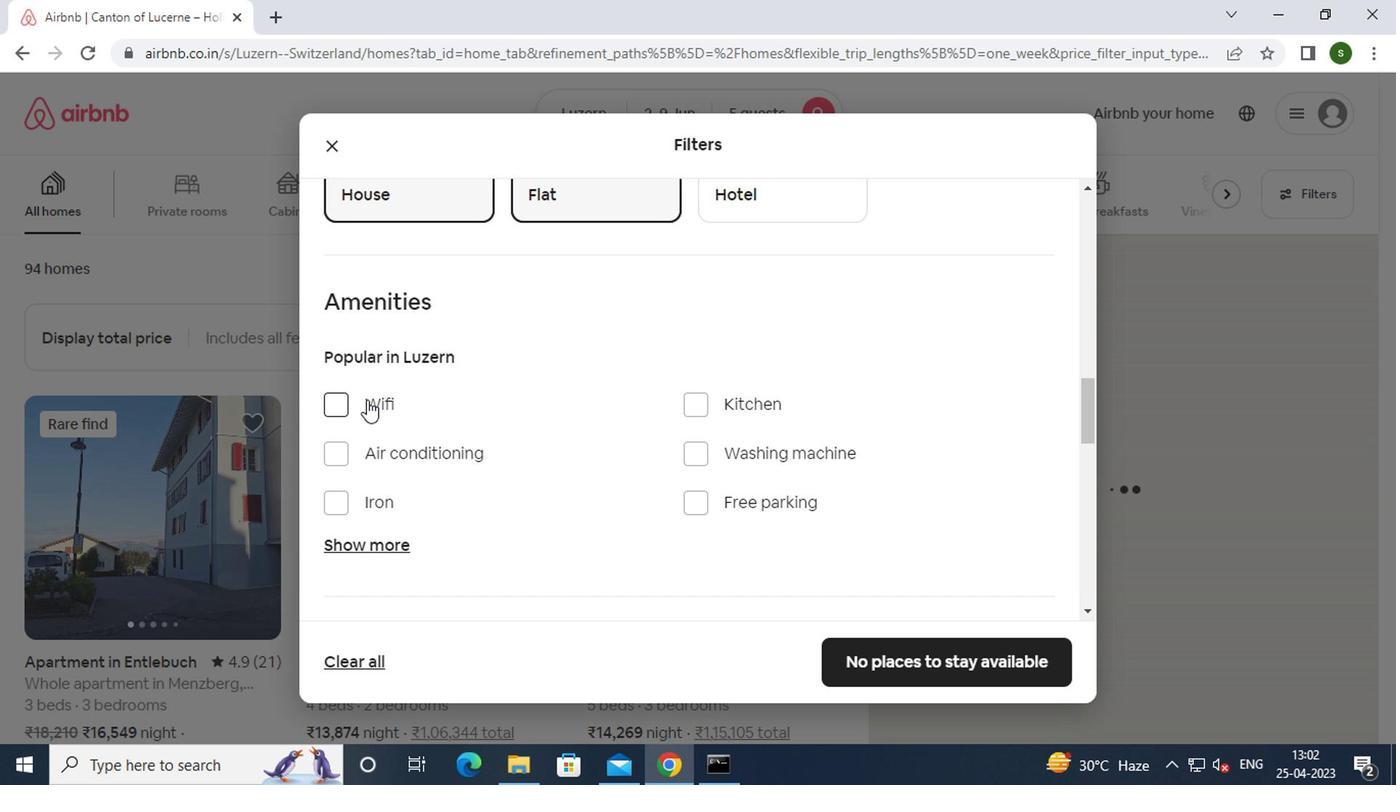 
Action: Mouse moved to (741, 414)
Screenshot: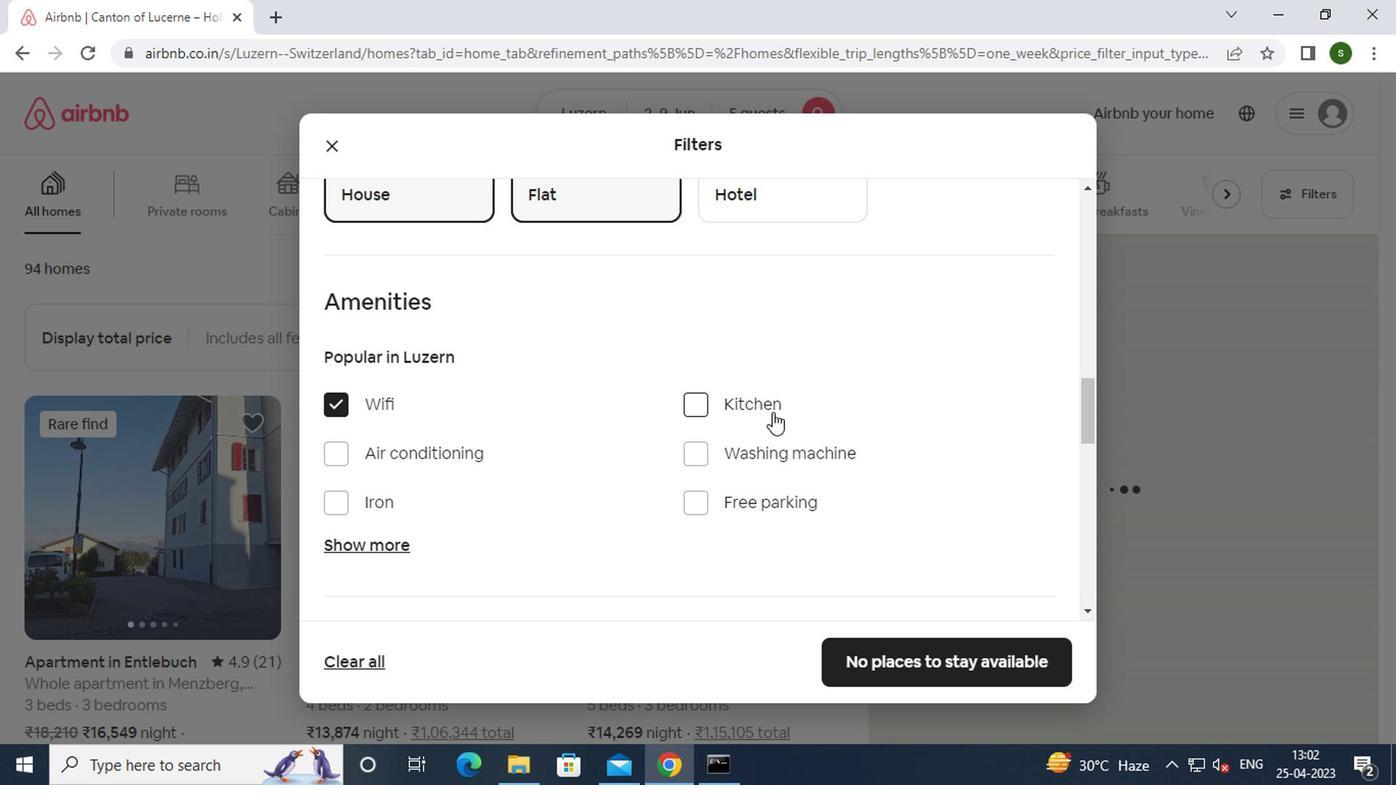 
Action: Mouse scrolled (741, 413) with delta (0, -1)
Screenshot: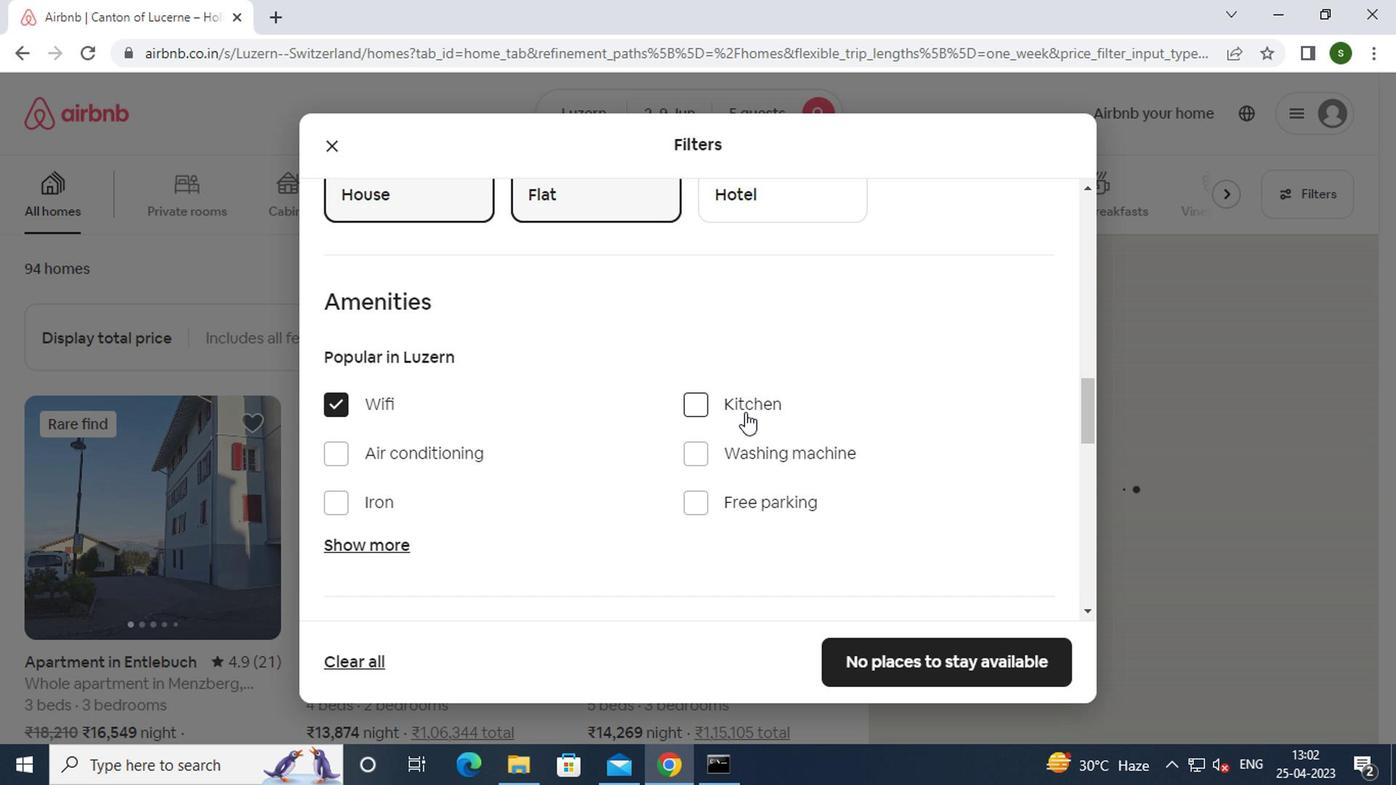 
Action: Mouse scrolled (741, 413) with delta (0, -1)
Screenshot: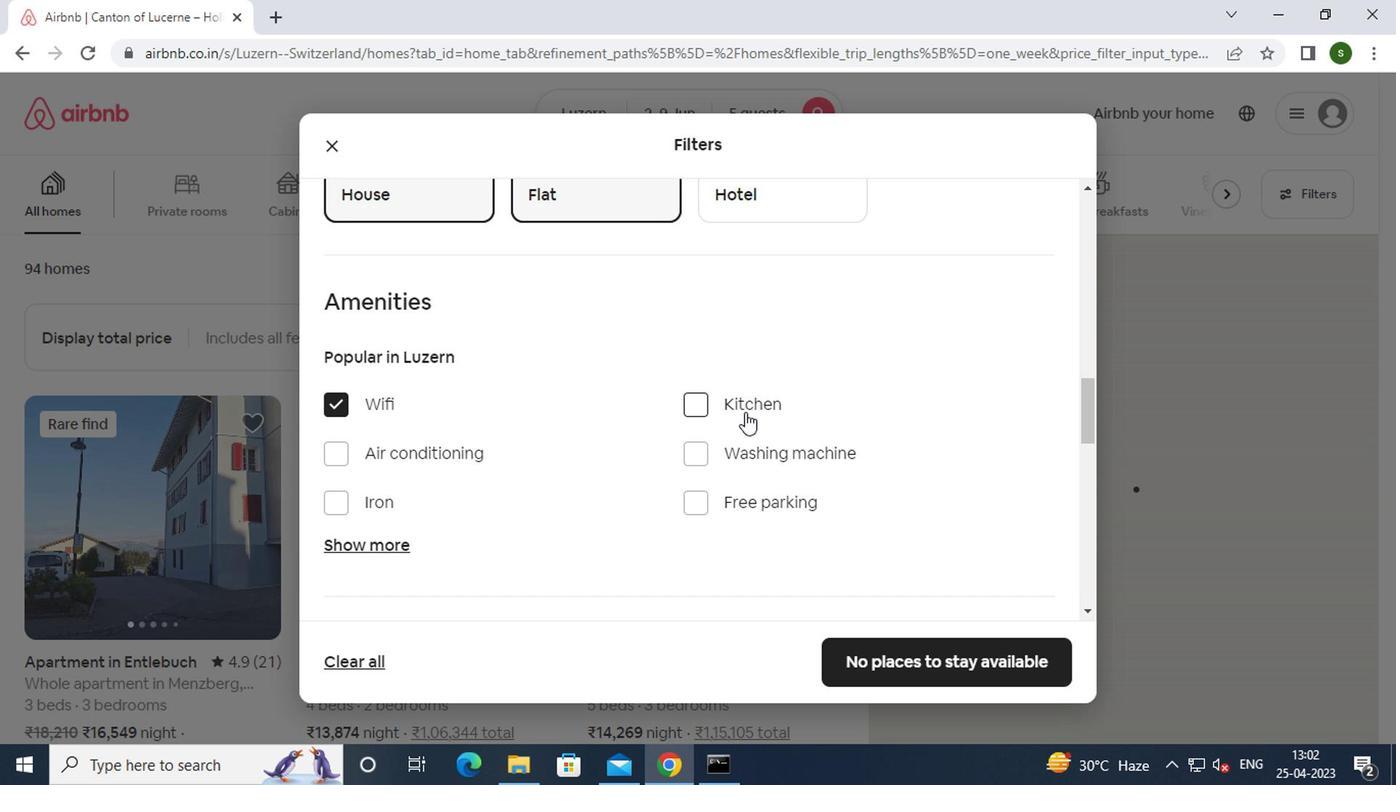 
Action: Mouse scrolled (741, 413) with delta (0, -1)
Screenshot: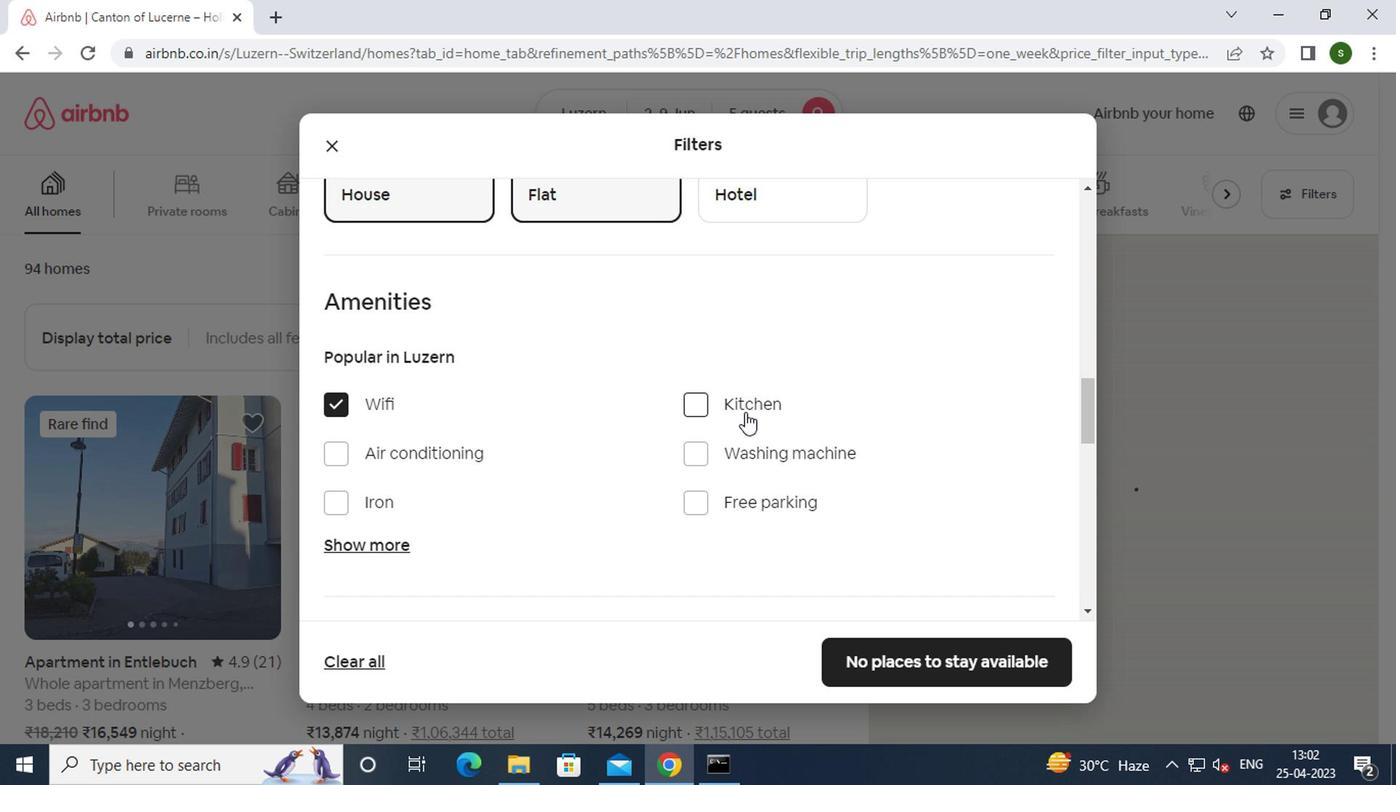 
Action: Mouse scrolled (741, 413) with delta (0, -1)
Screenshot: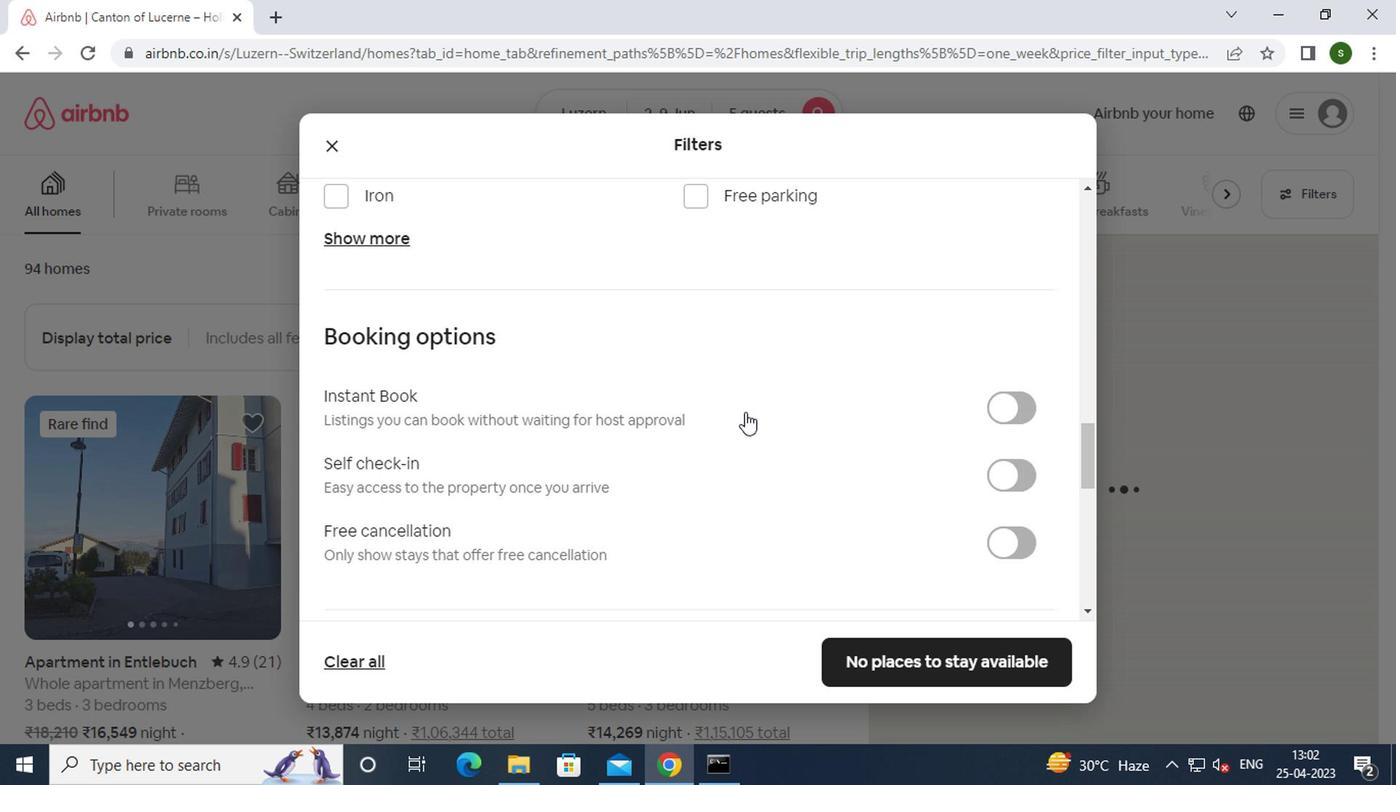 
Action: Mouse scrolled (741, 413) with delta (0, -1)
Screenshot: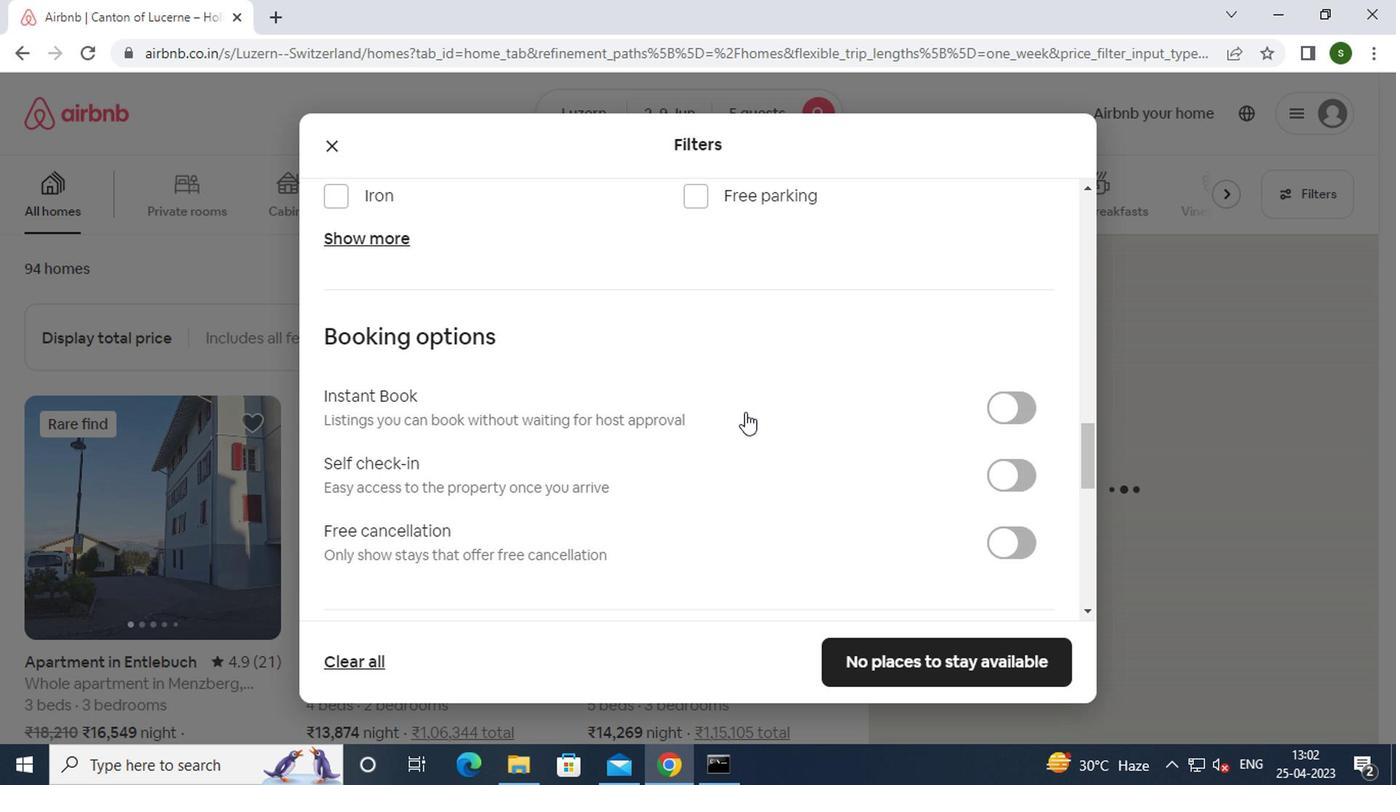 
Action: Mouse moved to (1002, 282)
Screenshot: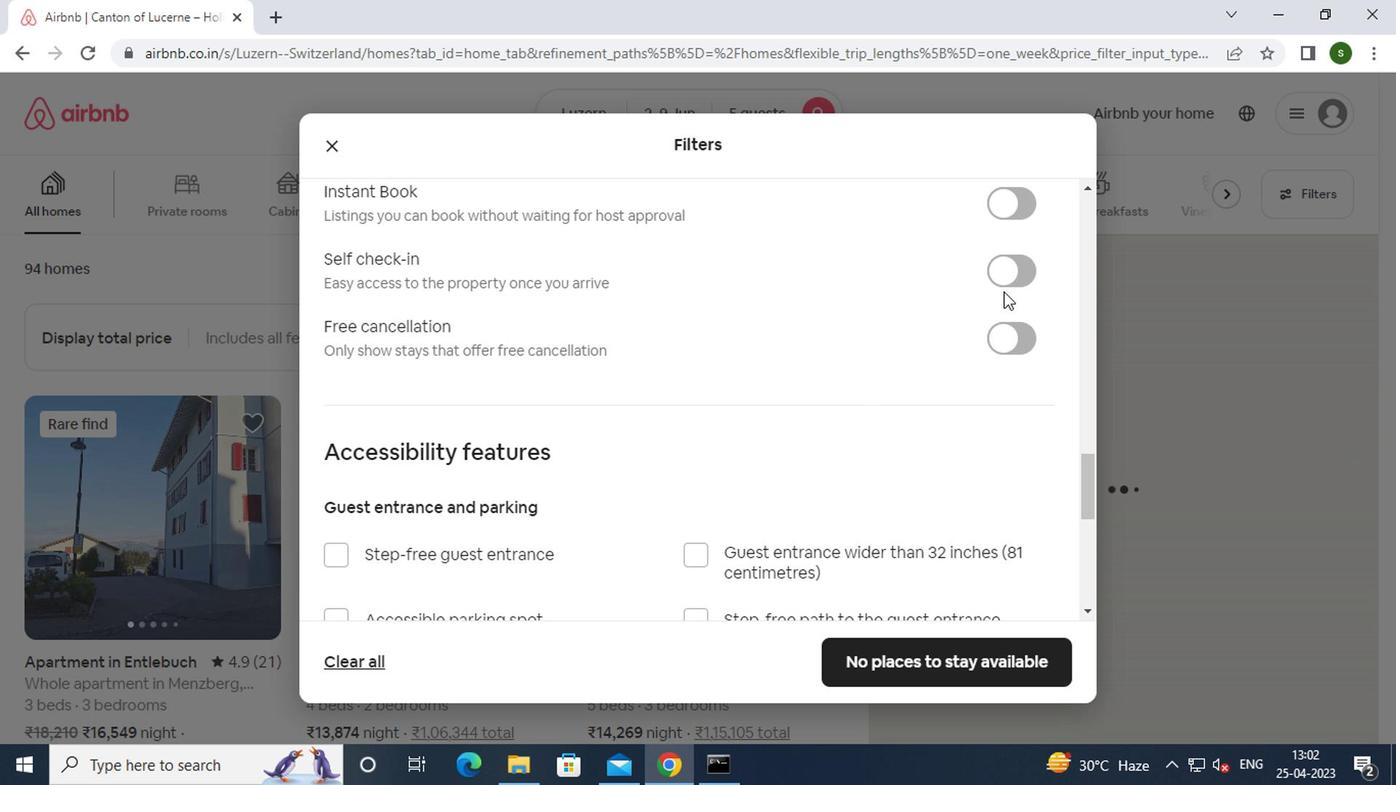 
Action: Mouse pressed left at (1002, 282)
Screenshot: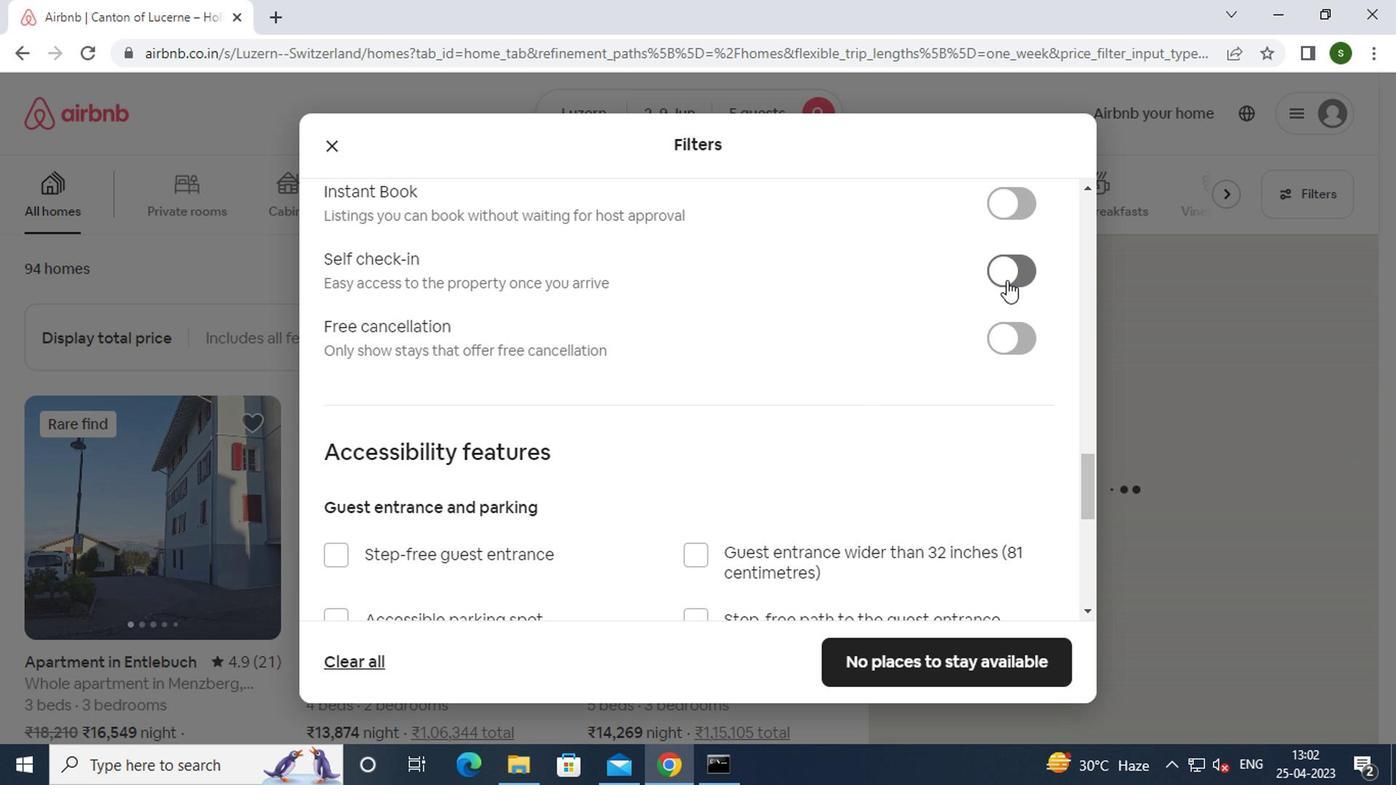 
Action: Mouse moved to (746, 345)
Screenshot: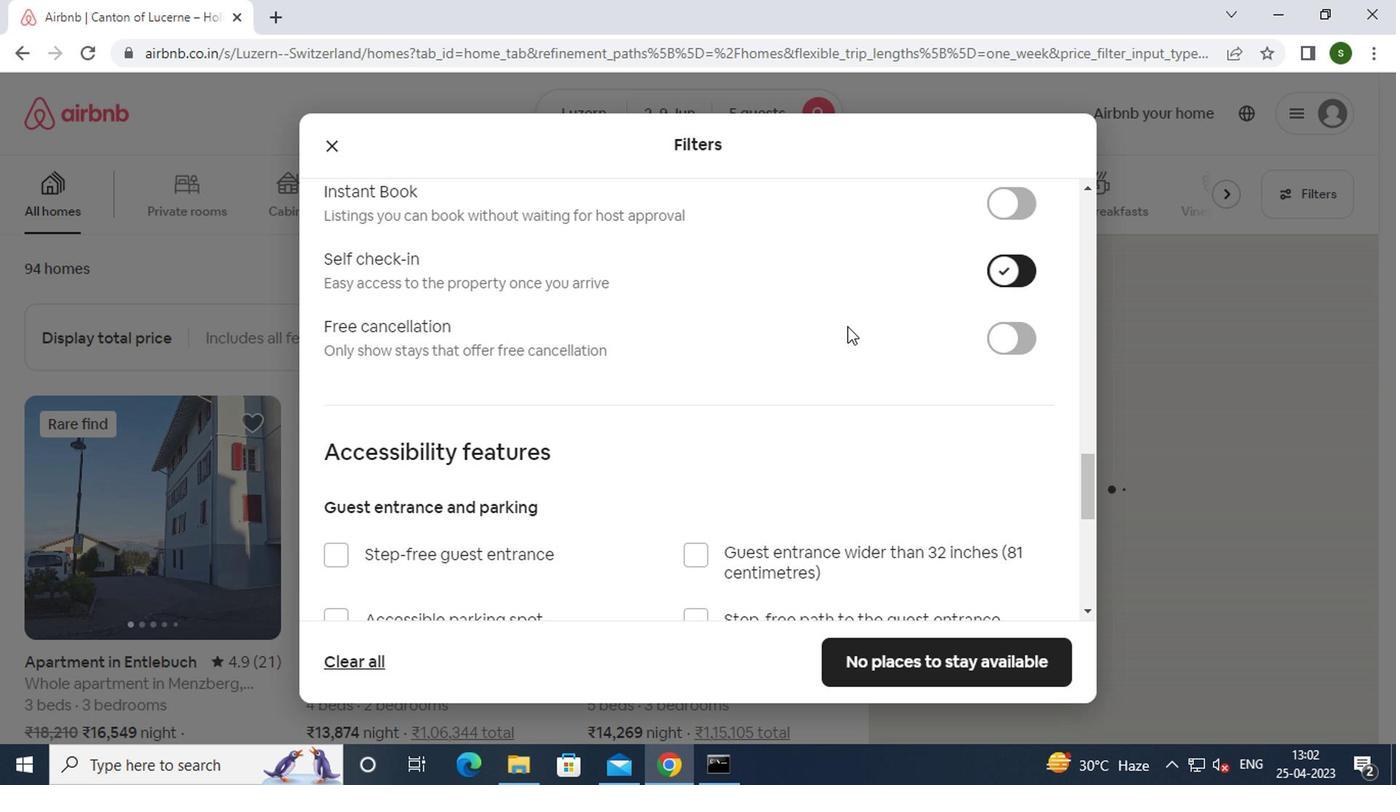 
Action: Mouse scrolled (746, 344) with delta (0, -1)
Screenshot: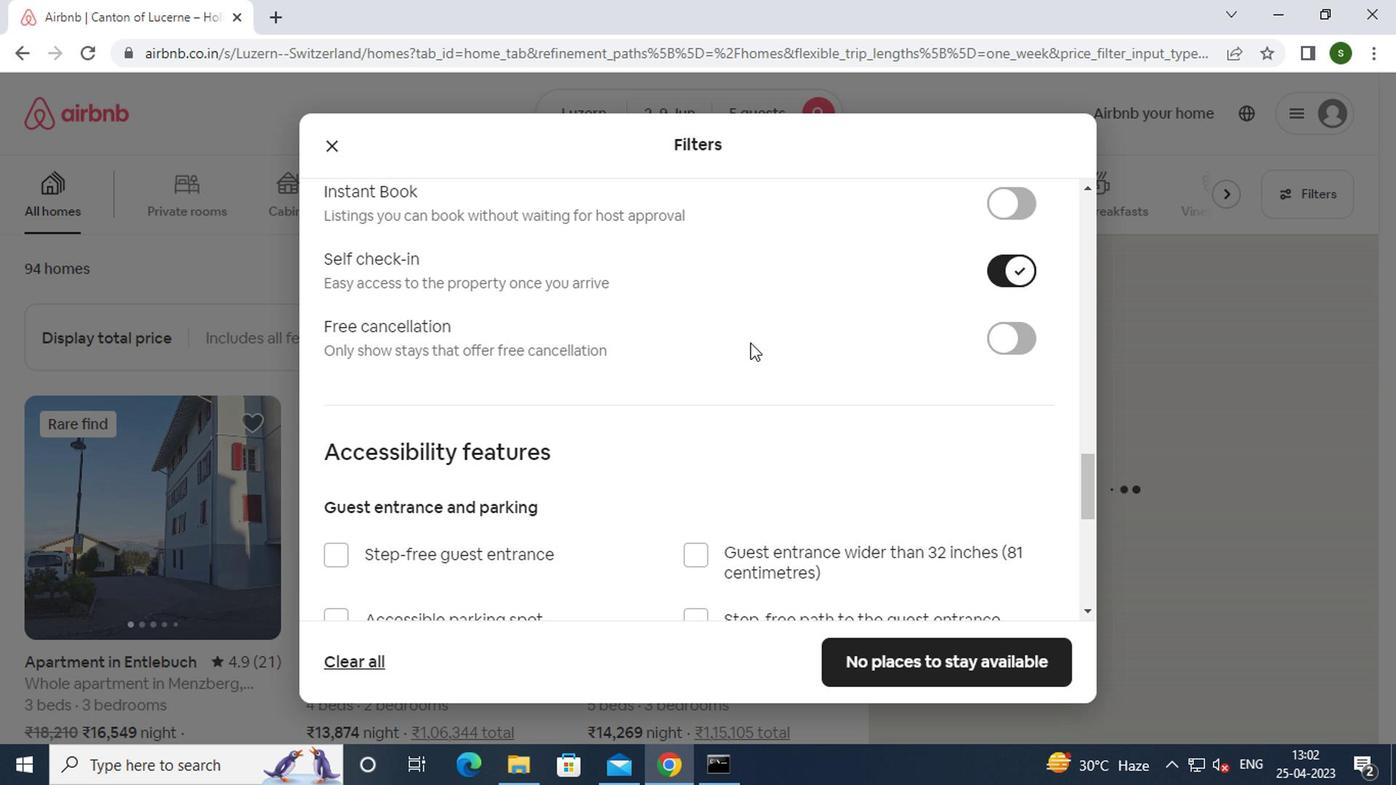 
Action: Mouse scrolled (746, 344) with delta (0, -1)
Screenshot: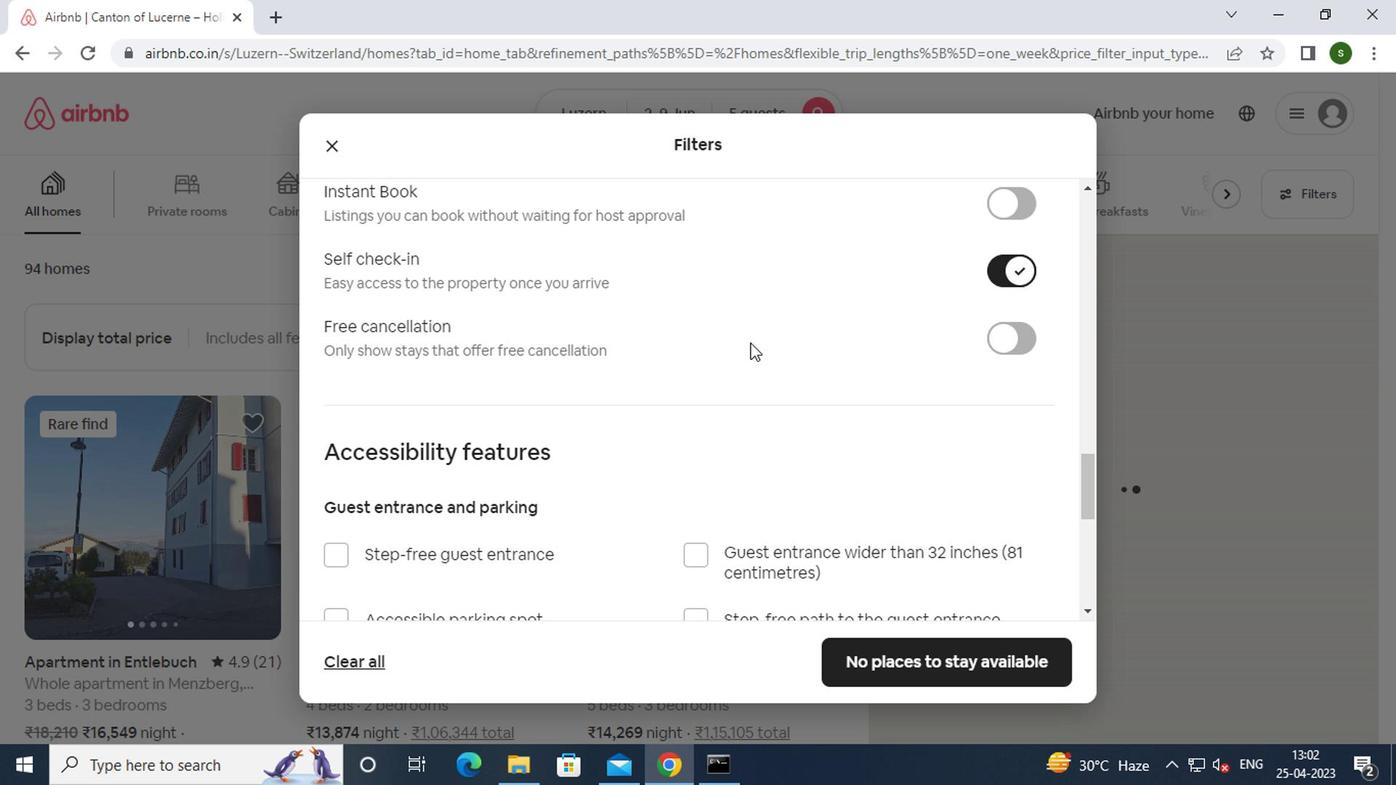 
Action: Mouse scrolled (746, 344) with delta (0, -1)
Screenshot: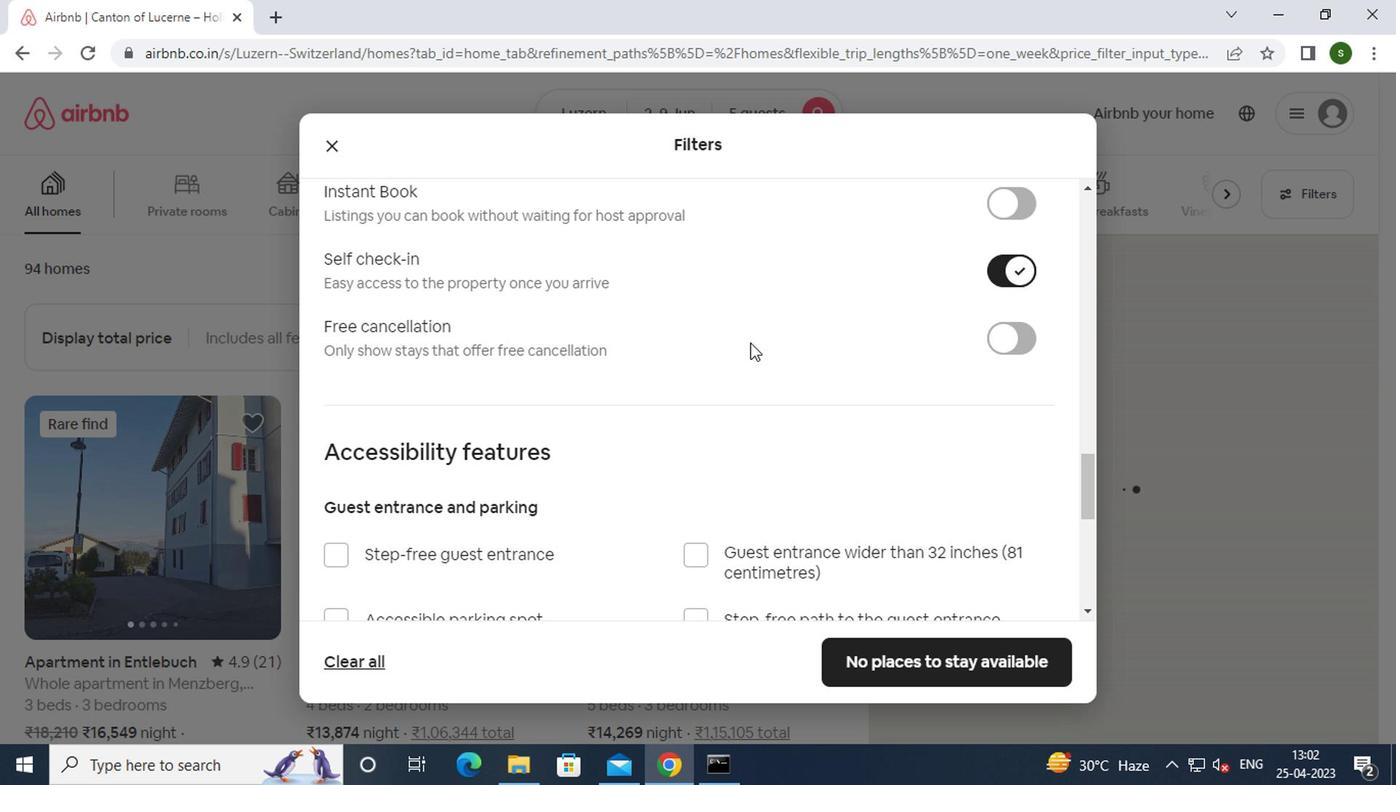 
Action: Mouse scrolled (746, 344) with delta (0, -1)
Screenshot: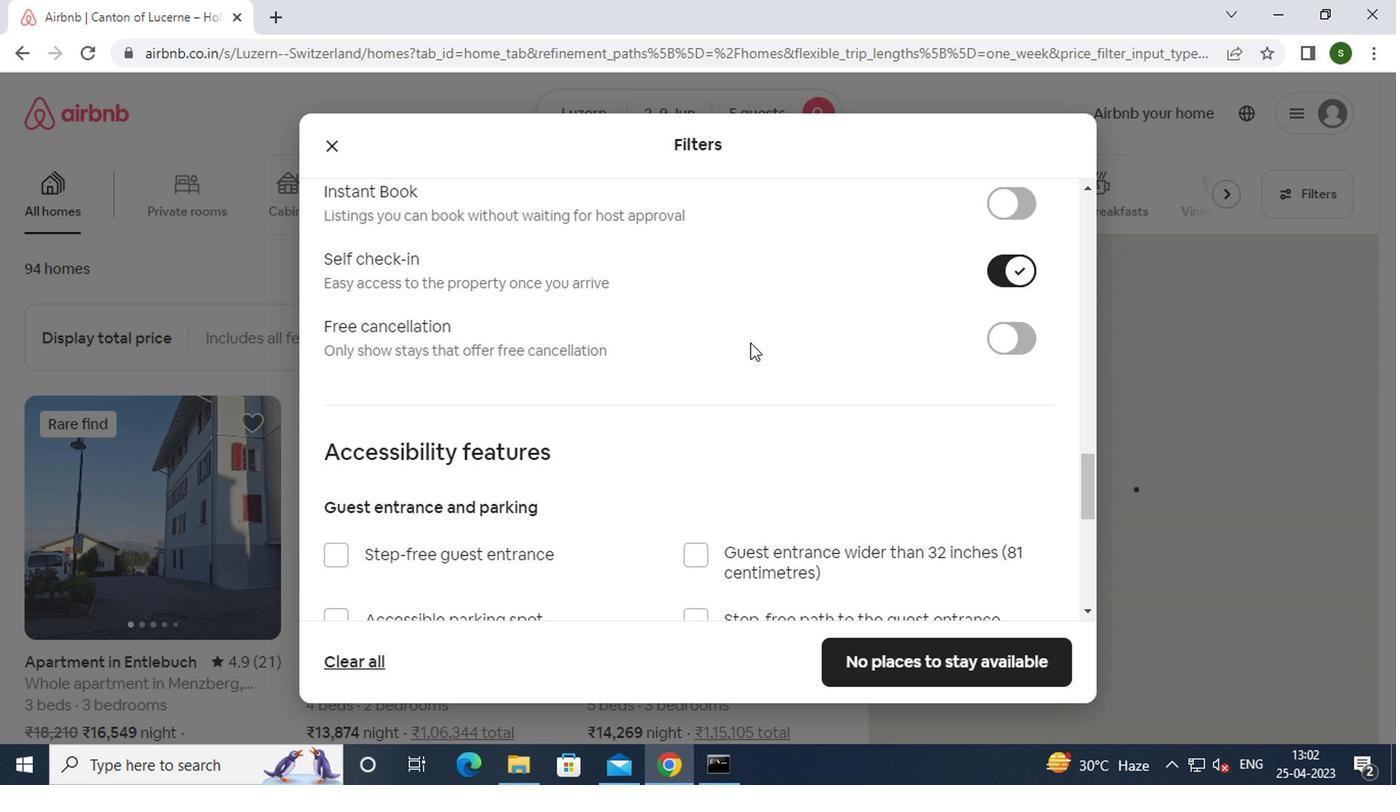 
Action: Mouse scrolled (746, 344) with delta (0, -1)
Screenshot: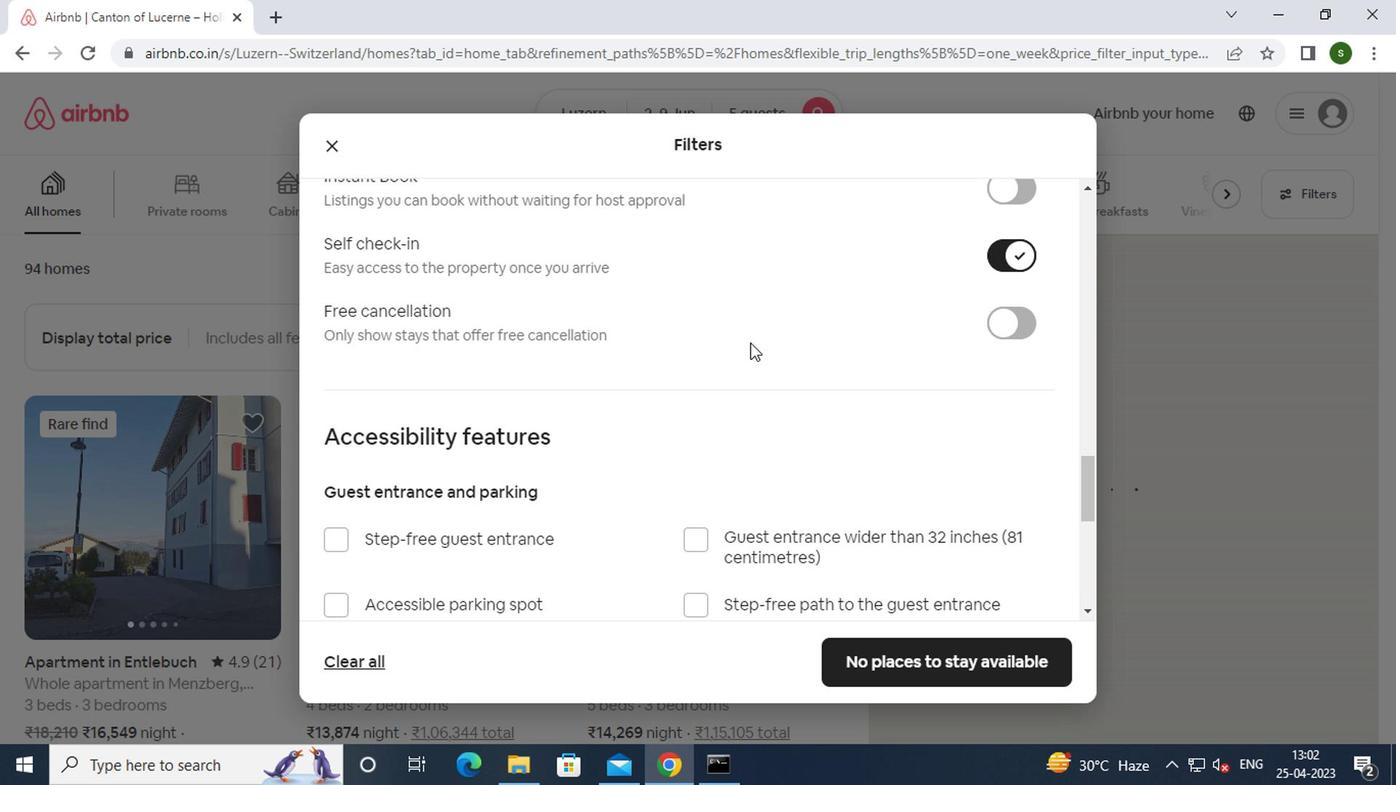 
Action: Mouse scrolled (746, 344) with delta (0, -1)
Screenshot: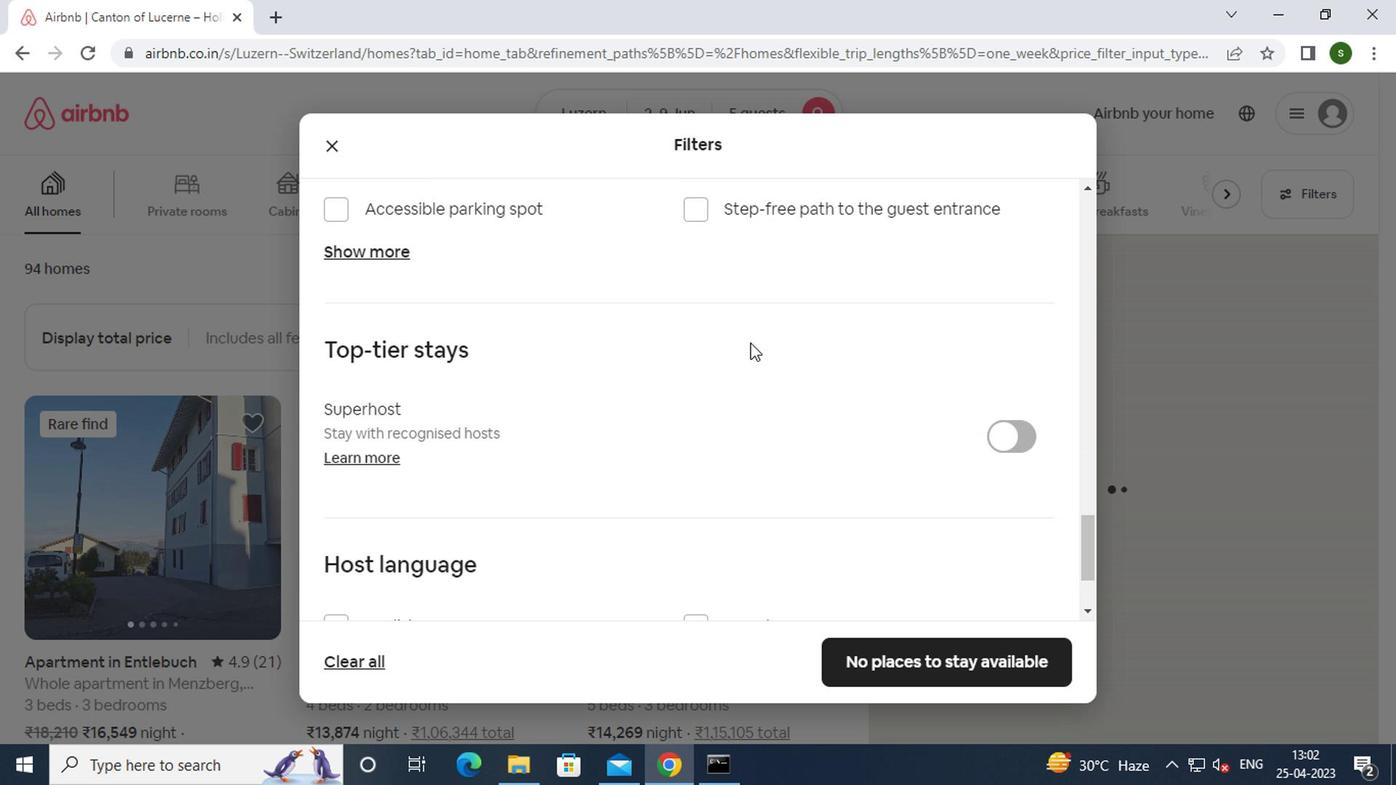 
Action: Mouse scrolled (746, 344) with delta (0, -1)
Screenshot: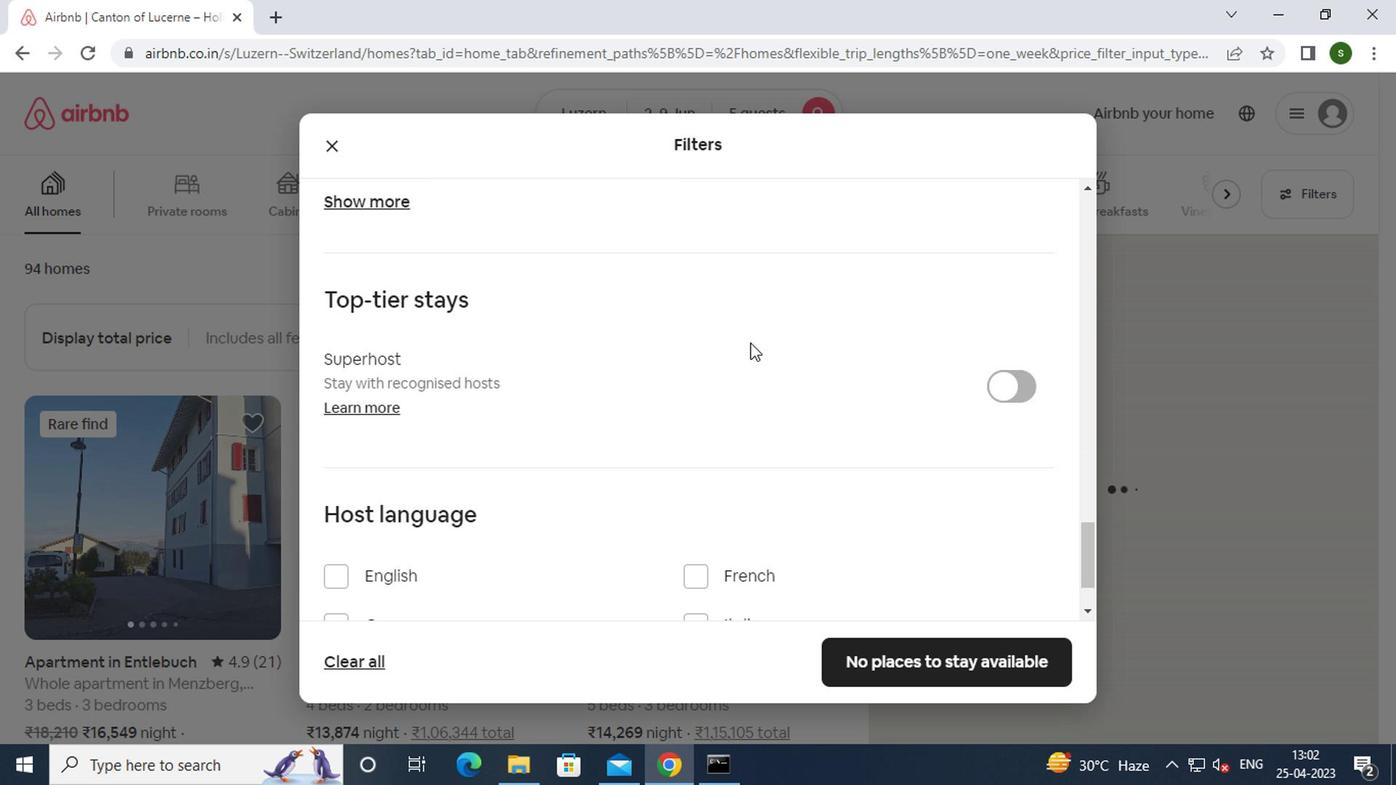 
Action: Mouse scrolled (746, 344) with delta (0, -1)
Screenshot: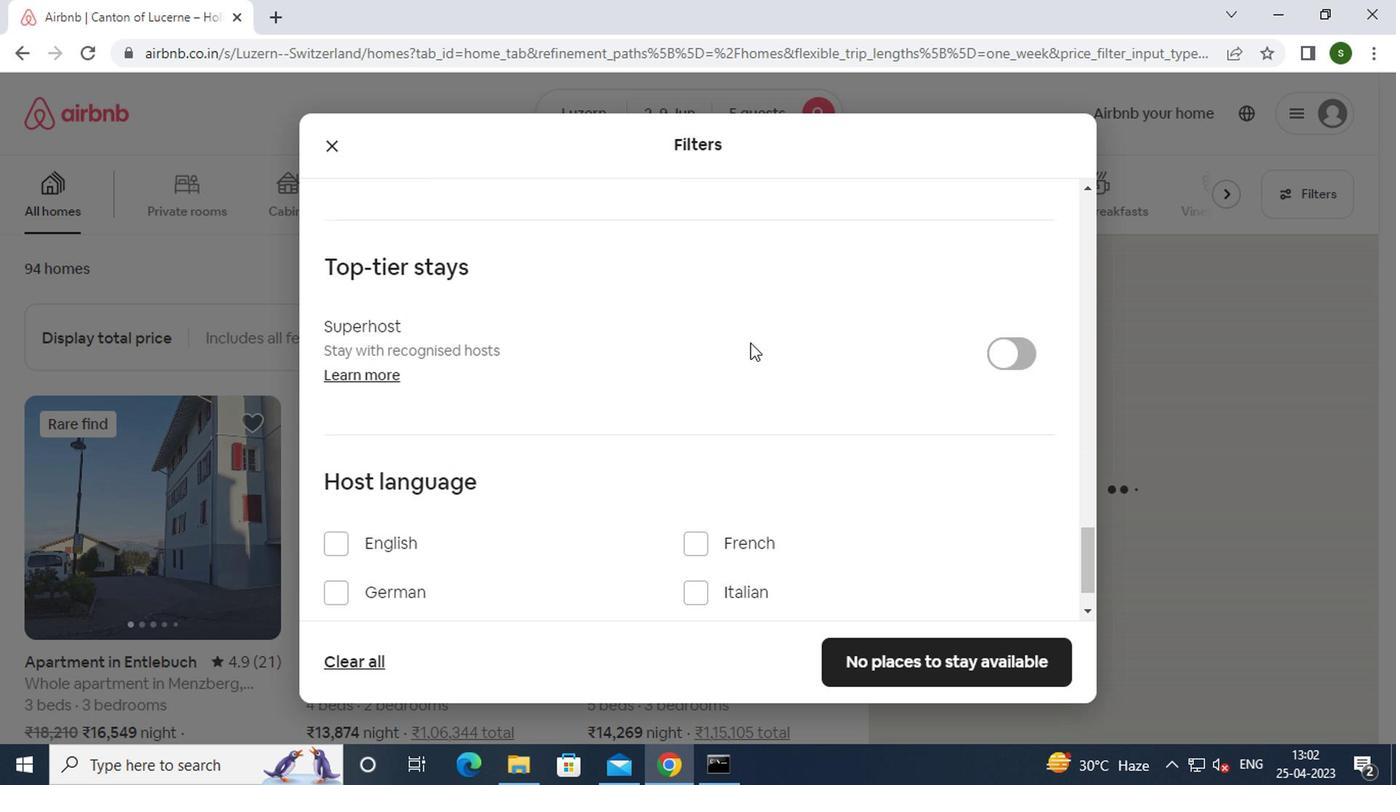 
Action: Mouse scrolled (746, 344) with delta (0, -1)
Screenshot: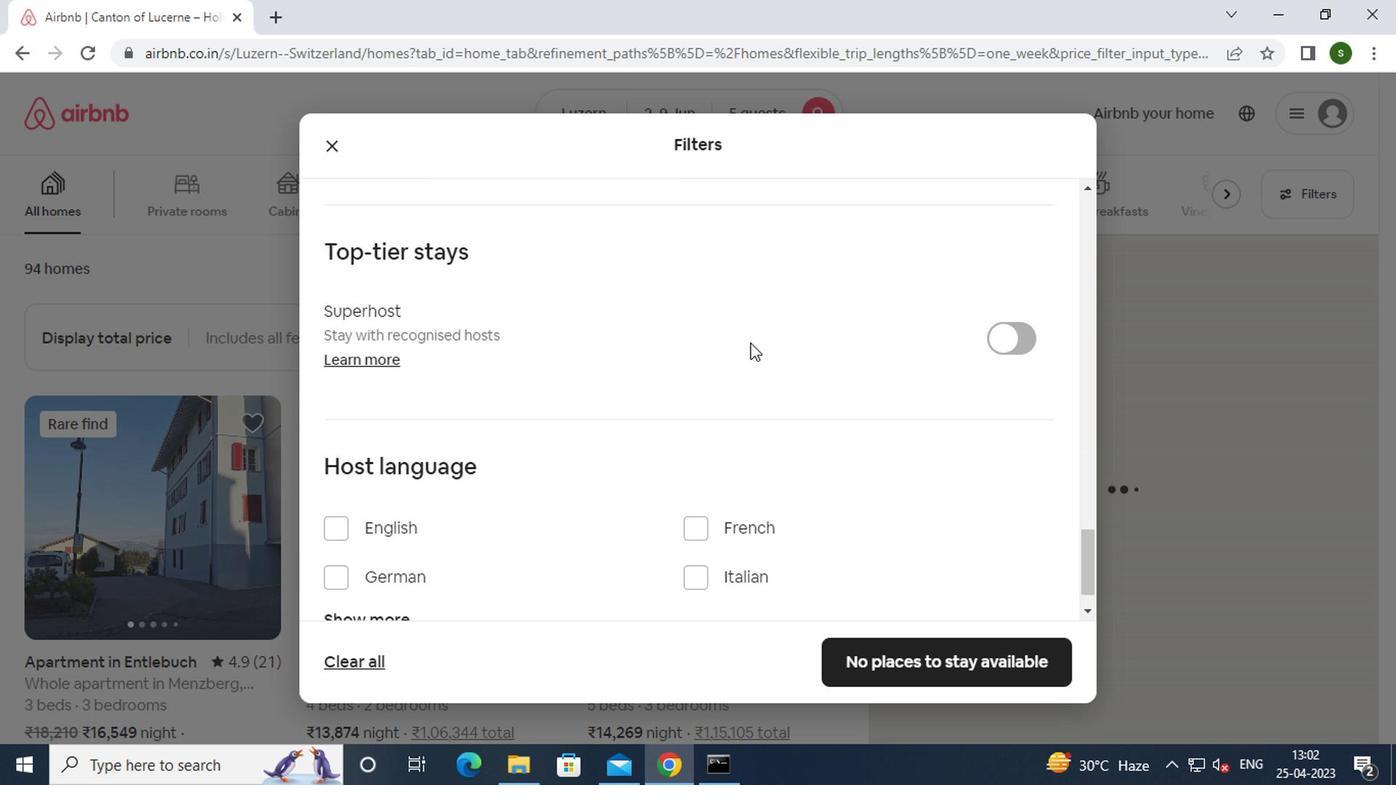 
Action: Mouse scrolled (746, 344) with delta (0, -1)
Screenshot: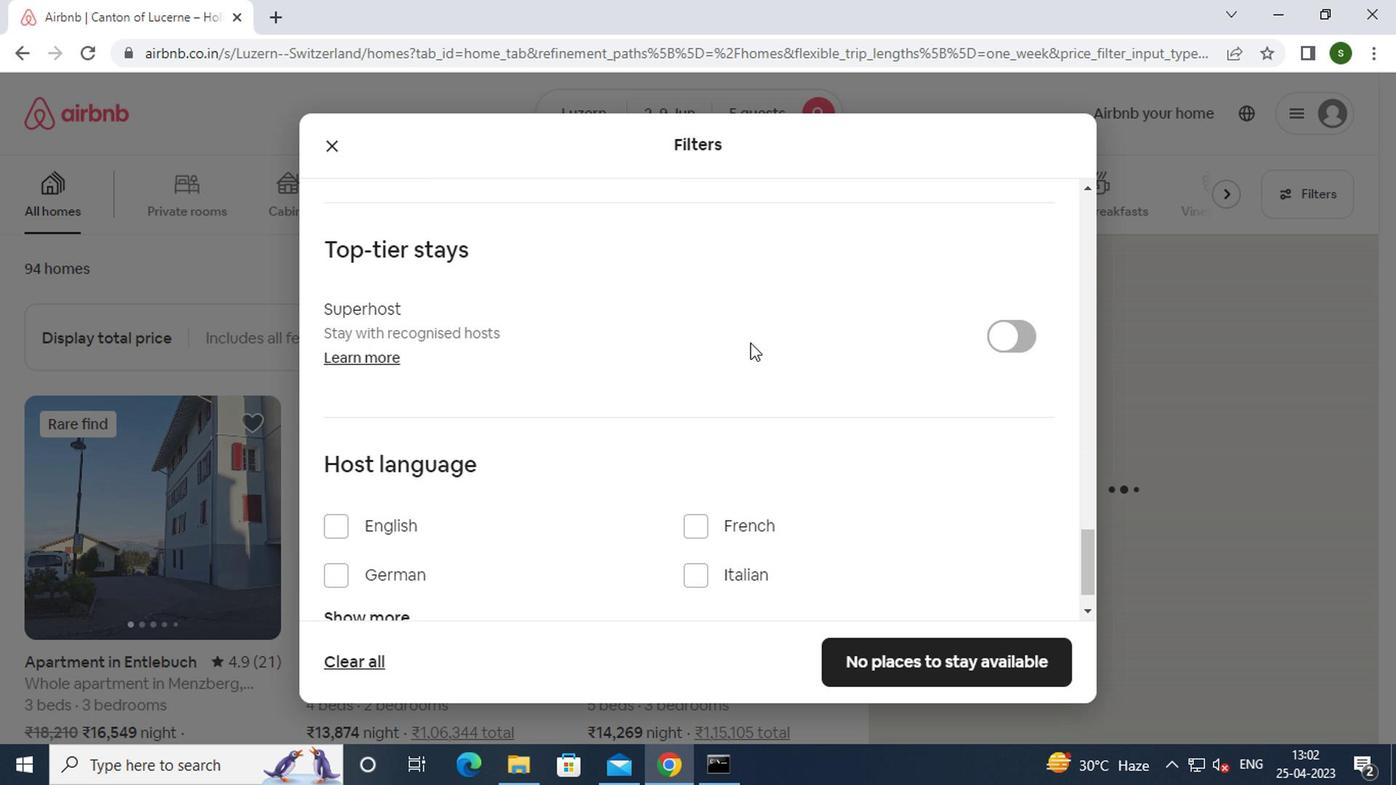 
Action: Mouse moved to (385, 473)
Screenshot: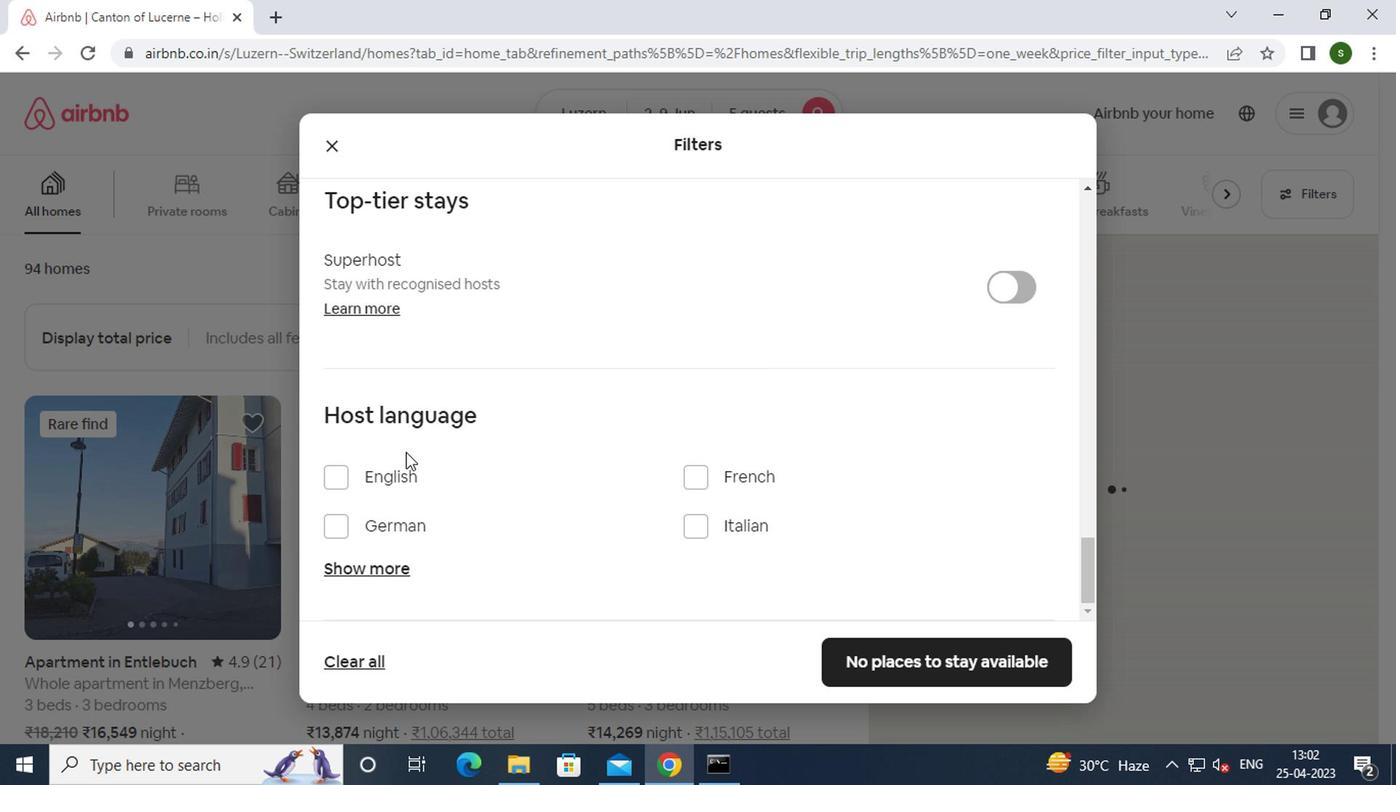 
Action: Mouse pressed left at (385, 473)
Screenshot: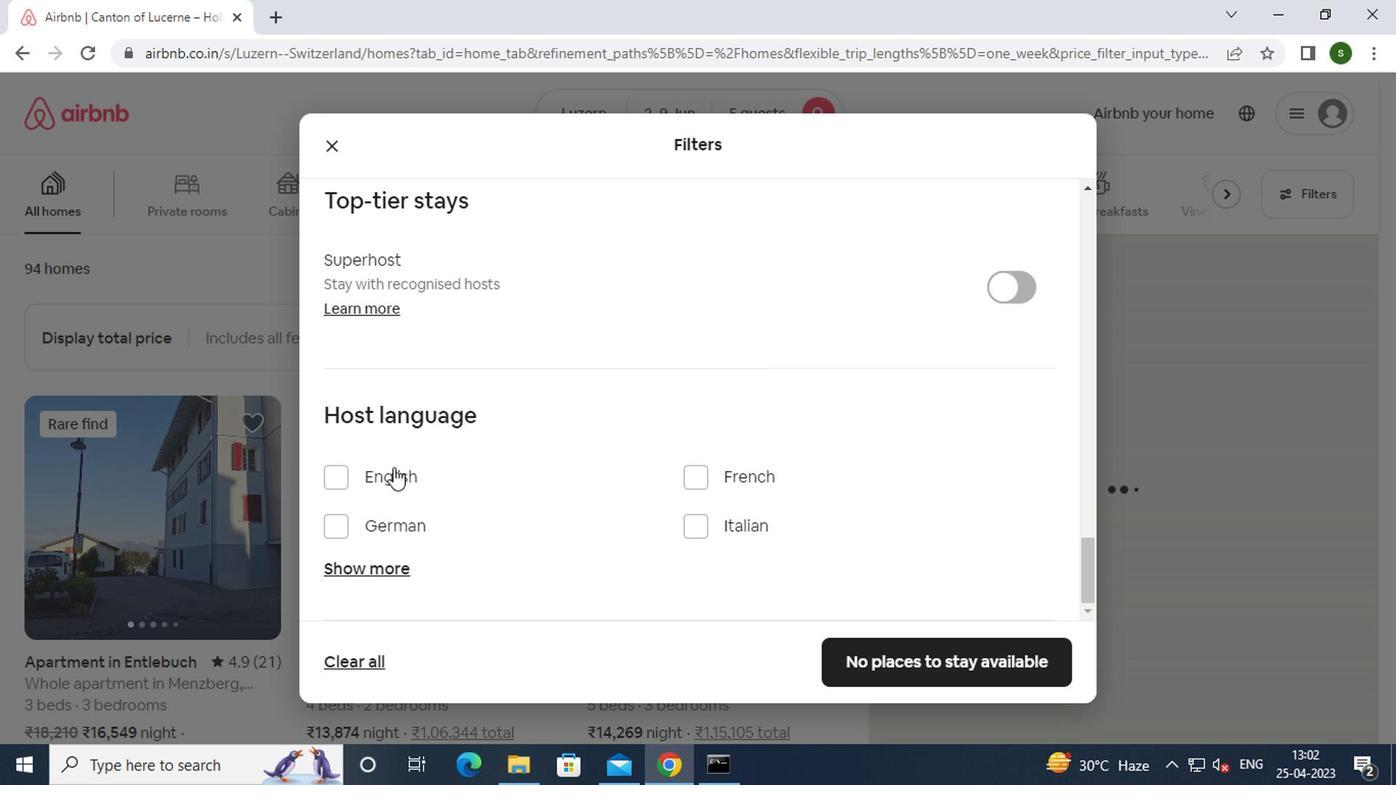 
Action: Mouse moved to (874, 674)
Screenshot: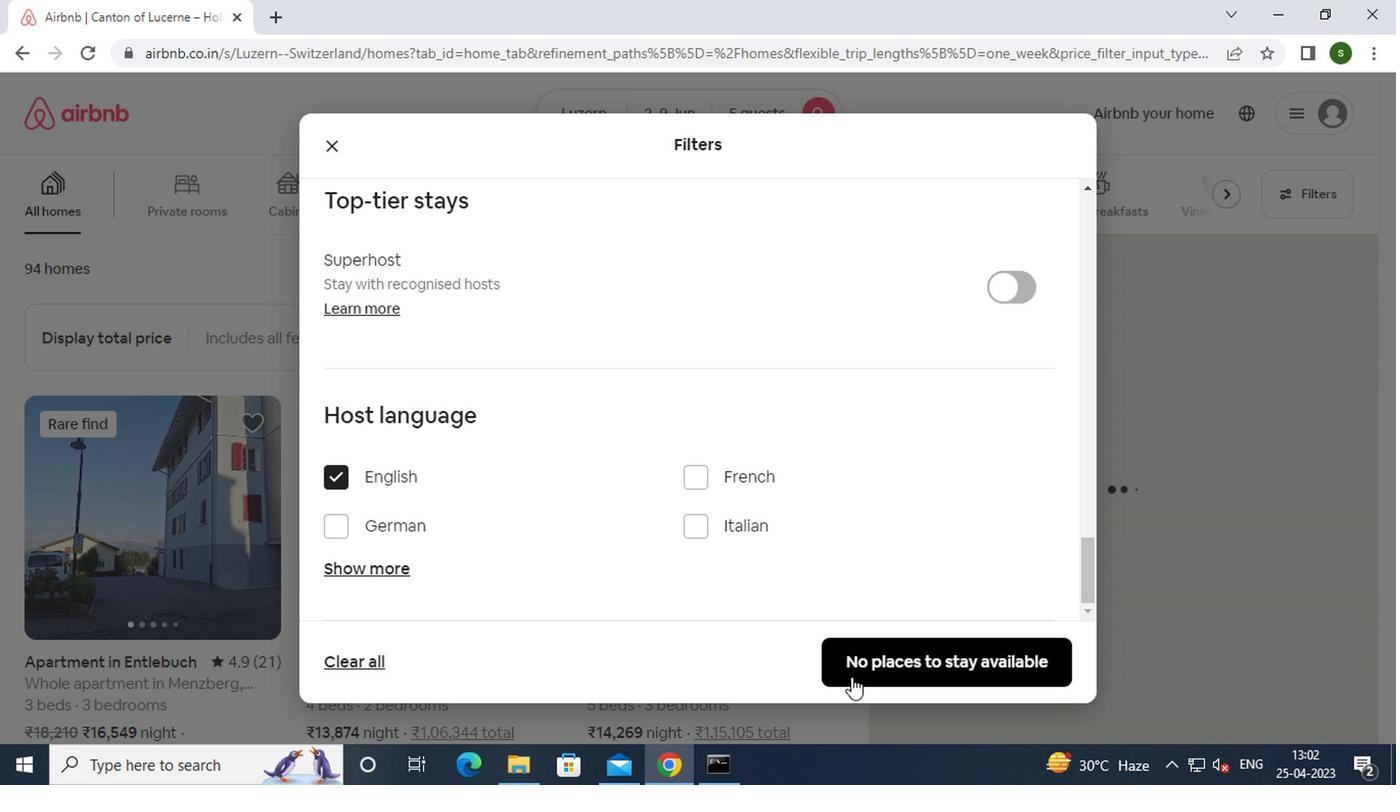 
Action: Mouse pressed left at (874, 674)
Screenshot: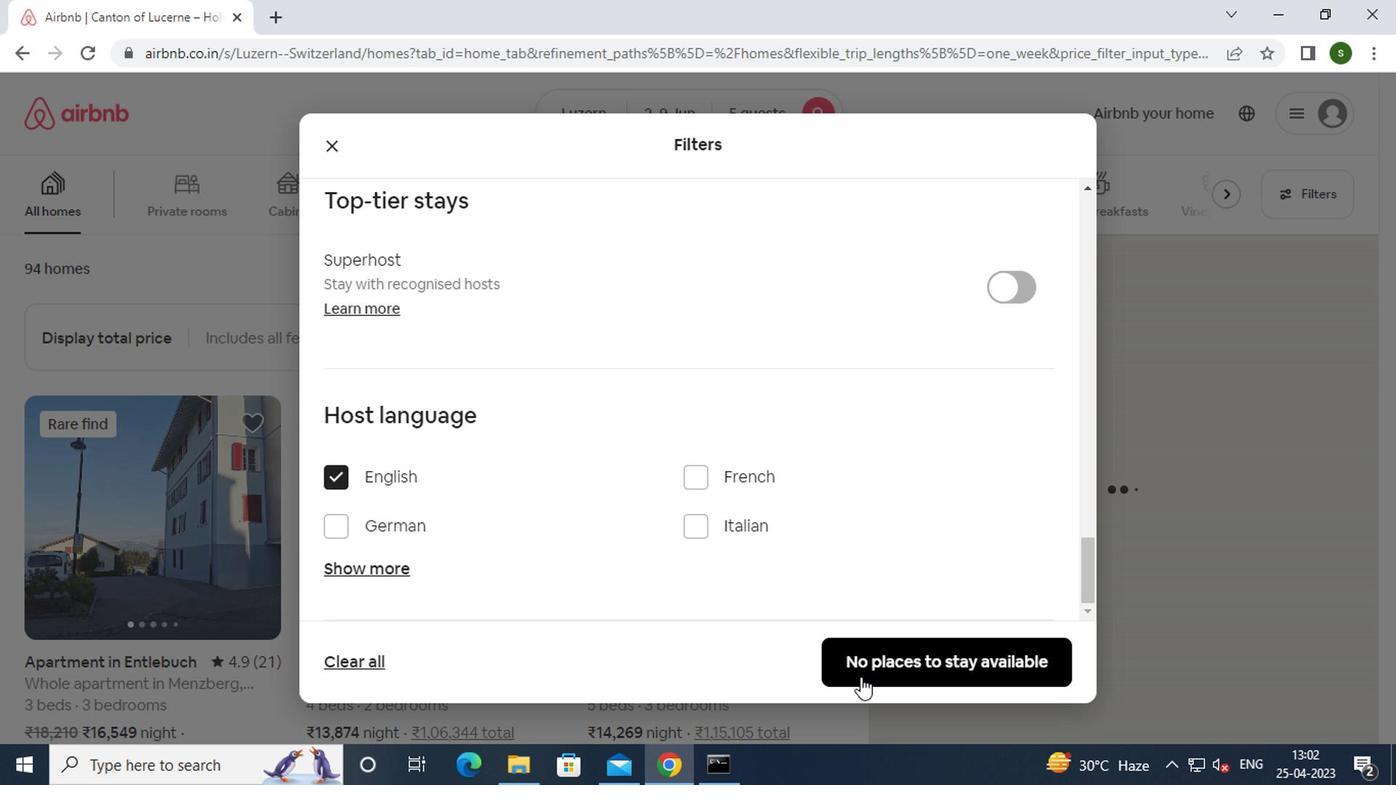 
Action: Mouse moved to (665, 352)
Screenshot: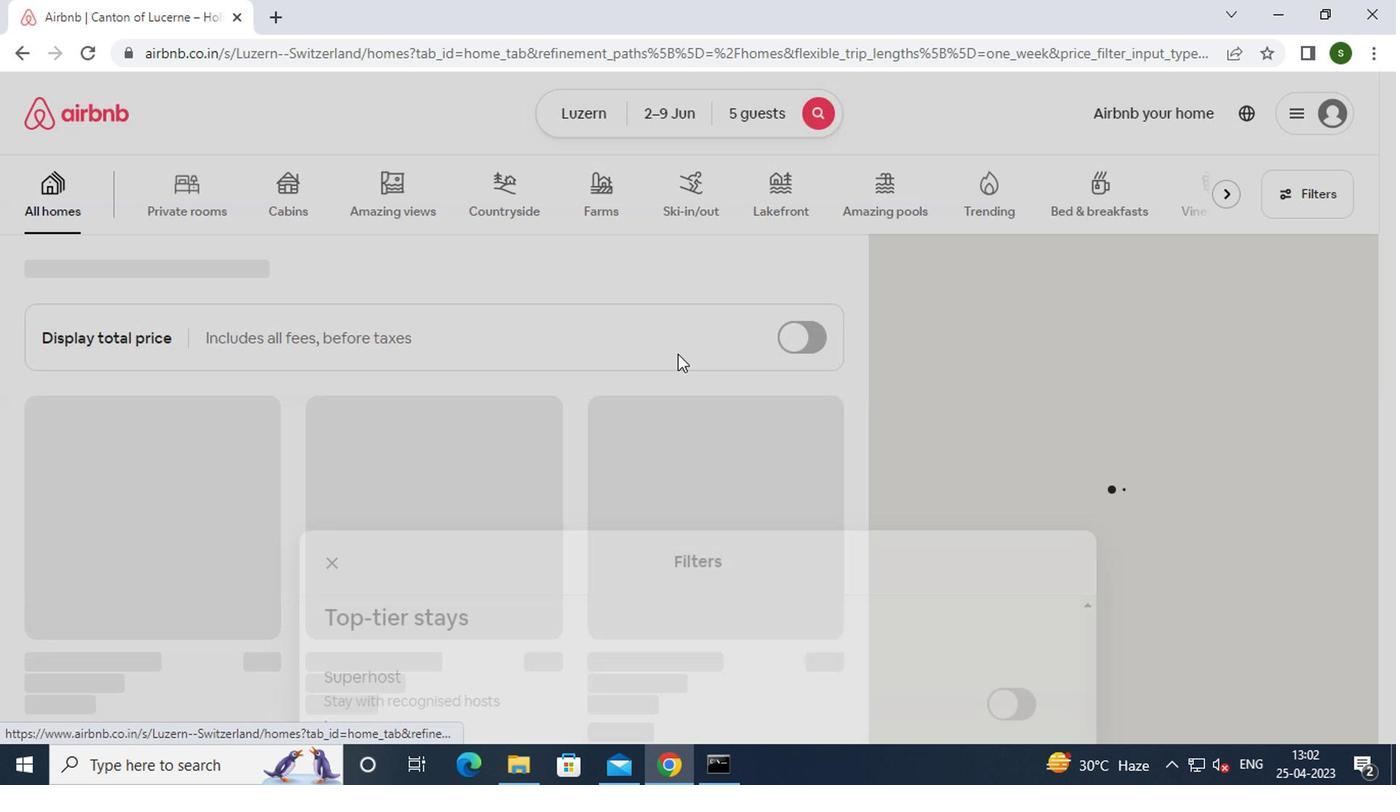 
Action: Key pressed <Key.f8>
Screenshot: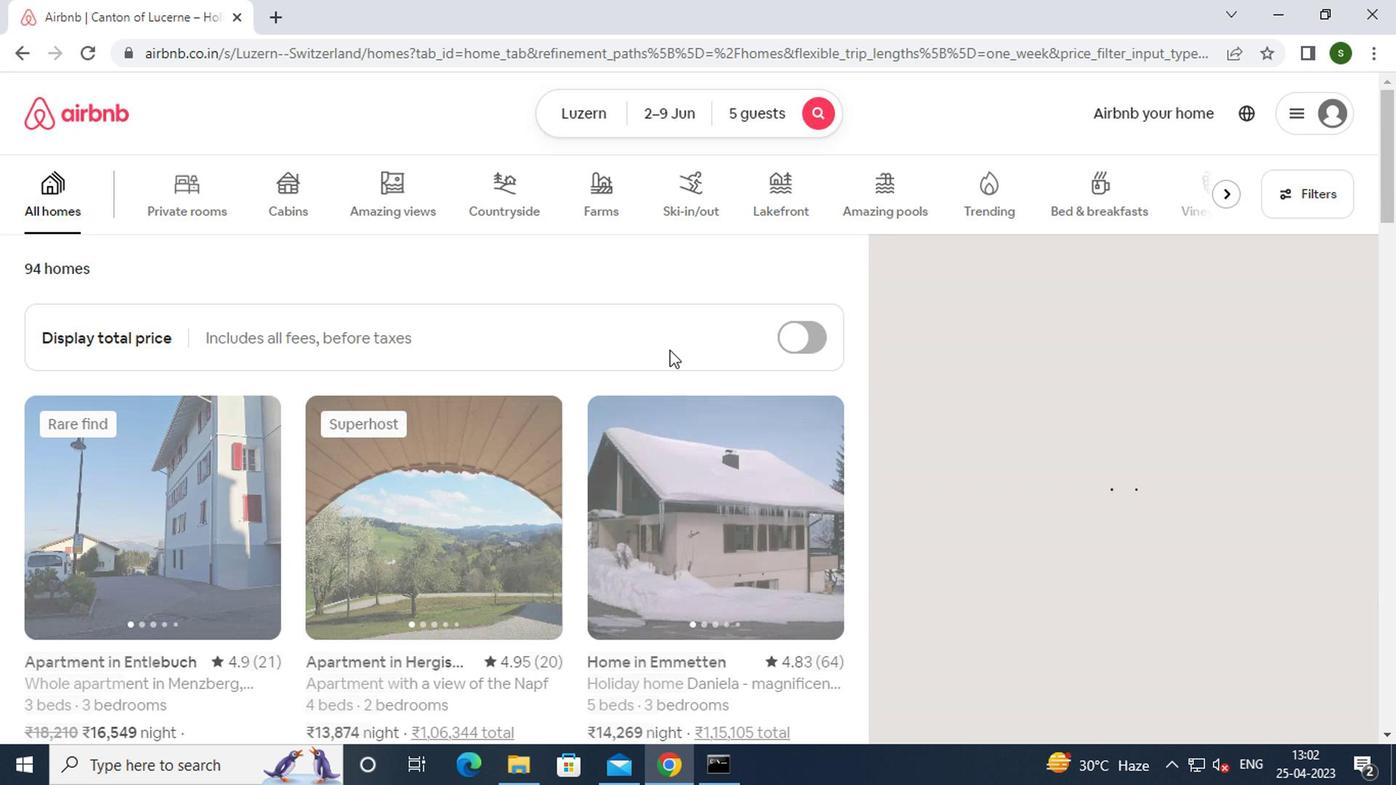 
